 Task: Look for space in Hunsūr, India from 9th July, 2023 to 16th July, 2023 for 2 adults, 1 child in price range Rs.8000 to Rs.16000. Place can be entire place with 2 bedrooms having 2 beds and 1 bathroom. Property type can be house, flat, guest house. Booking option can be shelf check-in. Required host language is English.
Action: Mouse moved to (550, 133)
Screenshot: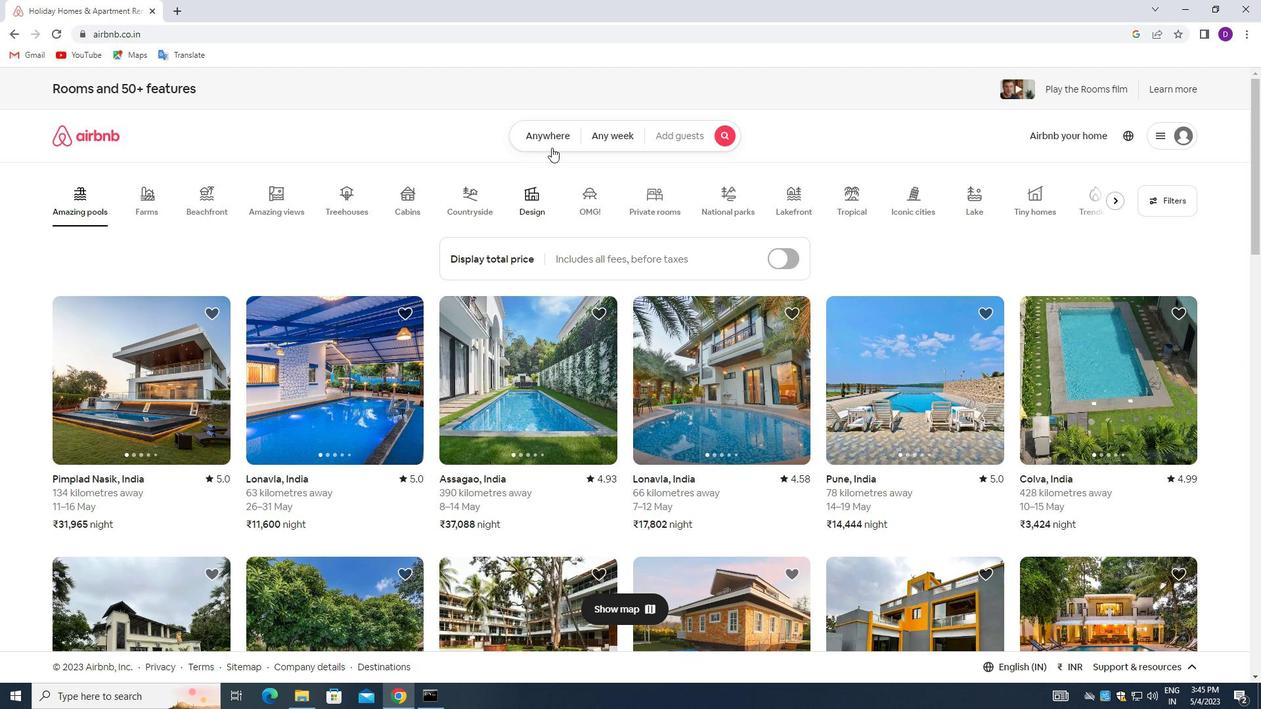 
Action: Mouse pressed left at (550, 133)
Screenshot: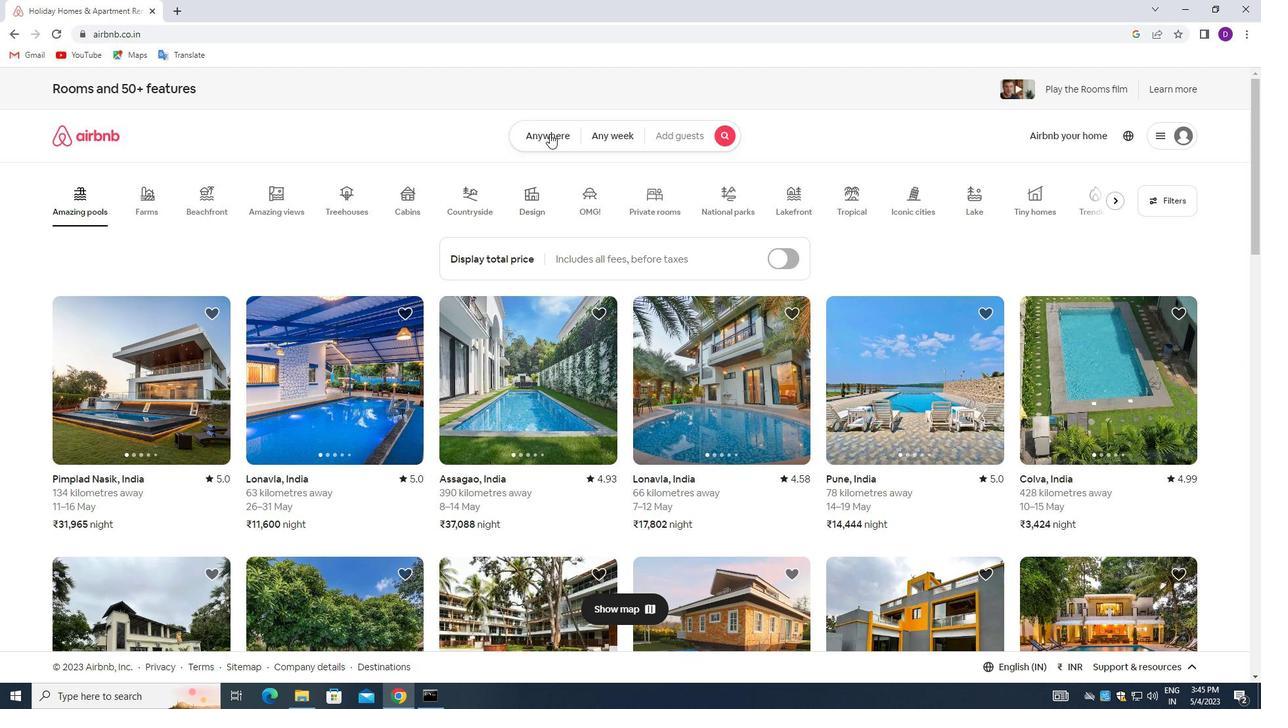 
Action: Mouse moved to (480, 181)
Screenshot: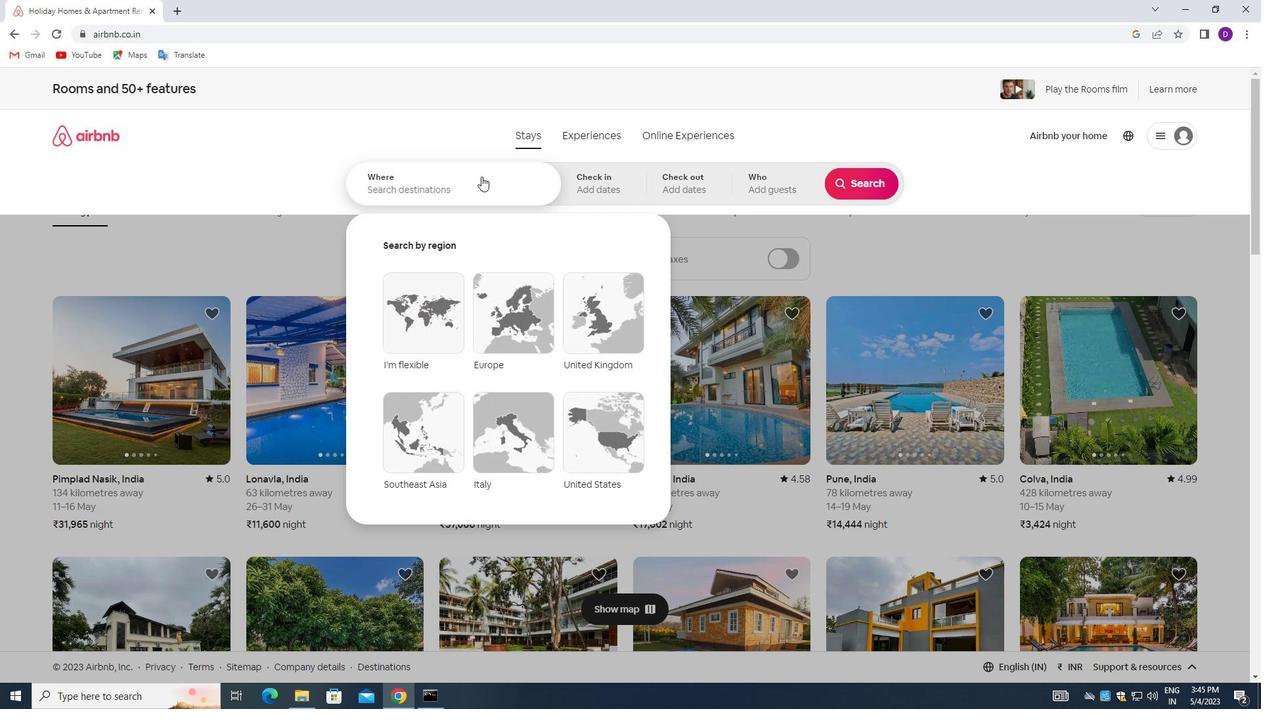 
Action: Mouse pressed left at (480, 181)
Screenshot: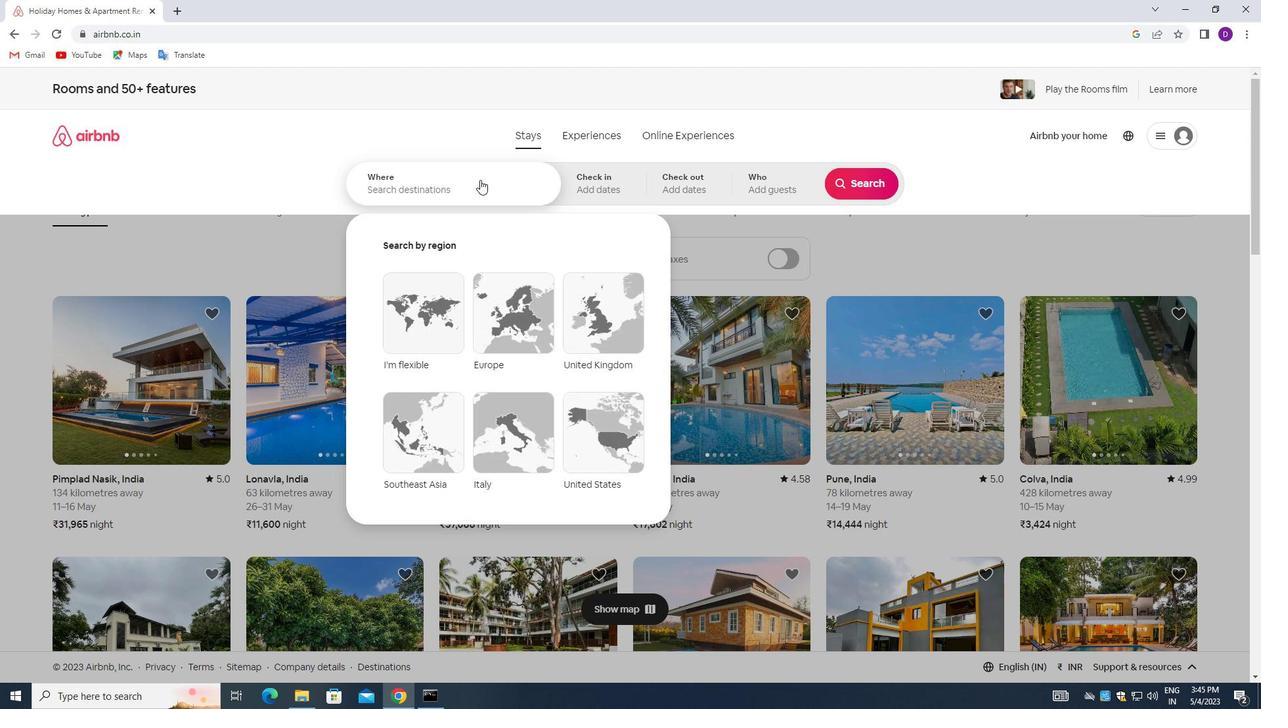 
Action: Mouse moved to (261, 147)
Screenshot: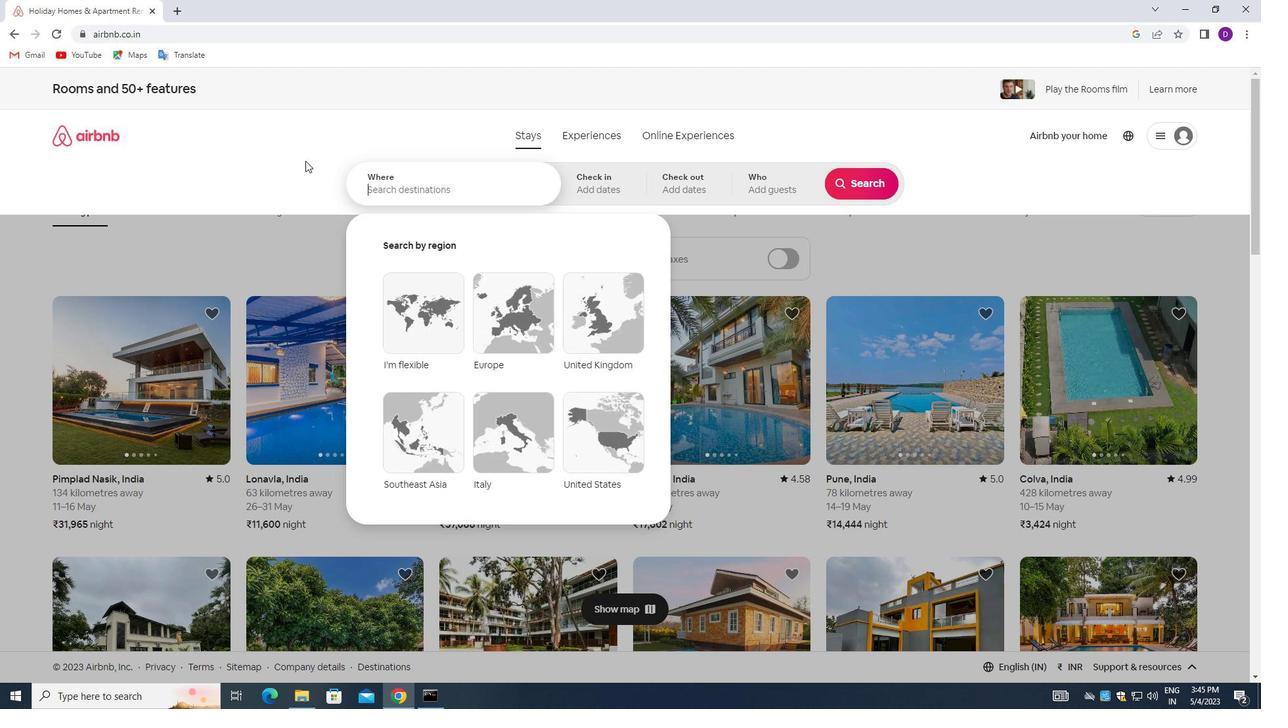 
Action: Key pressed <Key.shift>HUNSUR,<Key.space><Key.shift>INDIA<Key.enter>
Screenshot: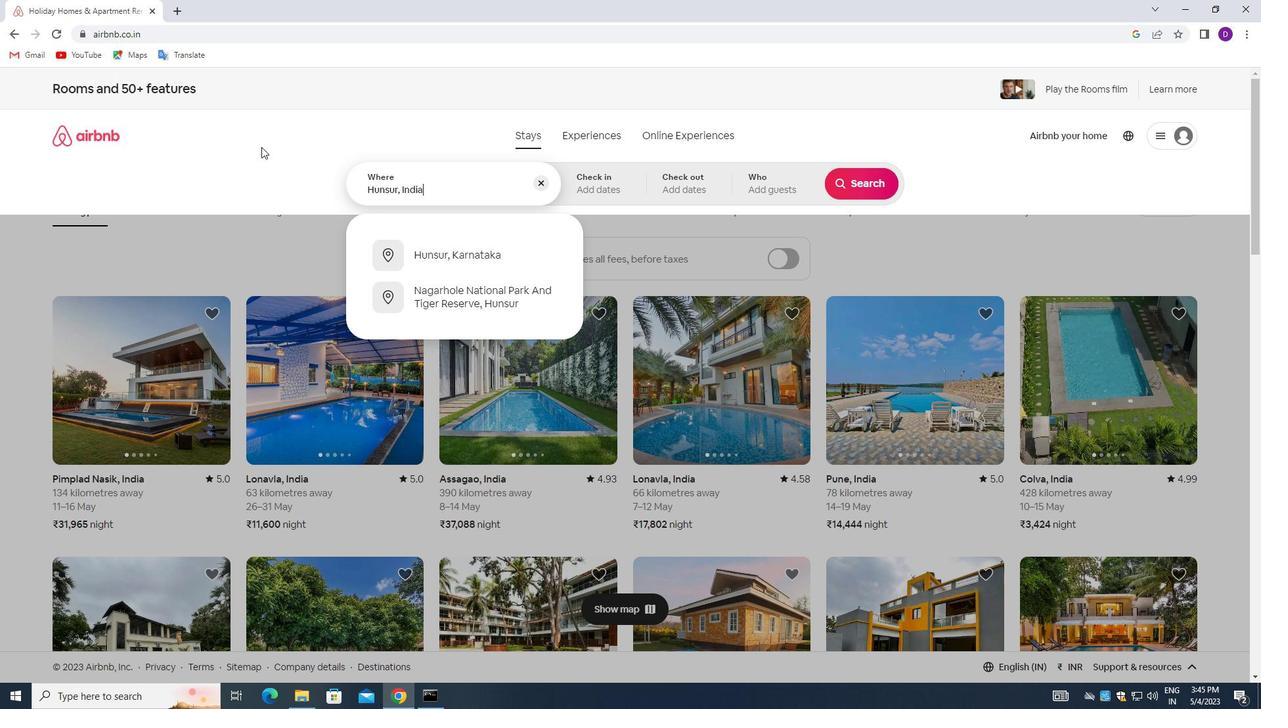 
Action: Mouse moved to (855, 293)
Screenshot: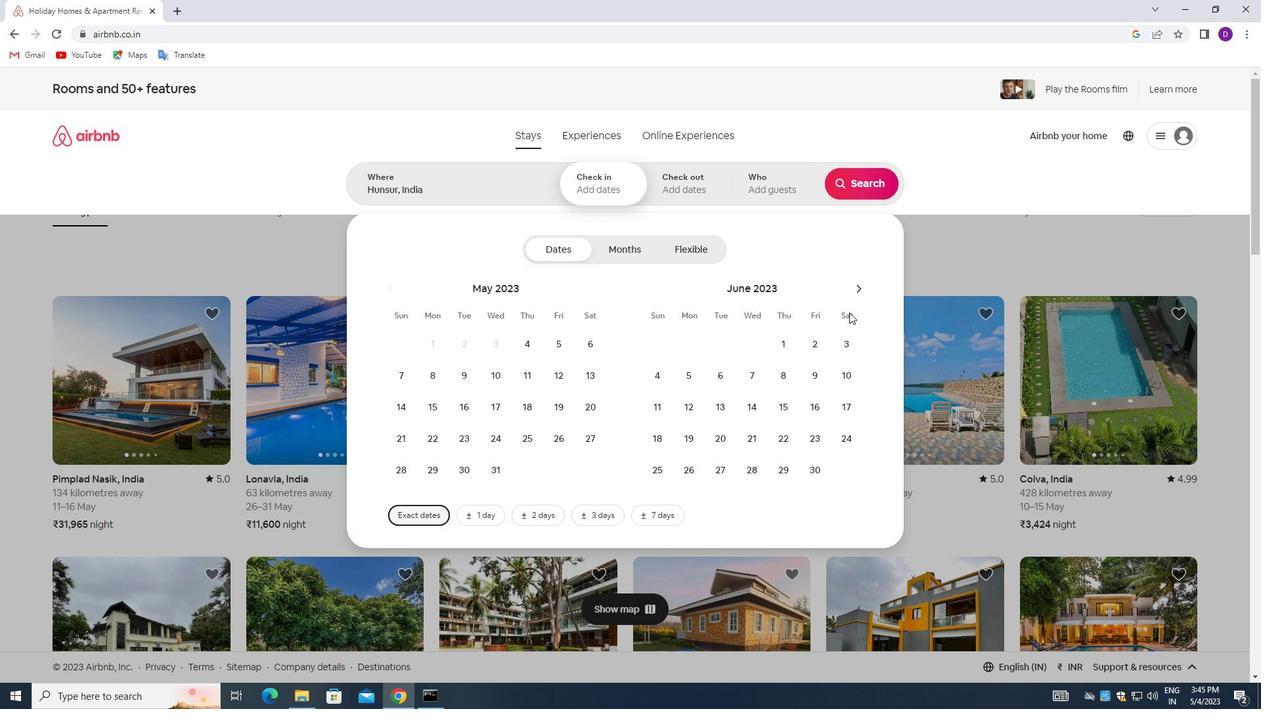 
Action: Mouse pressed left at (855, 293)
Screenshot: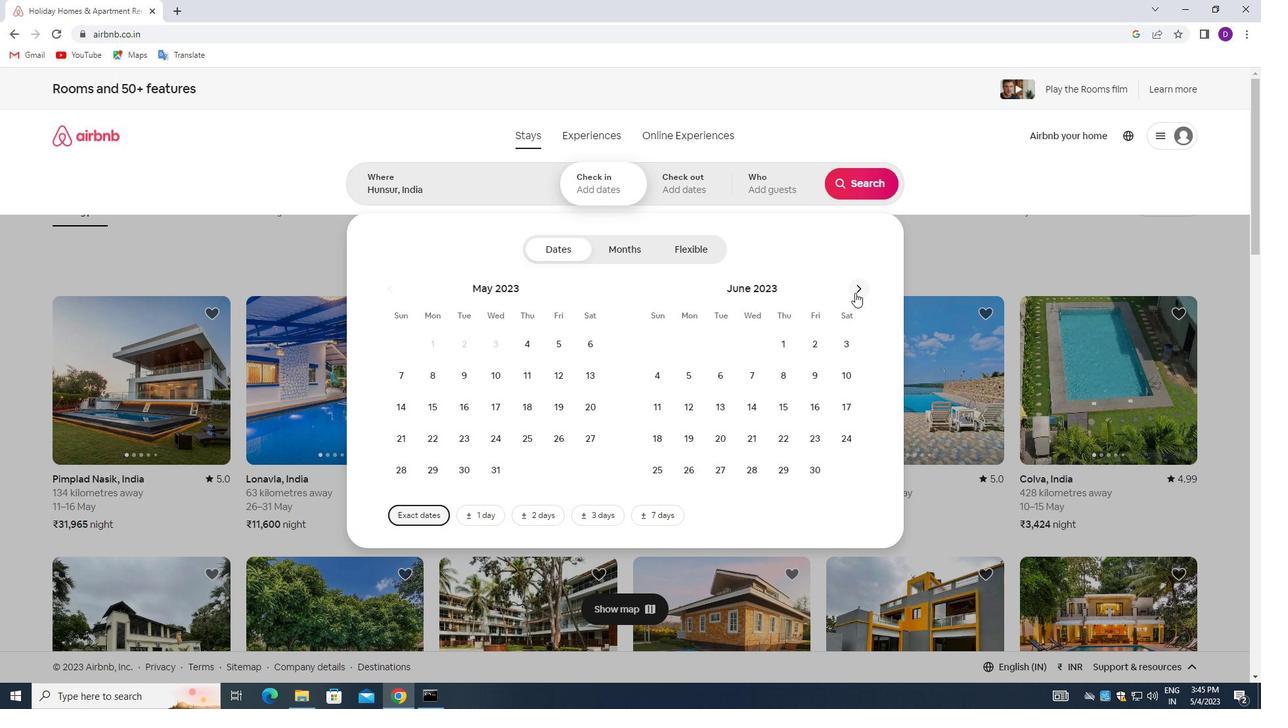 
Action: Mouse moved to (661, 409)
Screenshot: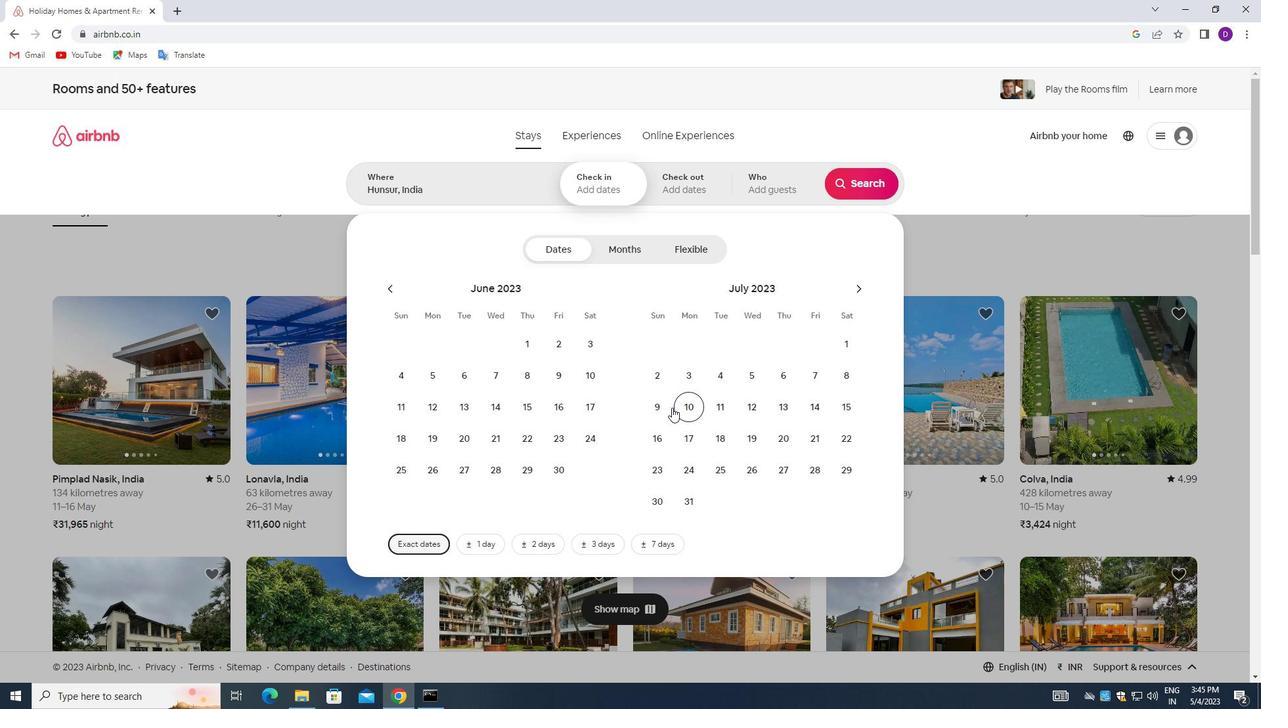 
Action: Mouse pressed left at (661, 409)
Screenshot: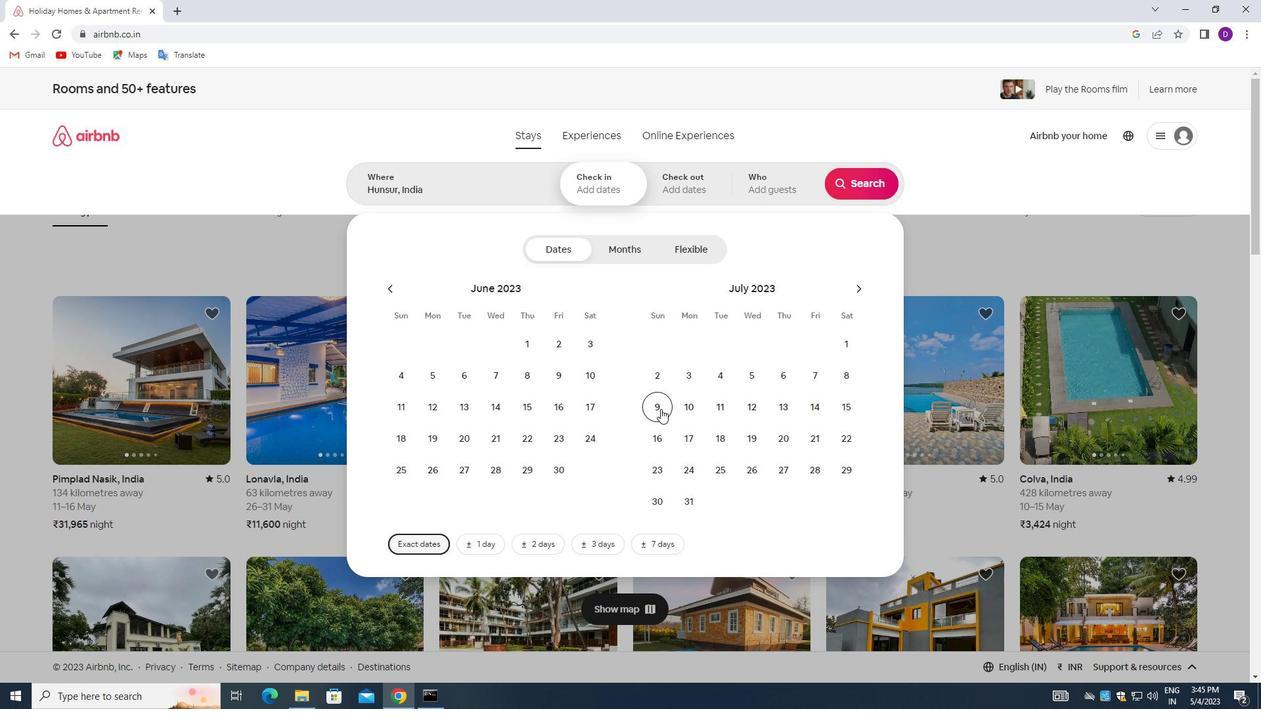 
Action: Mouse moved to (663, 436)
Screenshot: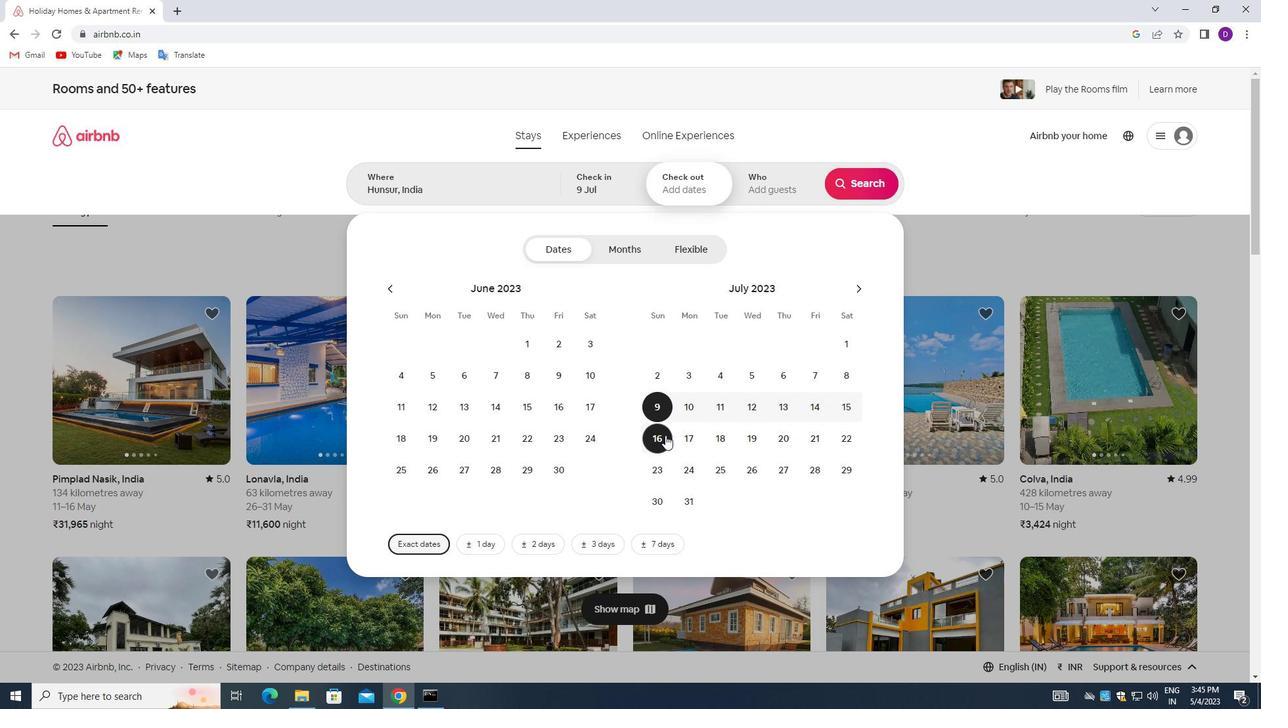 
Action: Mouse pressed left at (663, 436)
Screenshot: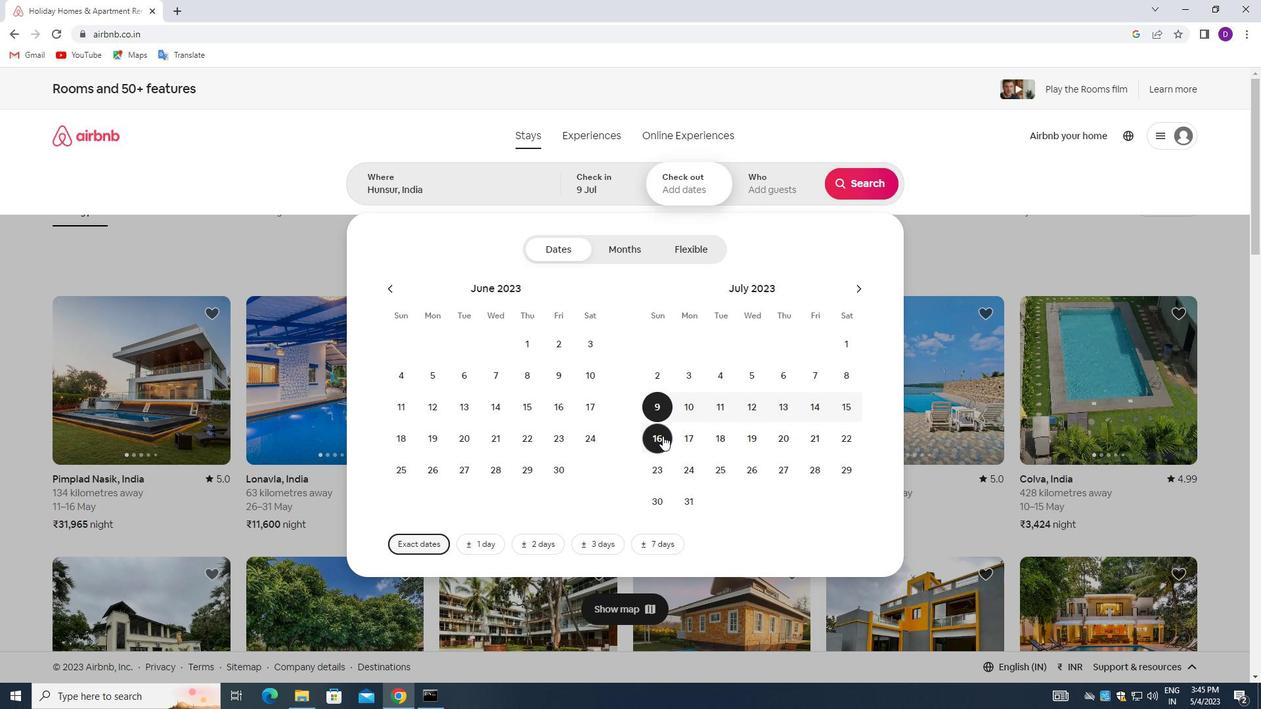 
Action: Mouse moved to (763, 191)
Screenshot: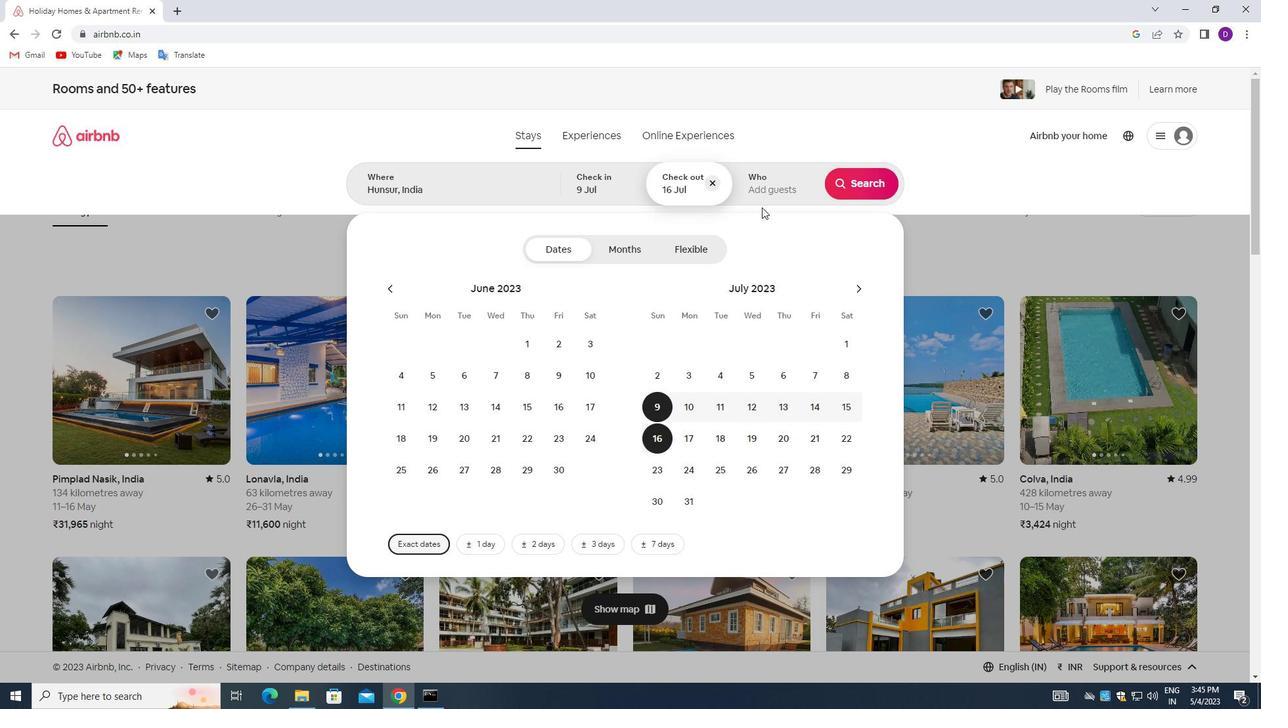 
Action: Mouse pressed left at (763, 191)
Screenshot: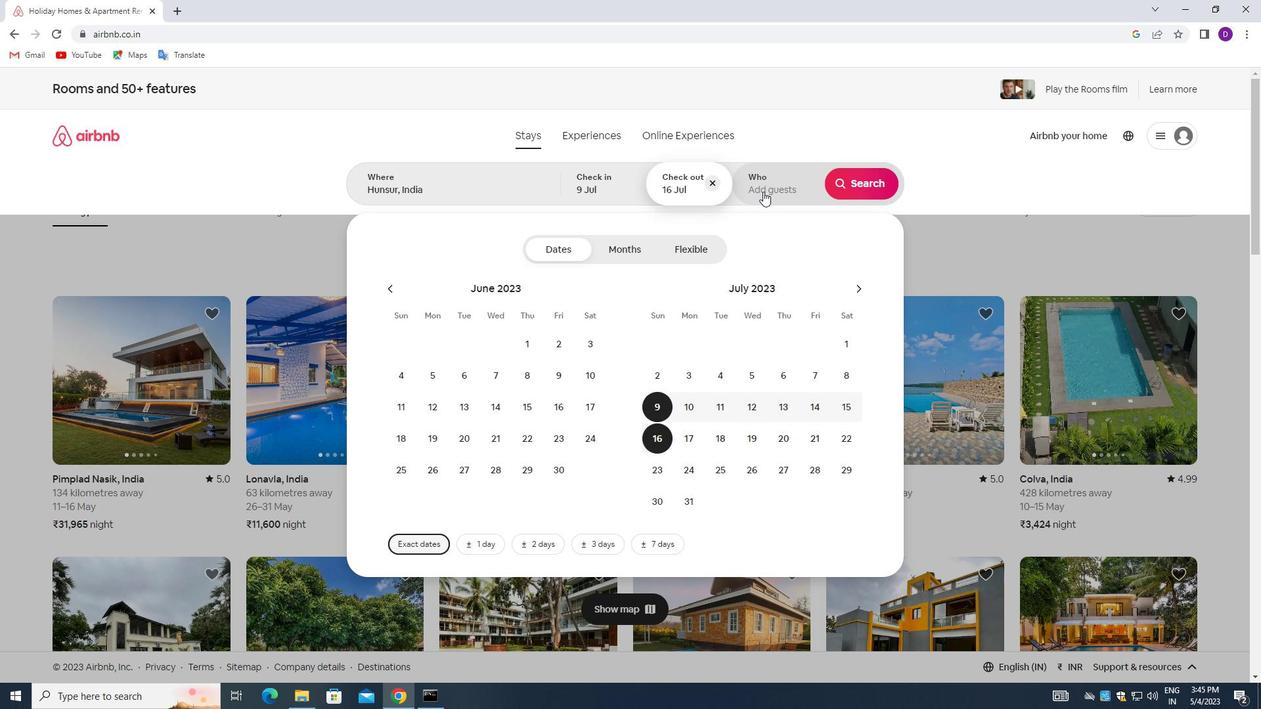 
Action: Mouse moved to (865, 251)
Screenshot: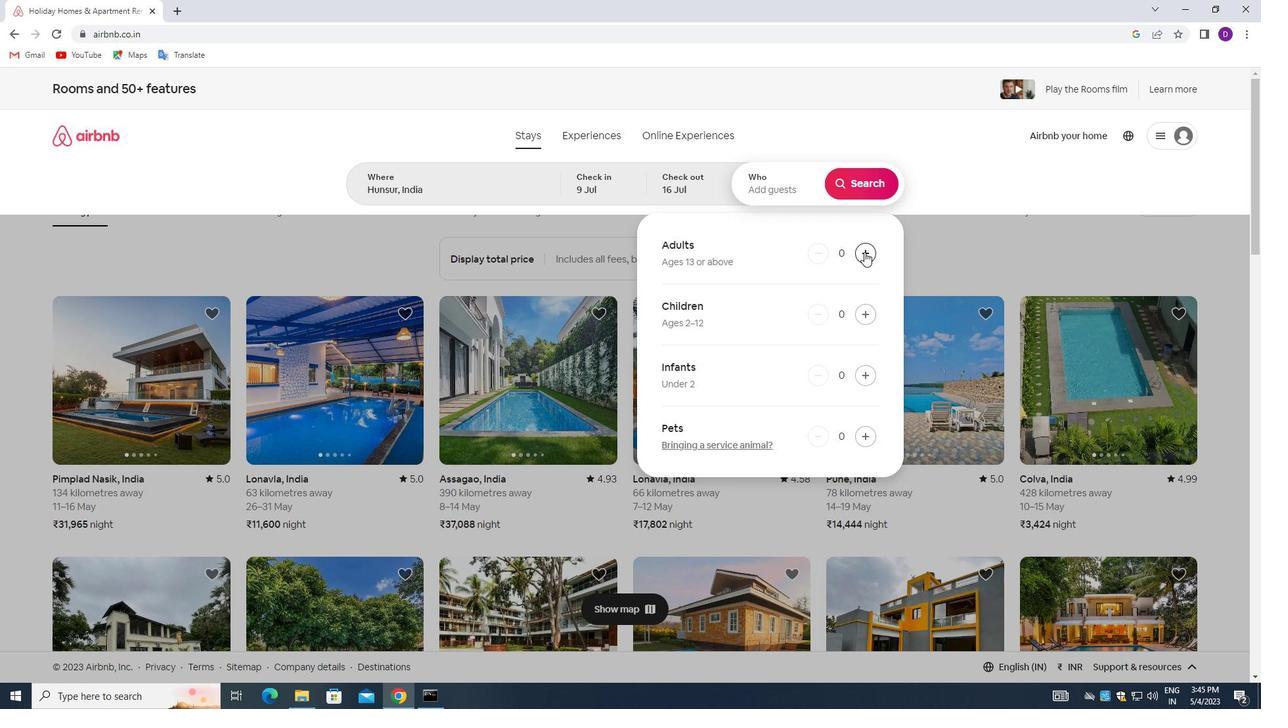 
Action: Mouse pressed left at (865, 251)
Screenshot: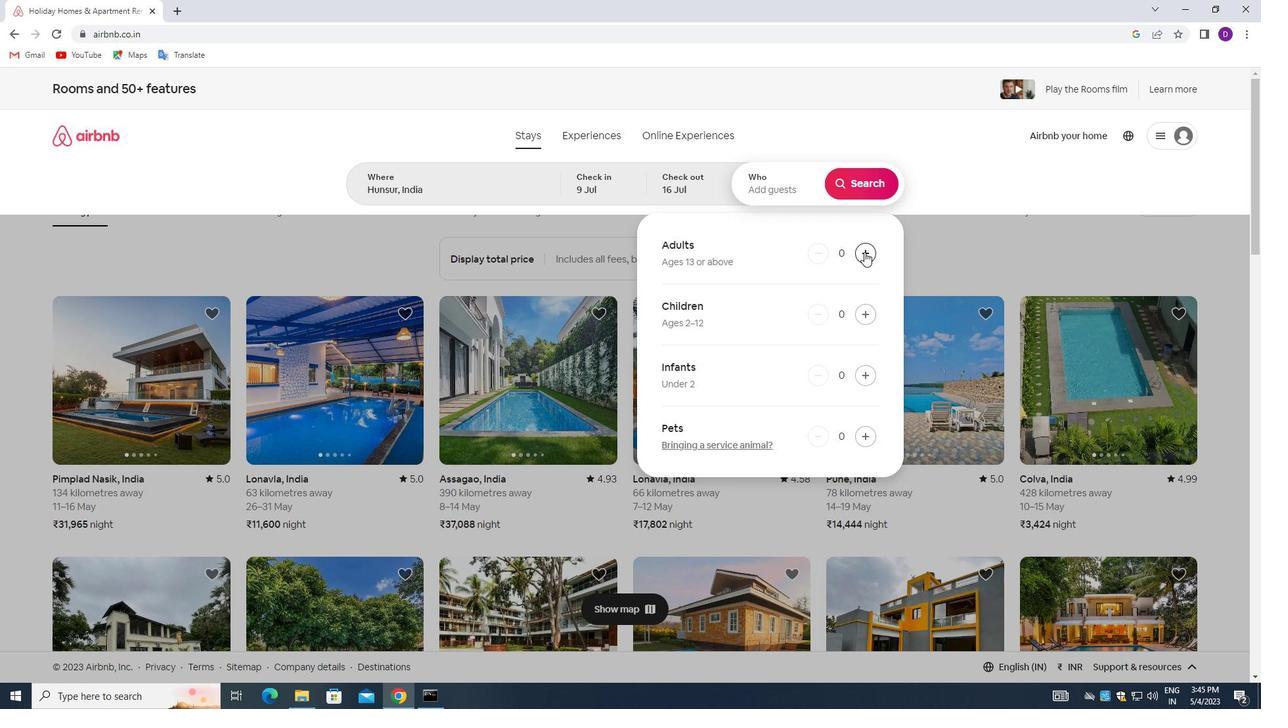 
Action: Mouse pressed left at (865, 251)
Screenshot: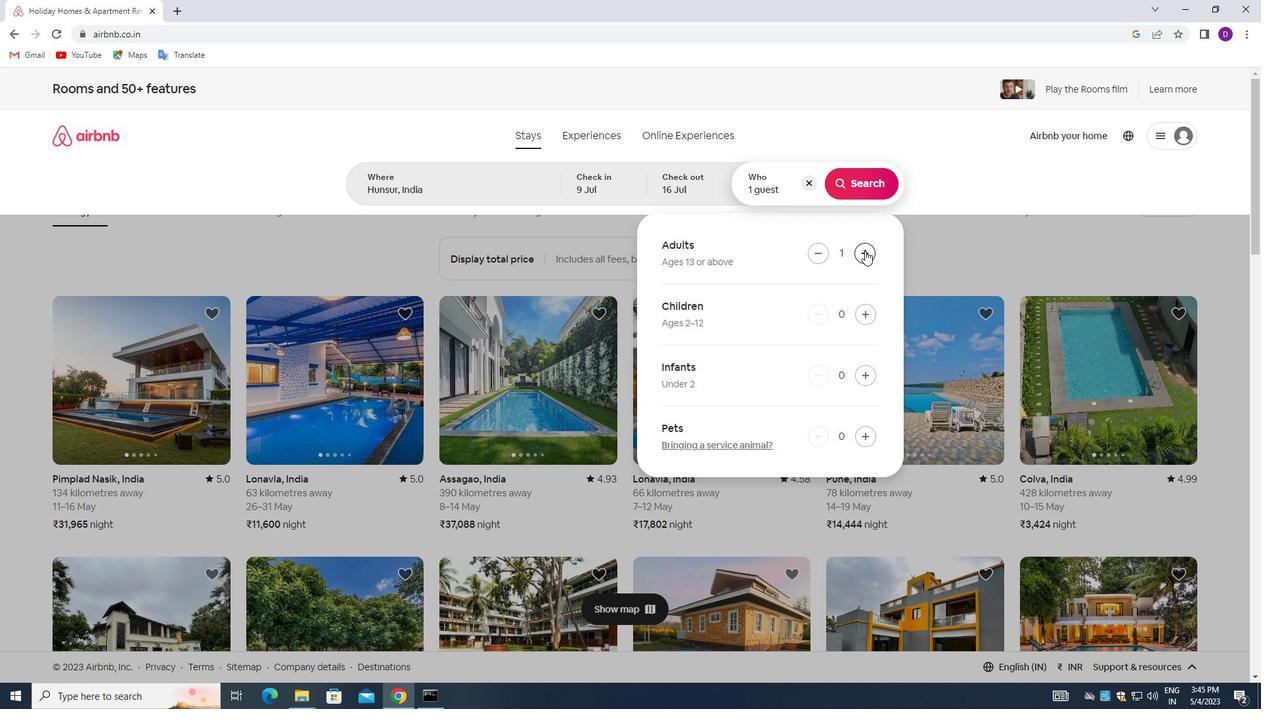 
Action: Mouse moved to (863, 307)
Screenshot: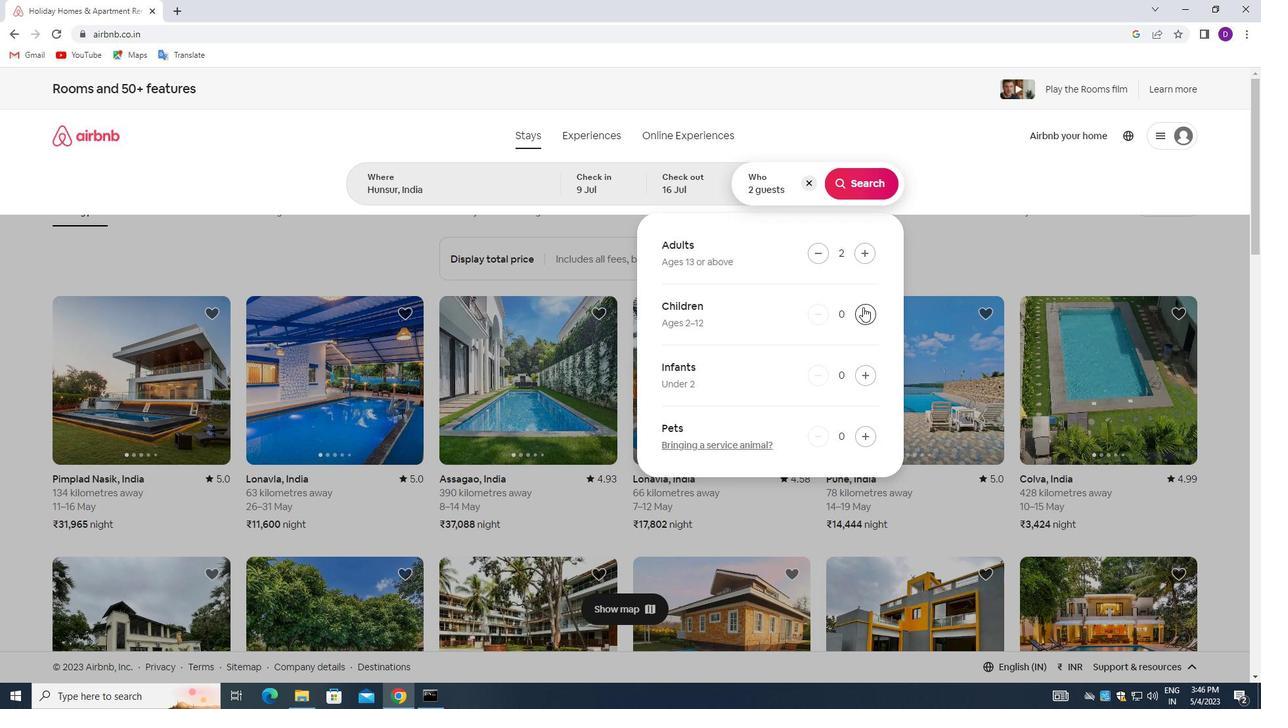 
Action: Mouse pressed left at (863, 307)
Screenshot: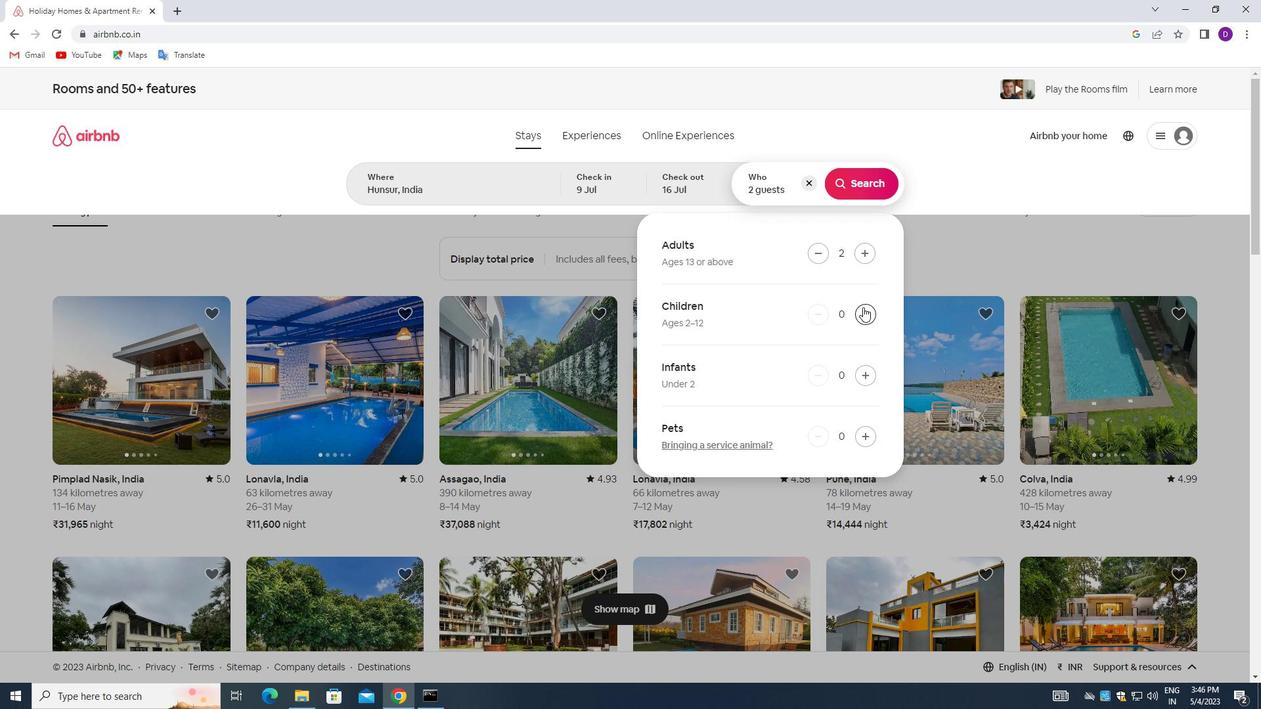 
Action: Mouse moved to (860, 182)
Screenshot: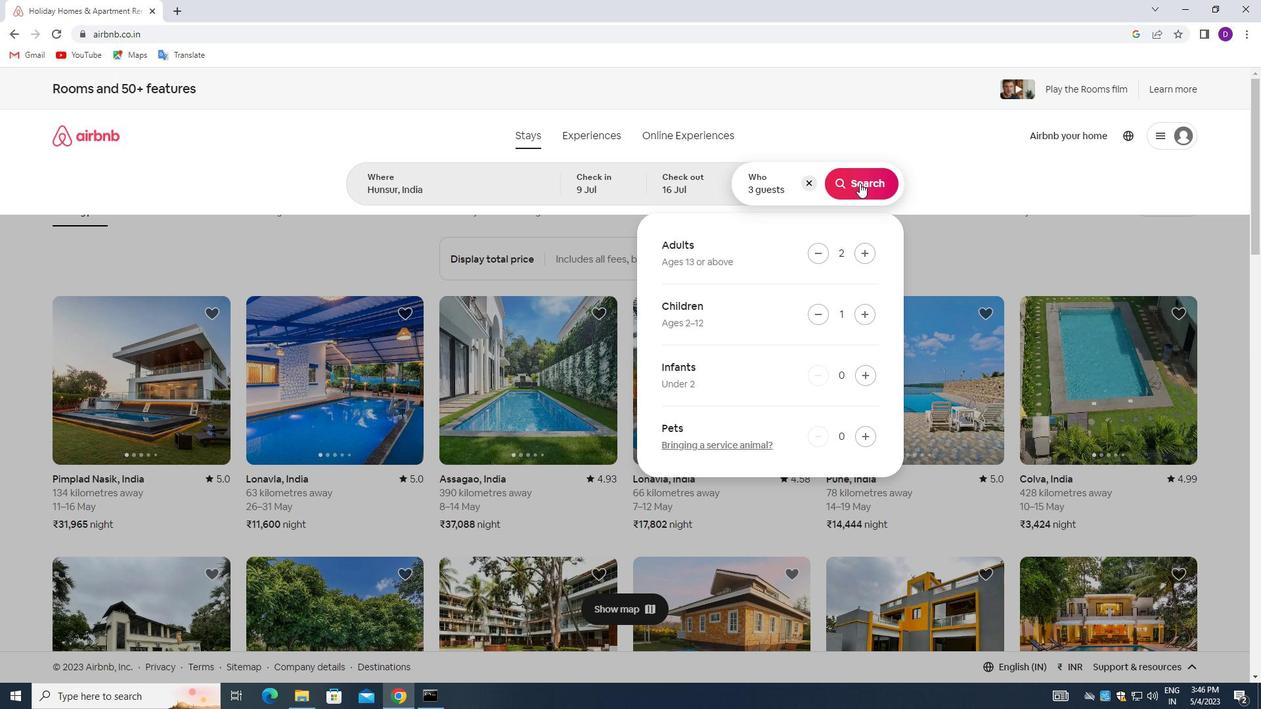 
Action: Mouse pressed left at (860, 182)
Screenshot: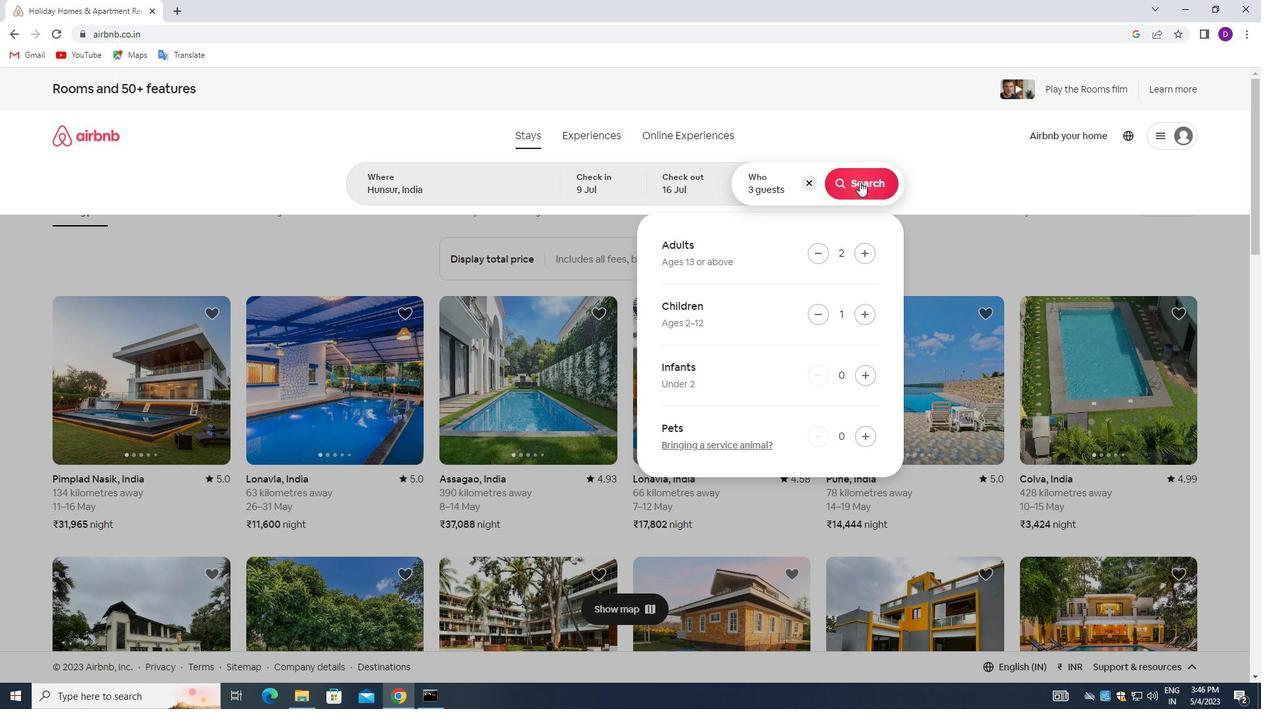 
Action: Mouse moved to (1190, 145)
Screenshot: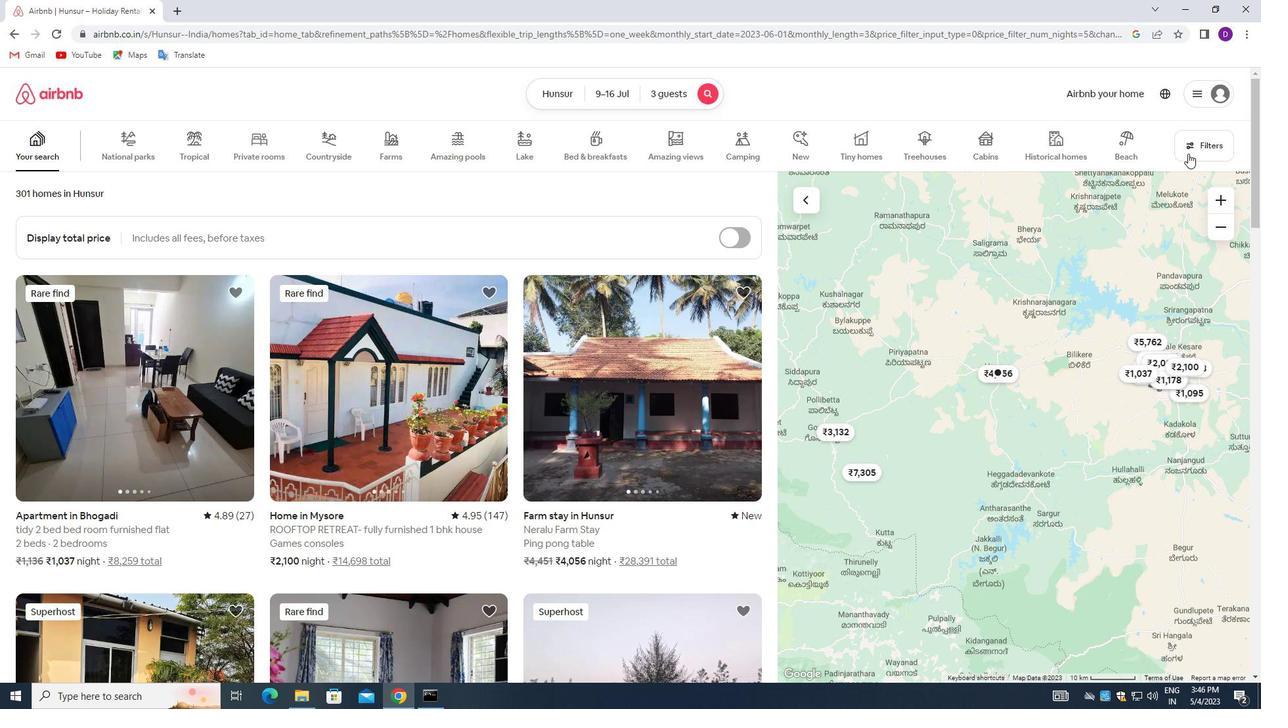 
Action: Mouse pressed left at (1190, 145)
Screenshot: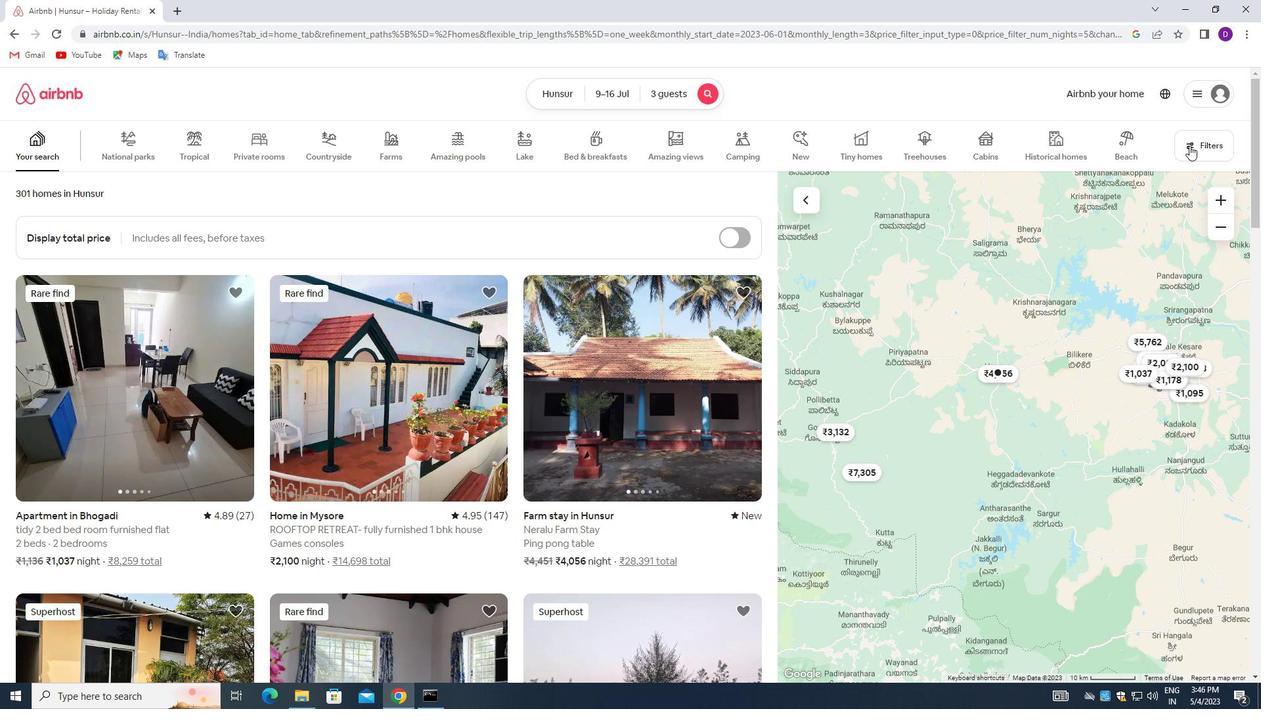 
Action: Mouse moved to (469, 316)
Screenshot: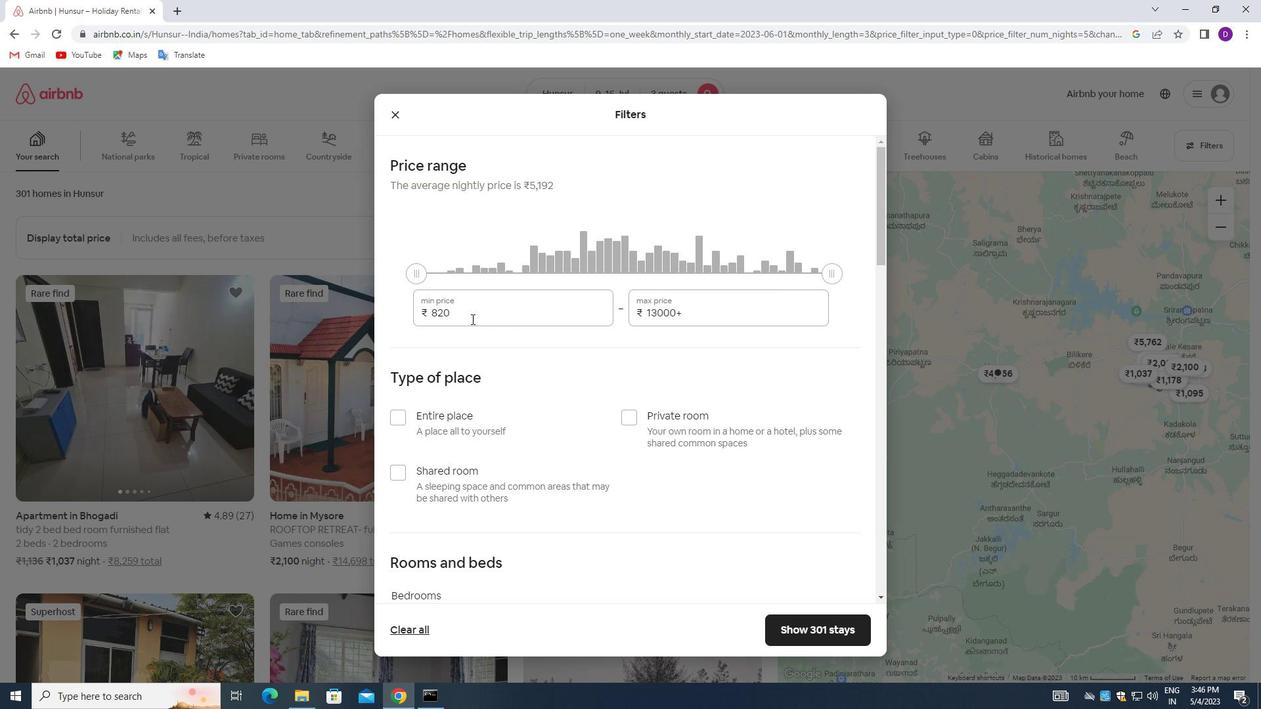 
Action: Mouse pressed left at (469, 316)
Screenshot: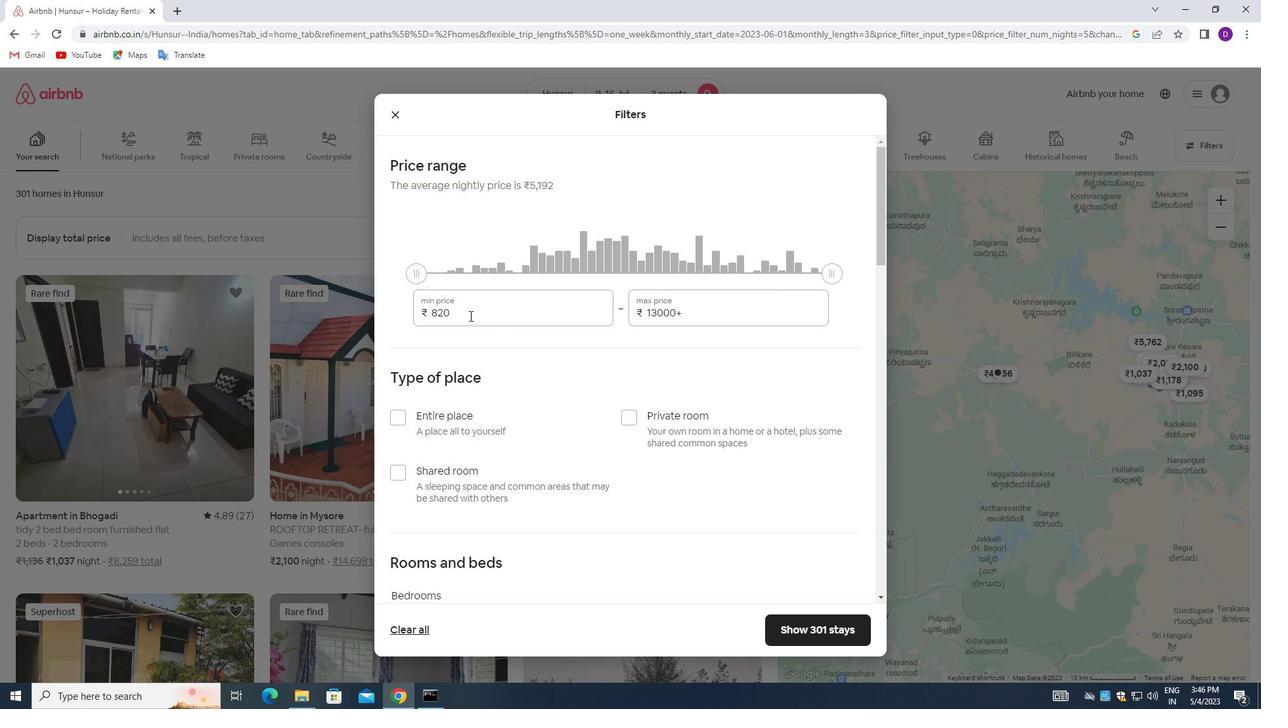 
Action: Mouse pressed left at (469, 316)
Screenshot: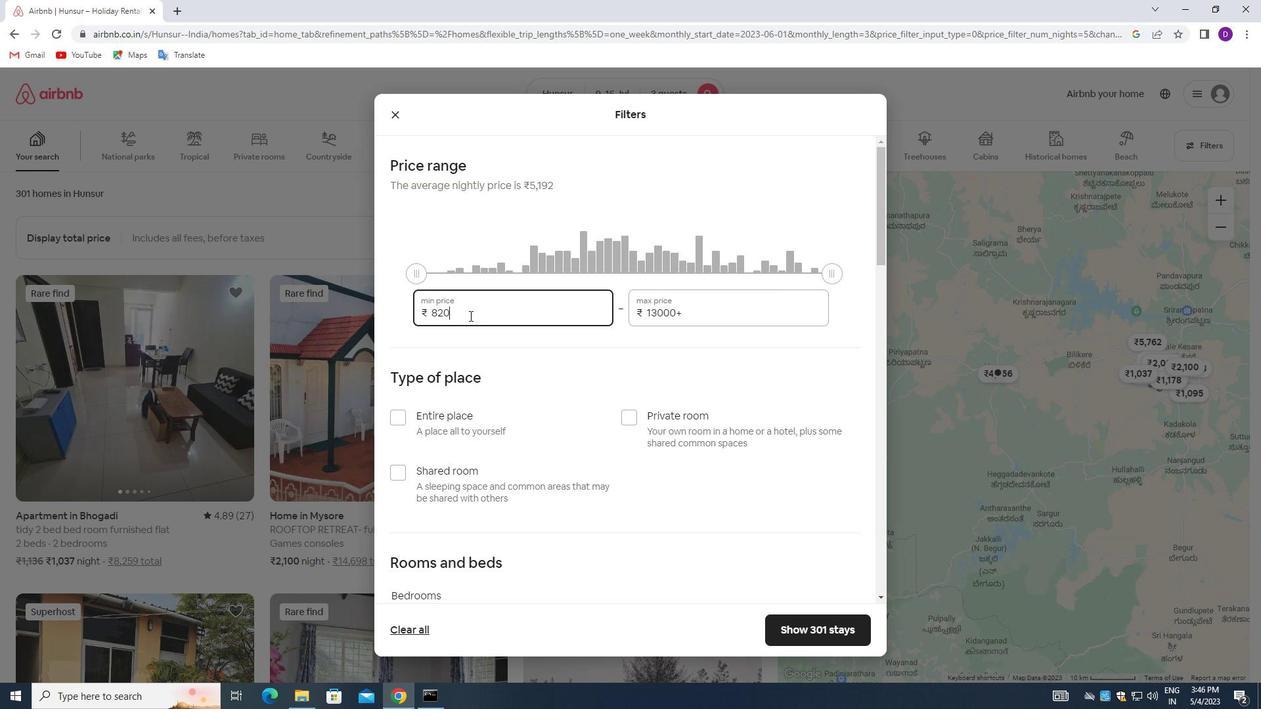 
Action: Key pressed 8000<Key.tab>16000
Screenshot: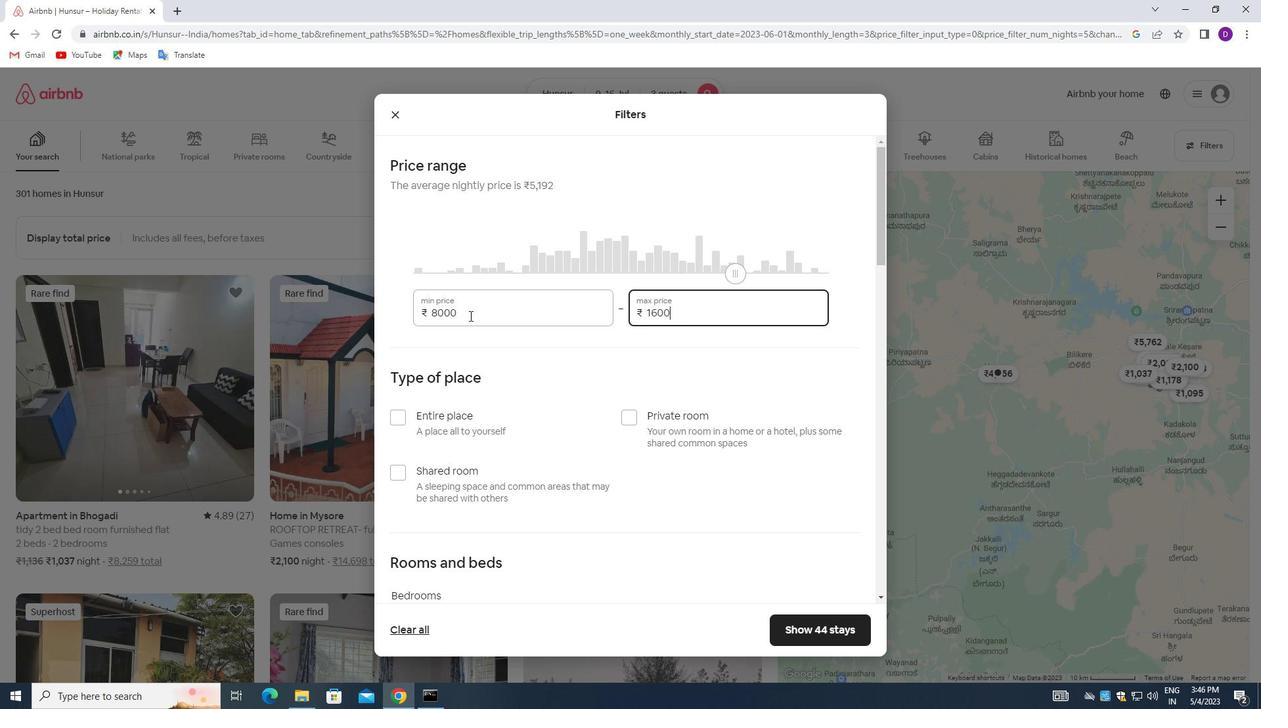 
Action: Mouse moved to (398, 418)
Screenshot: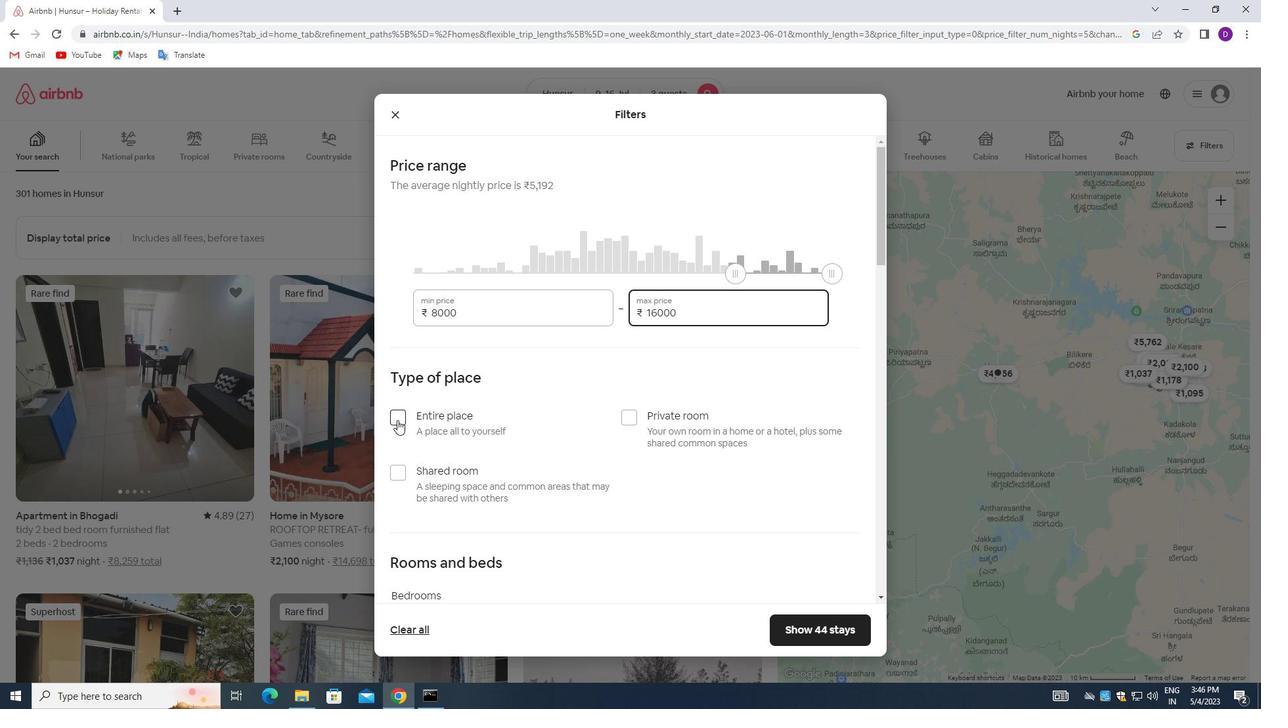 
Action: Mouse pressed left at (398, 418)
Screenshot: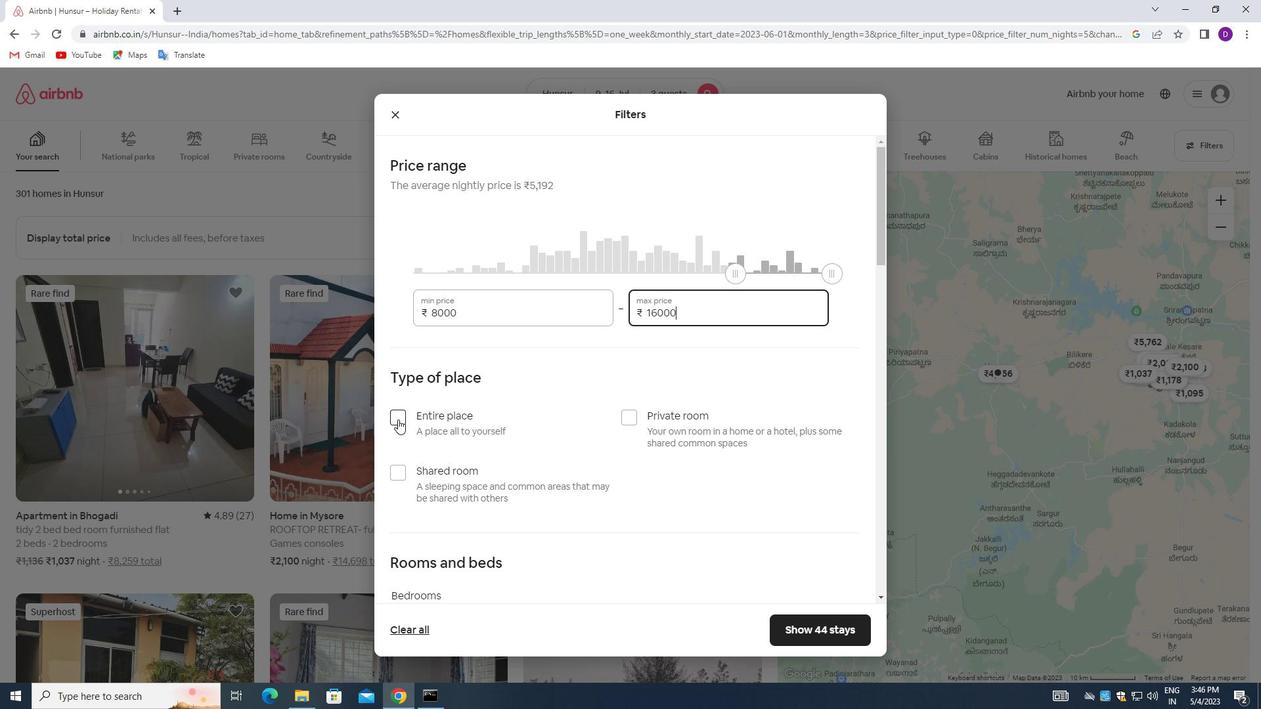 
Action: Mouse moved to (580, 450)
Screenshot: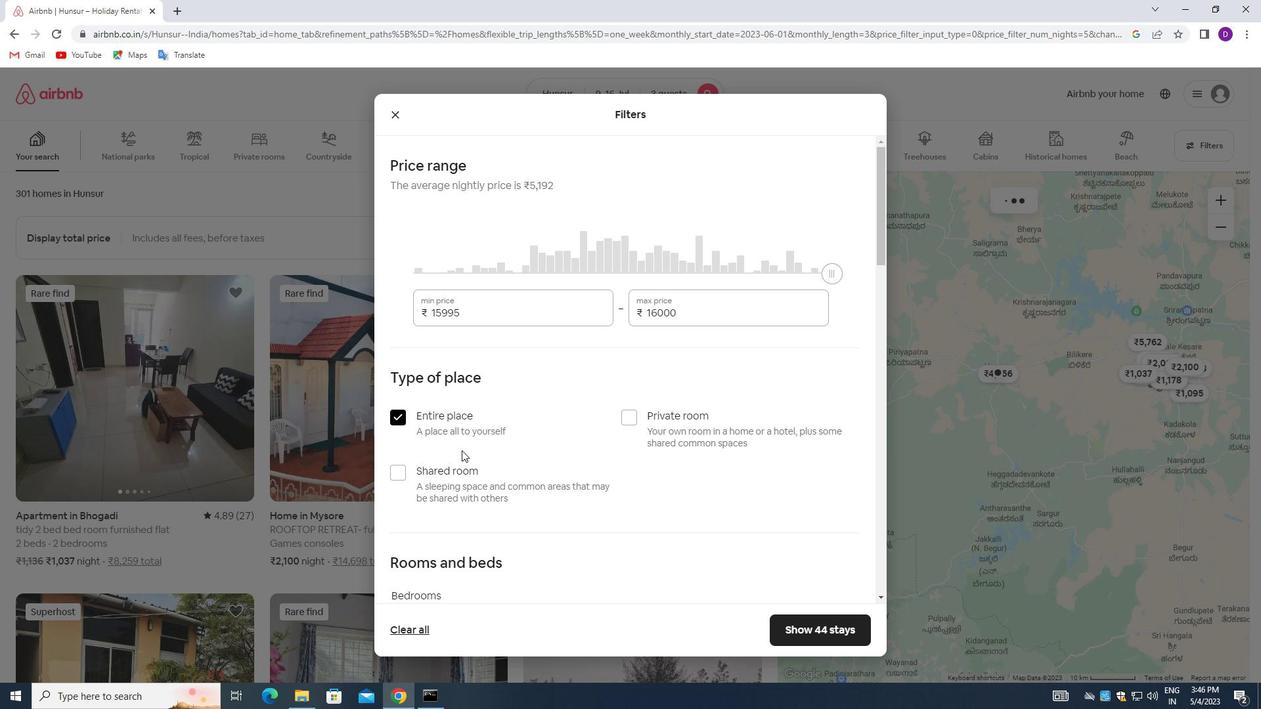 
Action: Mouse scrolled (580, 450) with delta (0, 0)
Screenshot: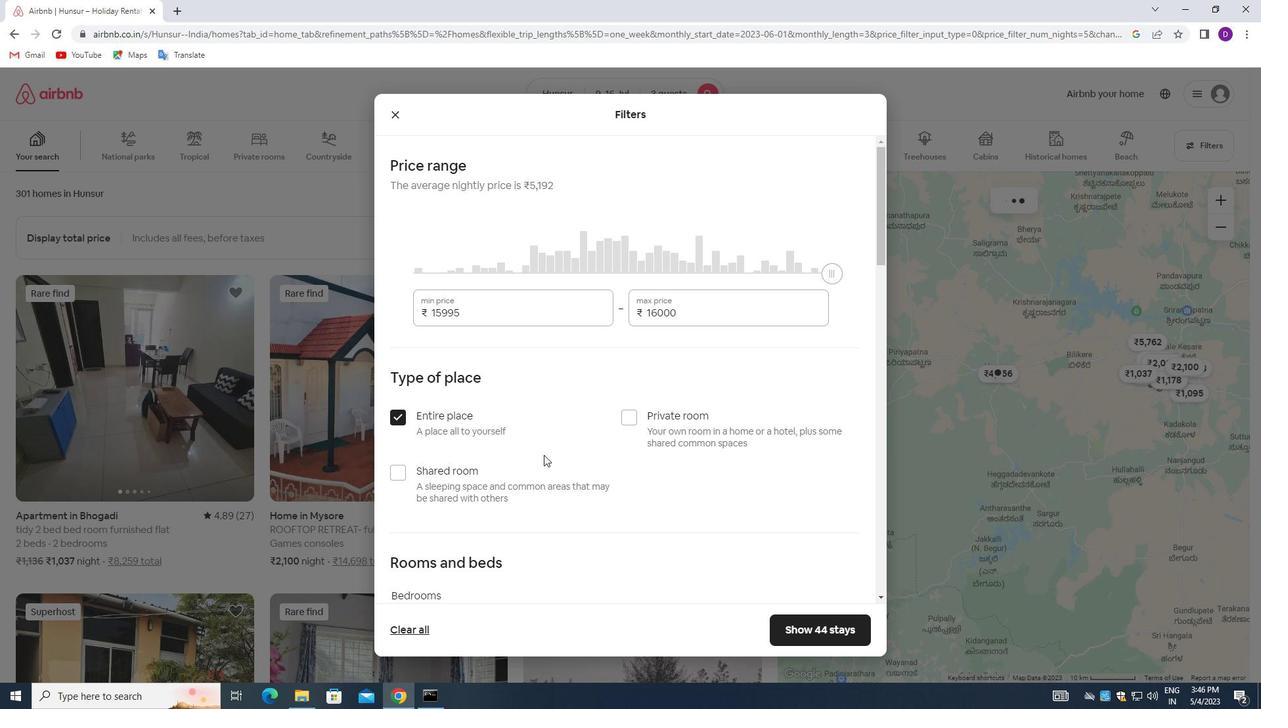 
Action: Mouse moved to (580, 450)
Screenshot: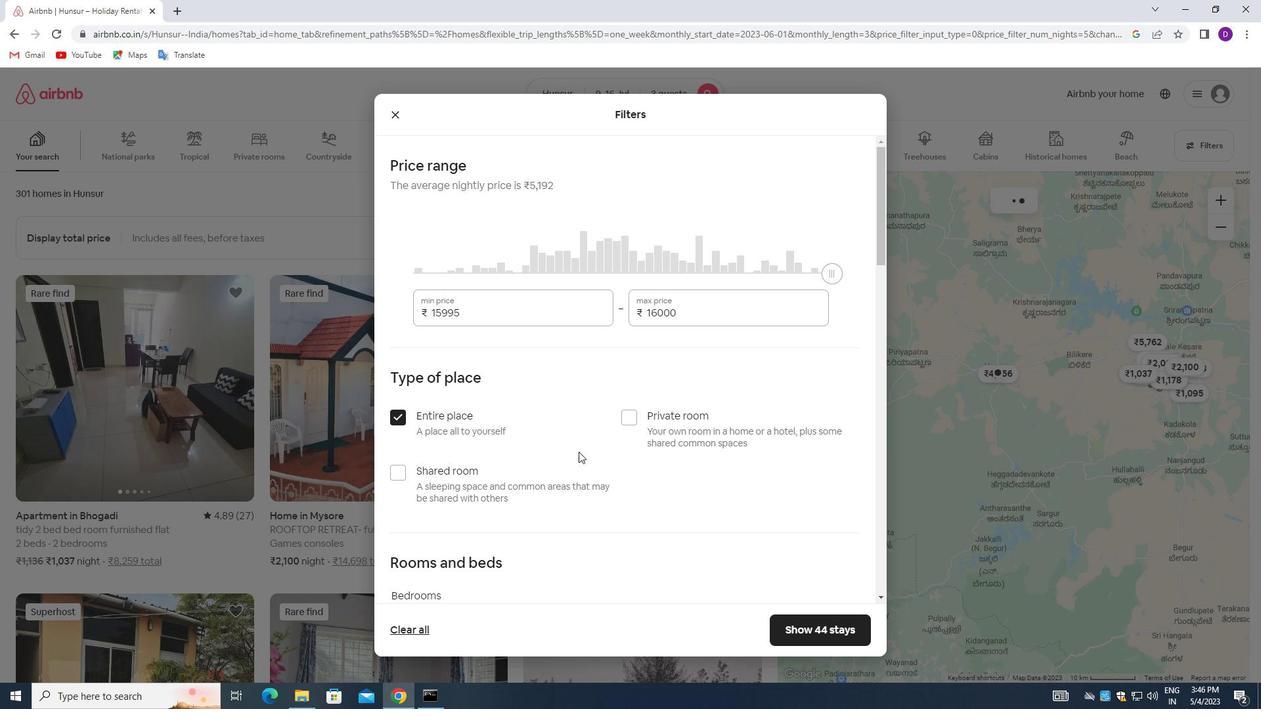 
Action: Mouse scrolled (580, 450) with delta (0, 0)
Screenshot: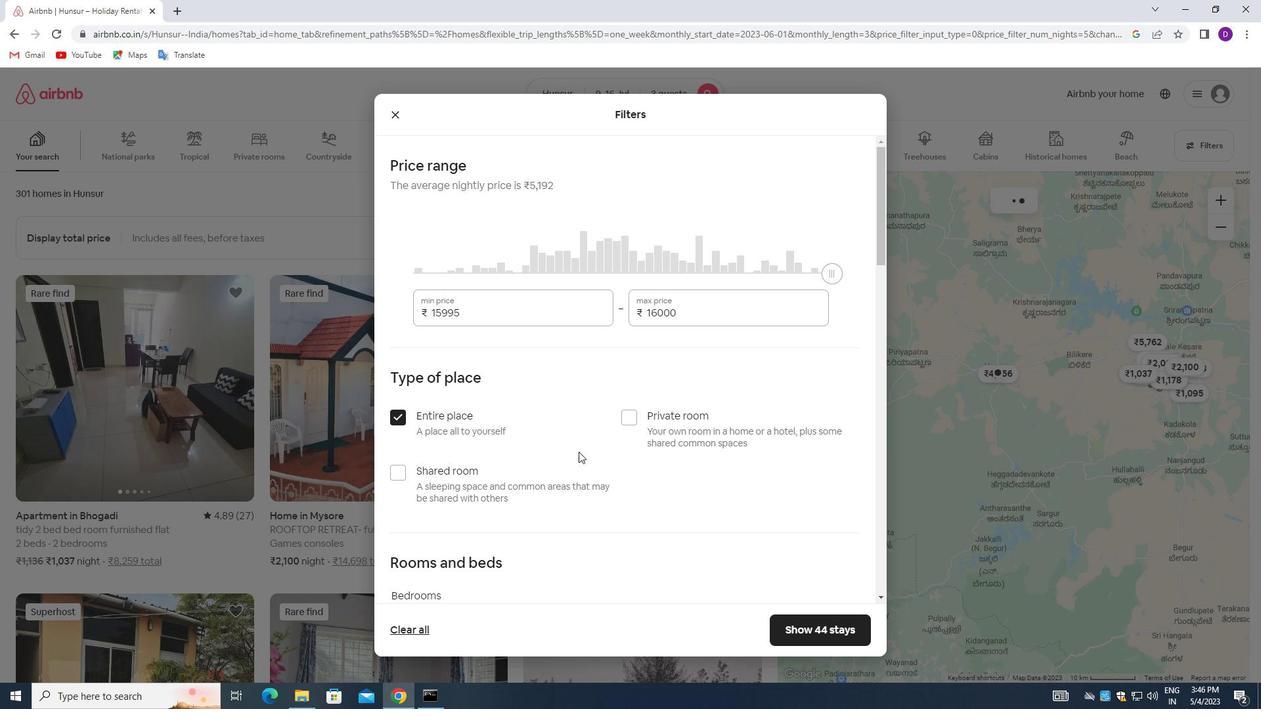 
Action: Mouse scrolled (580, 450) with delta (0, 0)
Screenshot: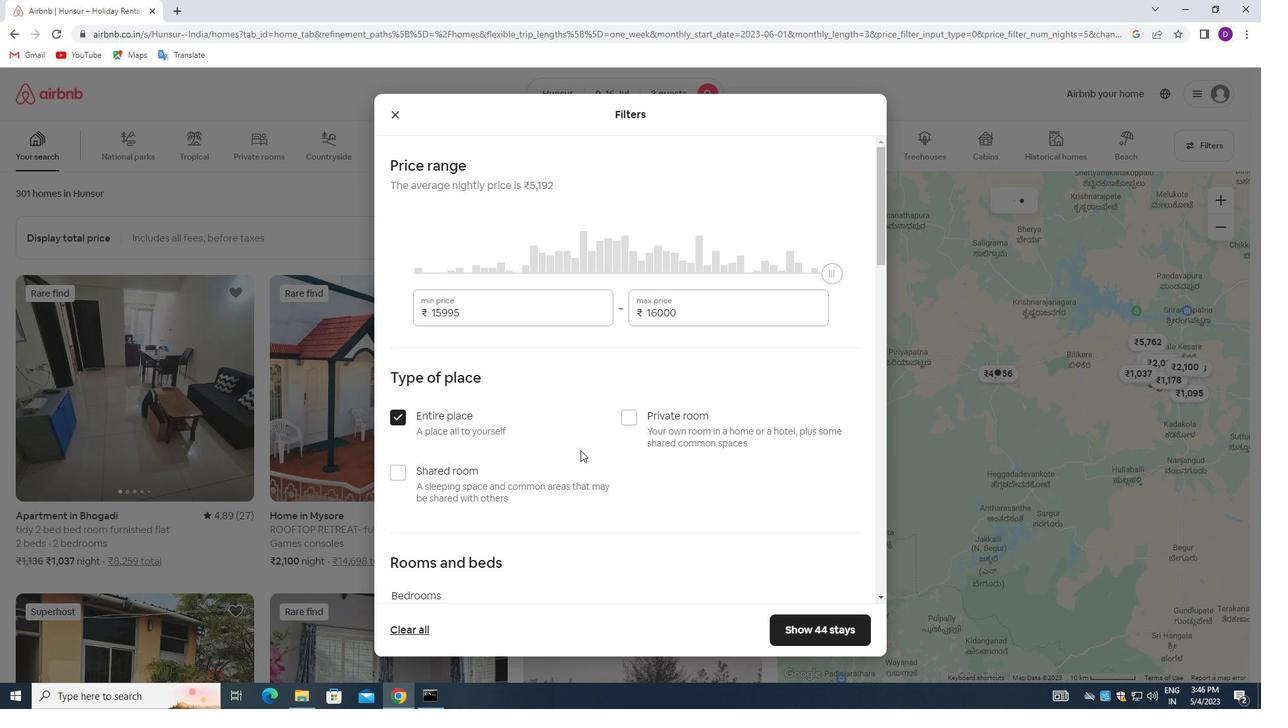 
Action: Mouse scrolled (580, 450) with delta (0, 0)
Screenshot: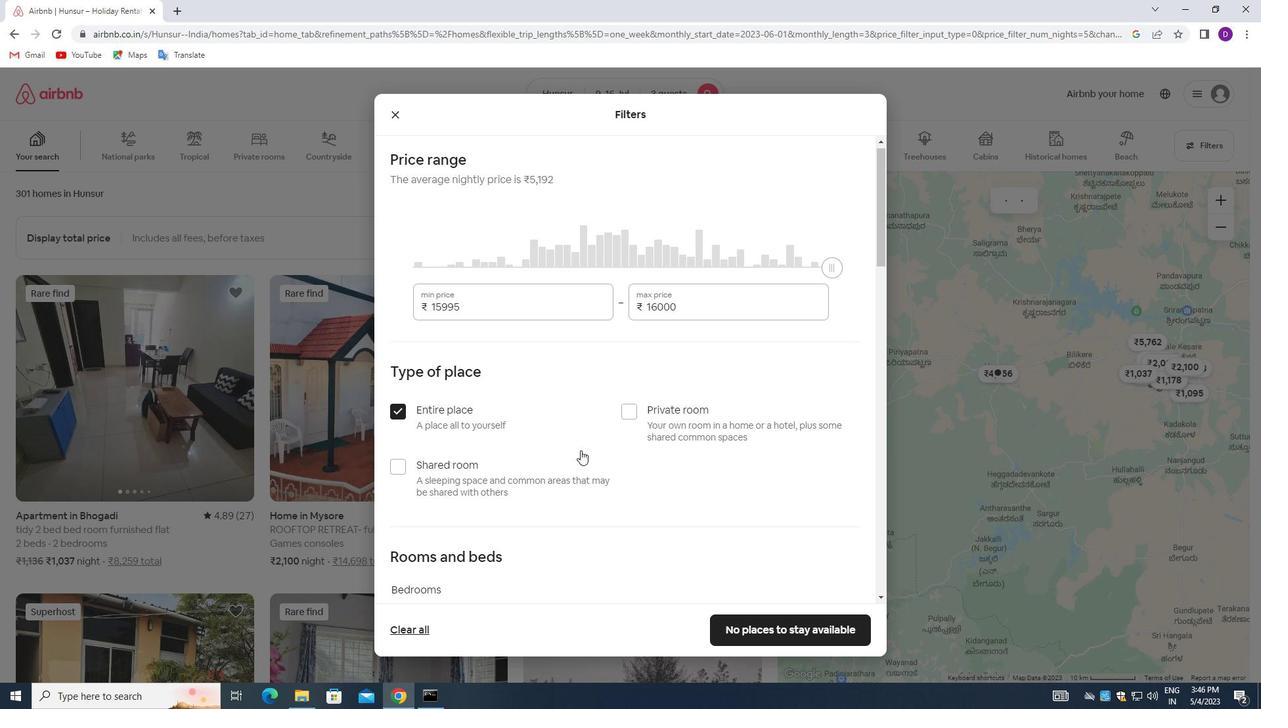 
Action: Mouse moved to (511, 377)
Screenshot: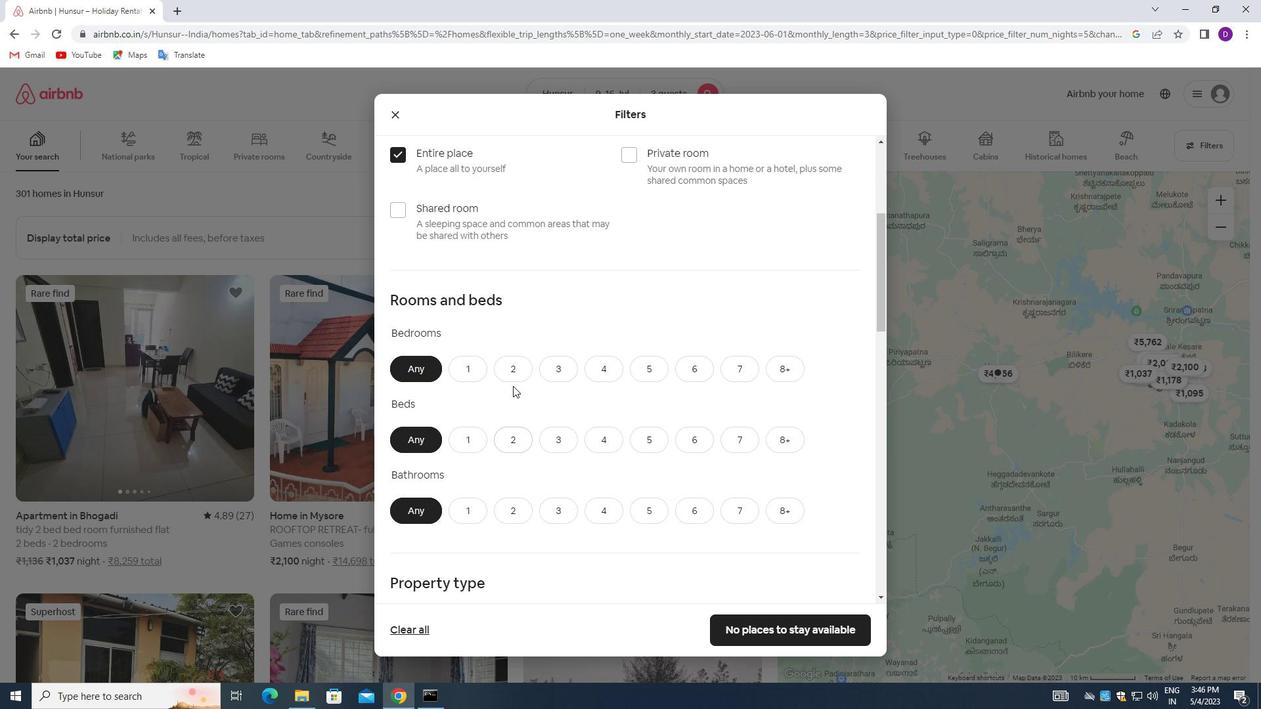 
Action: Mouse pressed left at (511, 377)
Screenshot: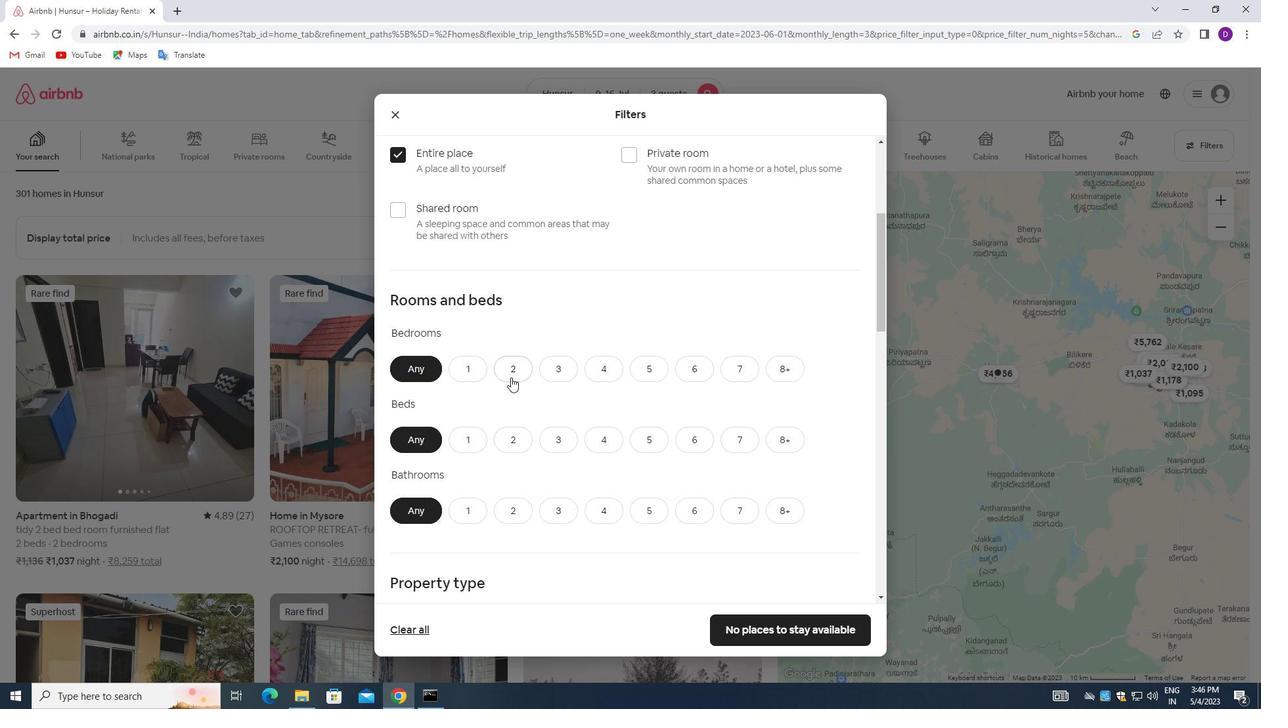 
Action: Mouse moved to (519, 435)
Screenshot: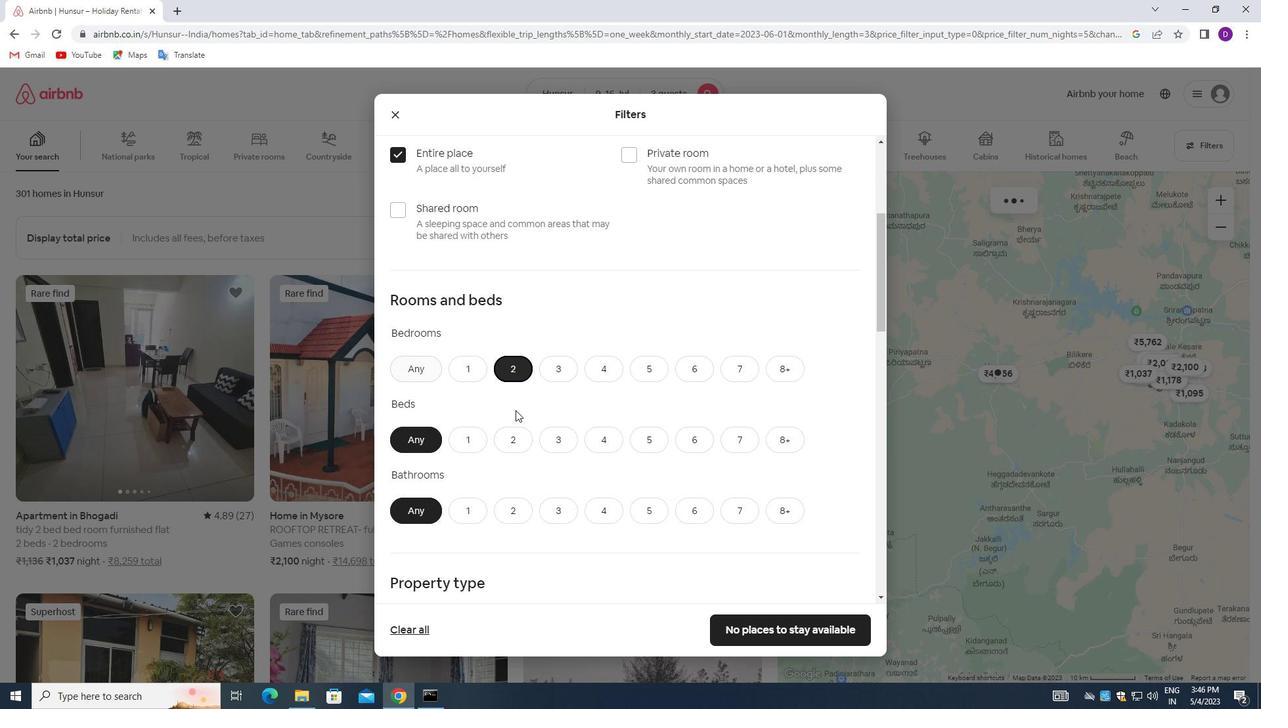 
Action: Mouse pressed left at (519, 435)
Screenshot: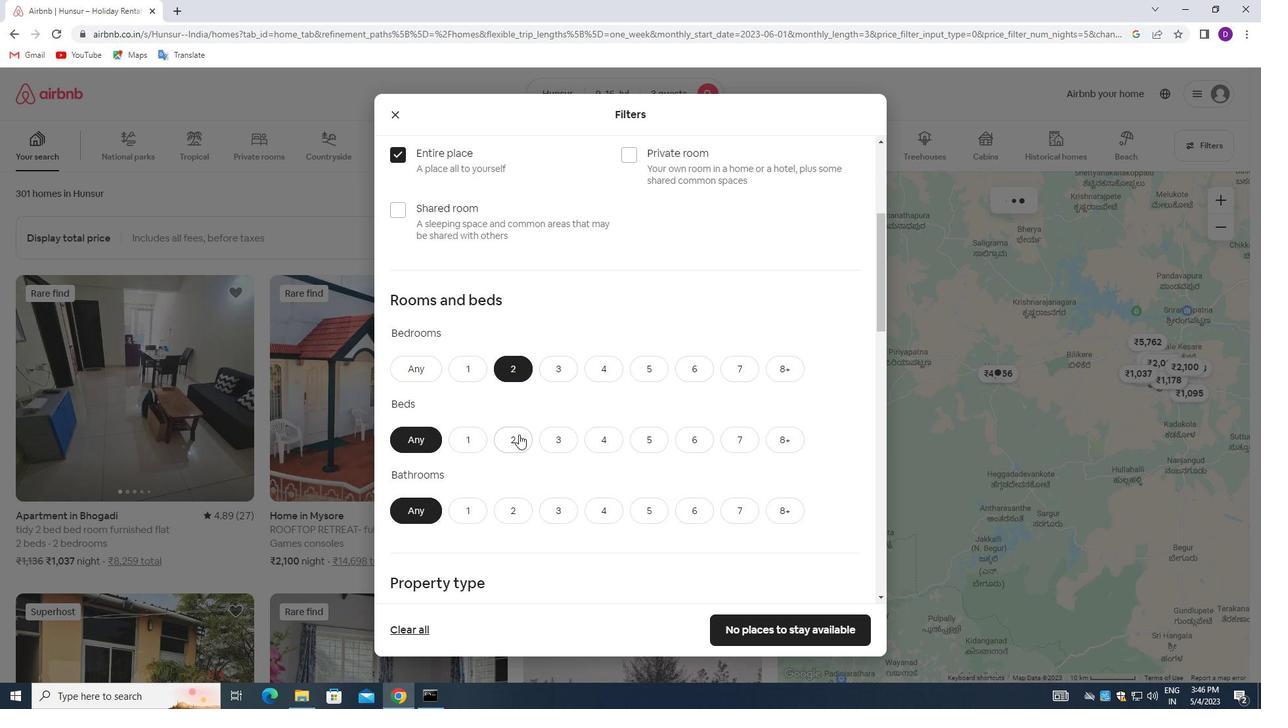 
Action: Mouse moved to (463, 505)
Screenshot: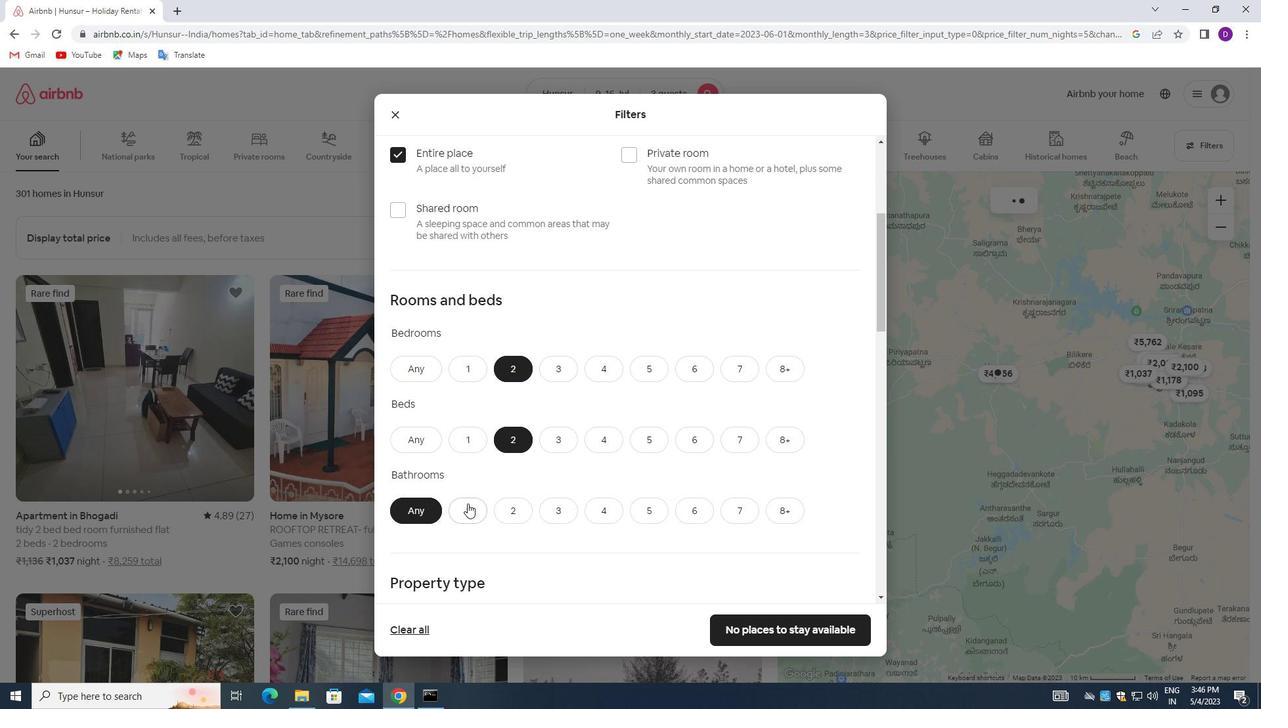 
Action: Mouse pressed left at (463, 505)
Screenshot: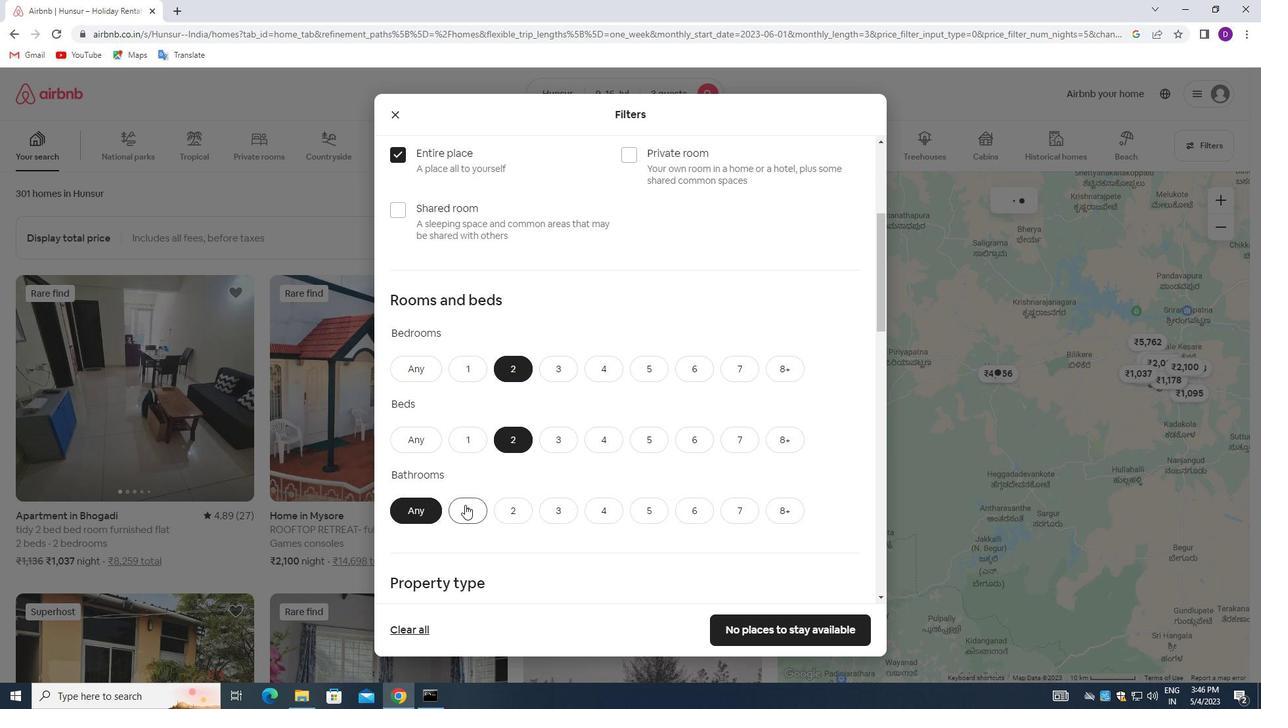 
Action: Mouse moved to (548, 477)
Screenshot: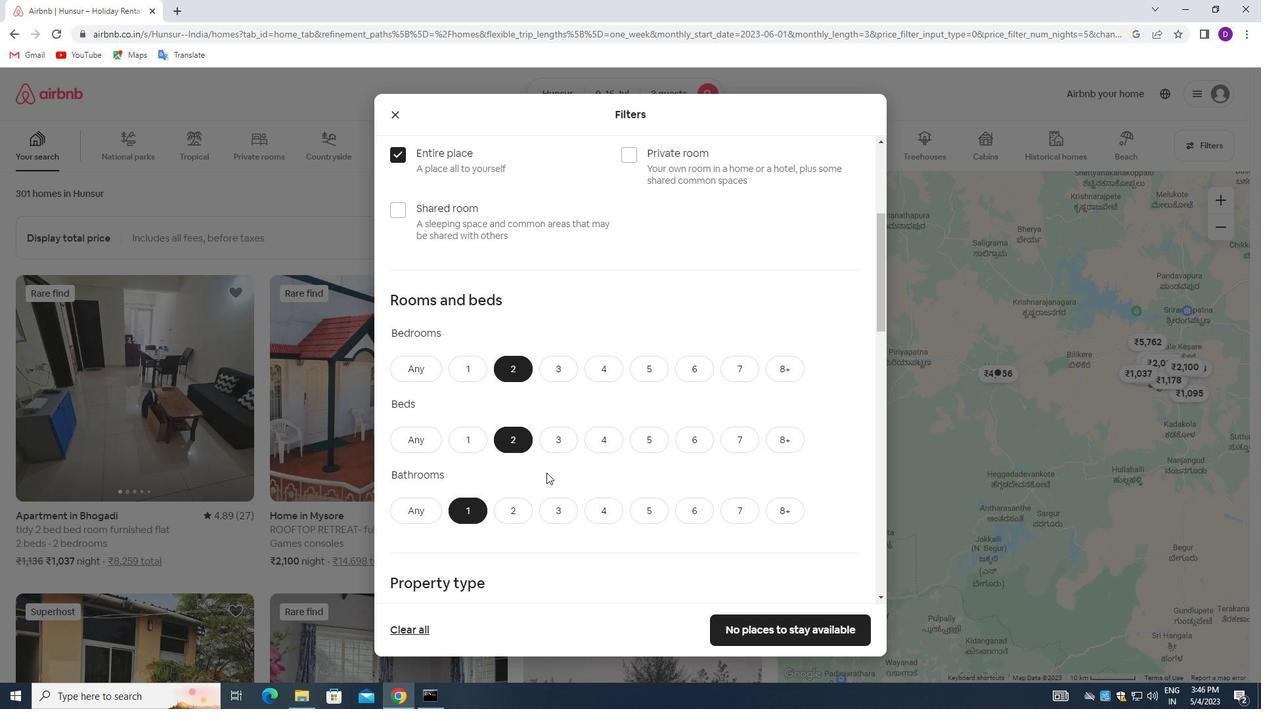 
Action: Mouse scrolled (548, 477) with delta (0, 0)
Screenshot: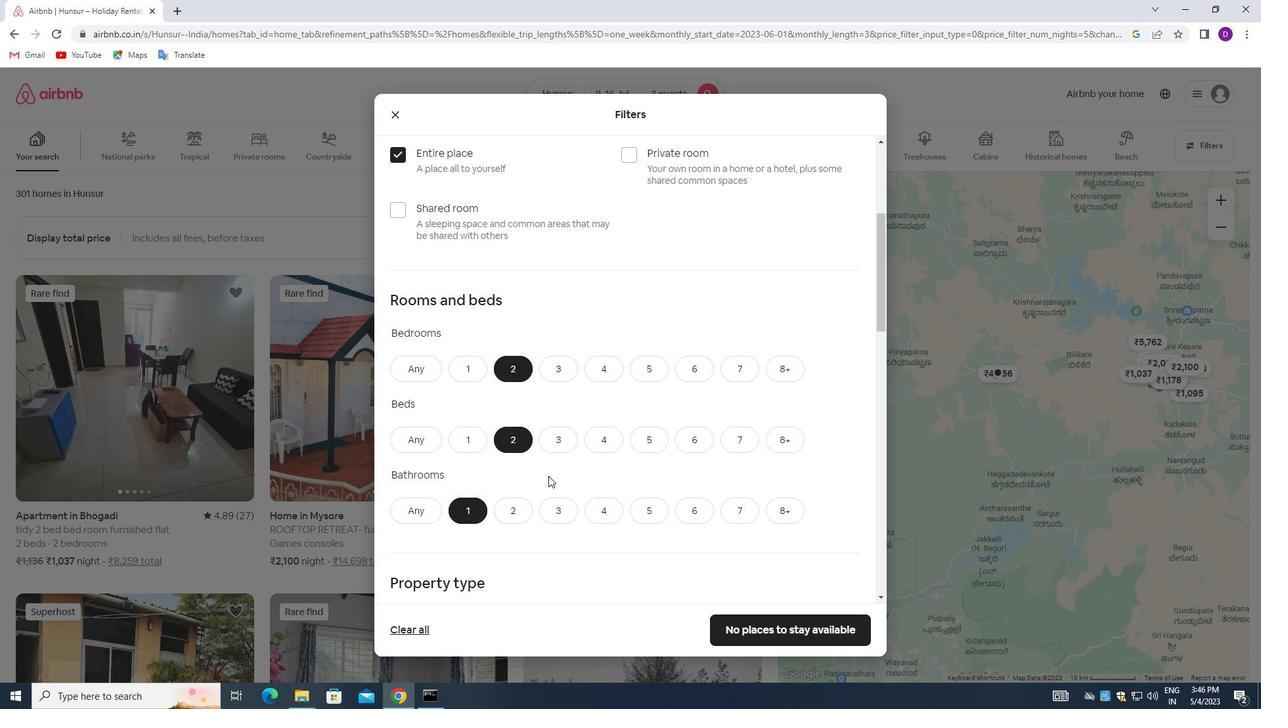 
Action: Mouse scrolled (548, 477) with delta (0, 0)
Screenshot: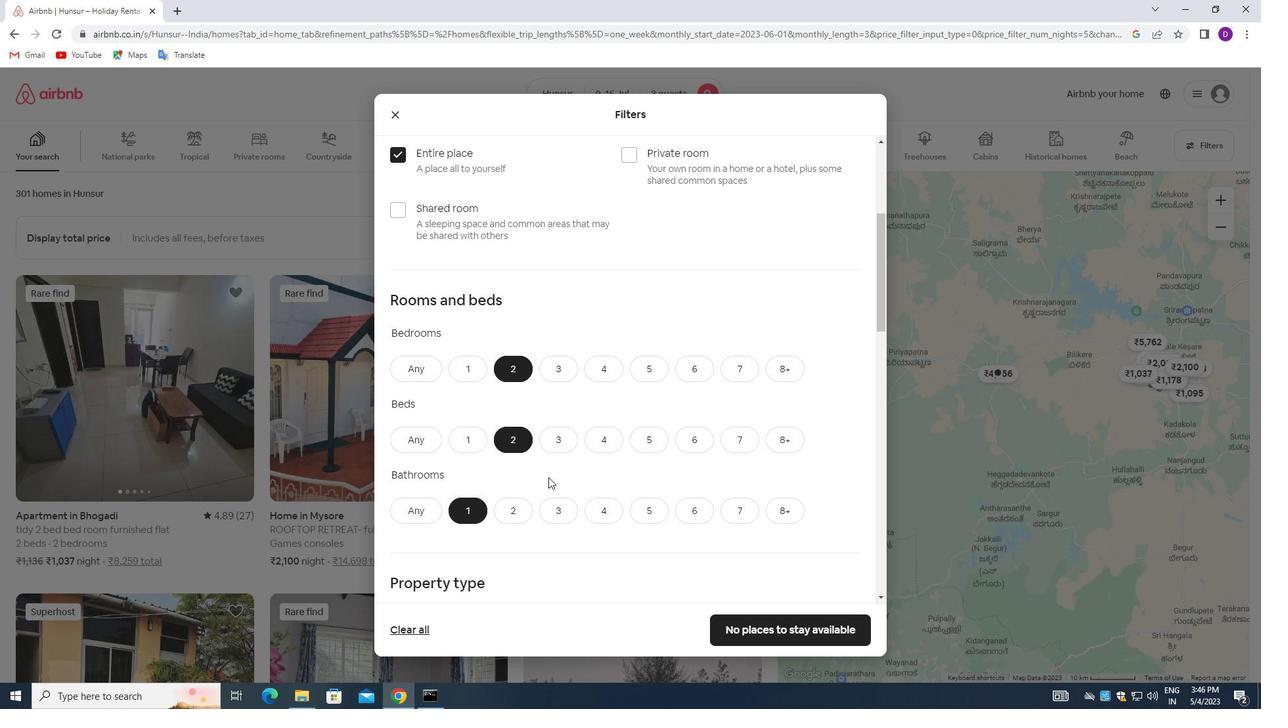 
Action: Mouse scrolled (548, 477) with delta (0, 0)
Screenshot: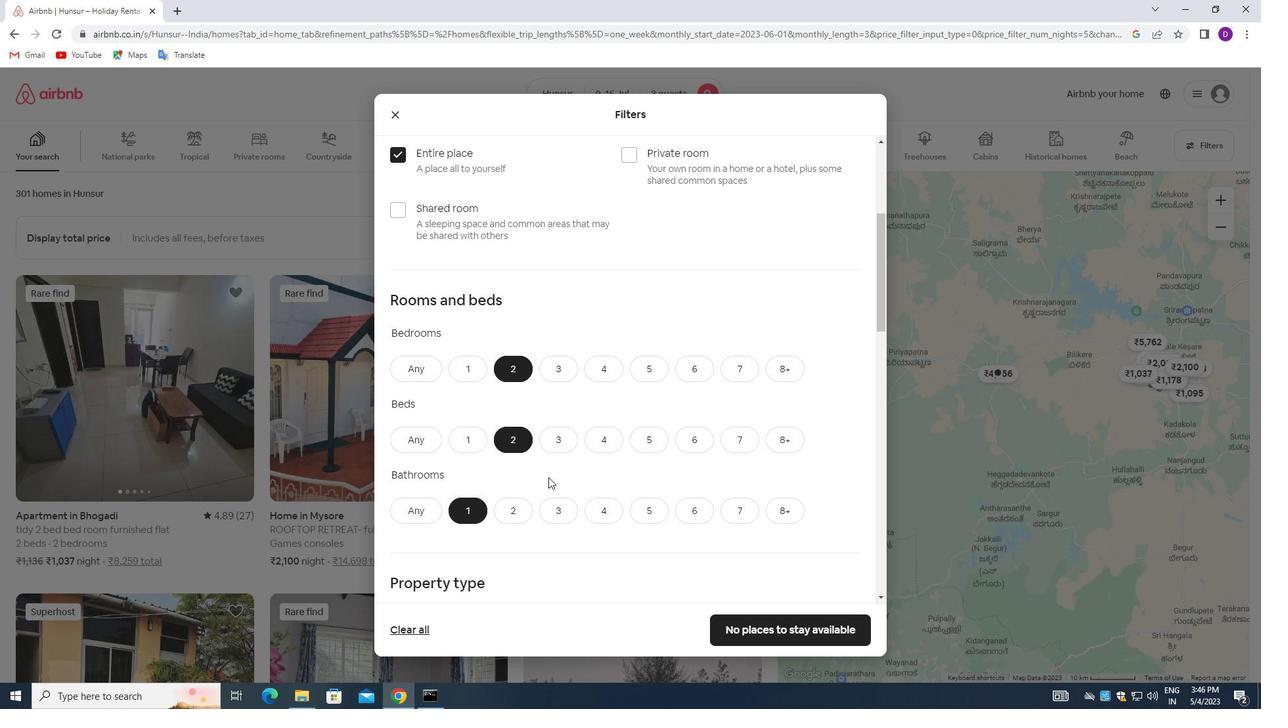 
Action: Mouse moved to (453, 449)
Screenshot: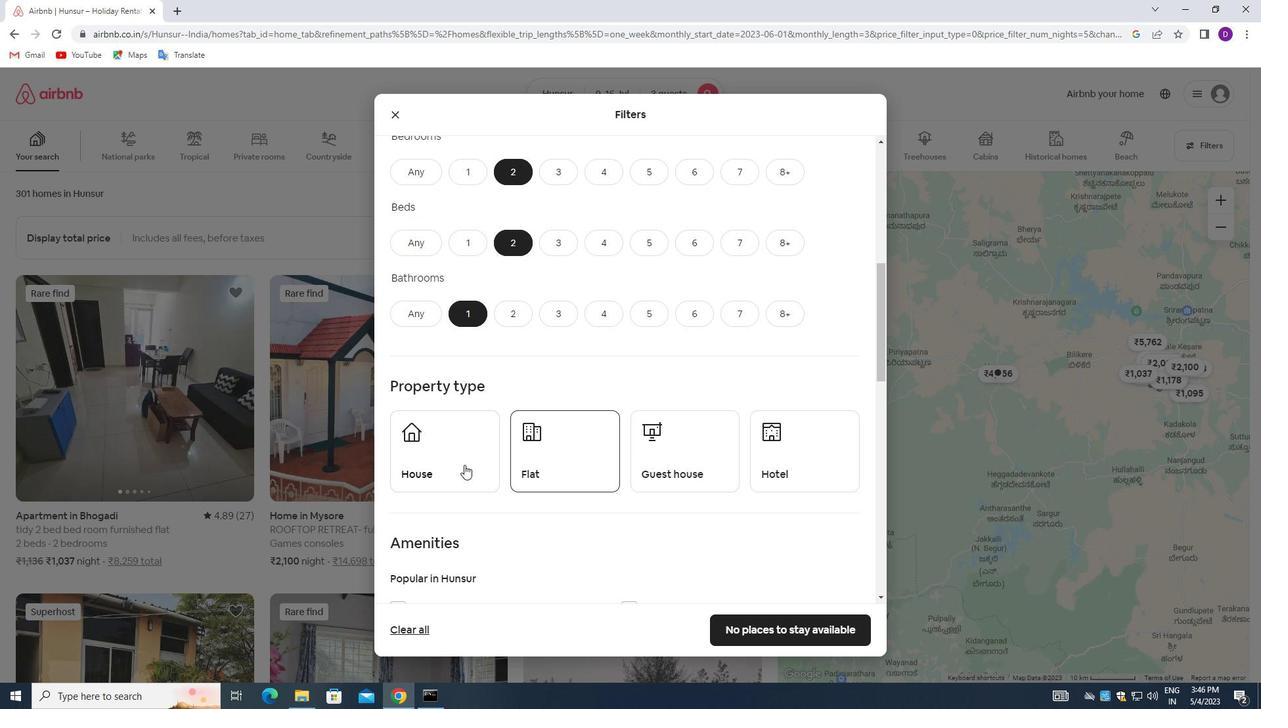 
Action: Mouse pressed left at (453, 449)
Screenshot: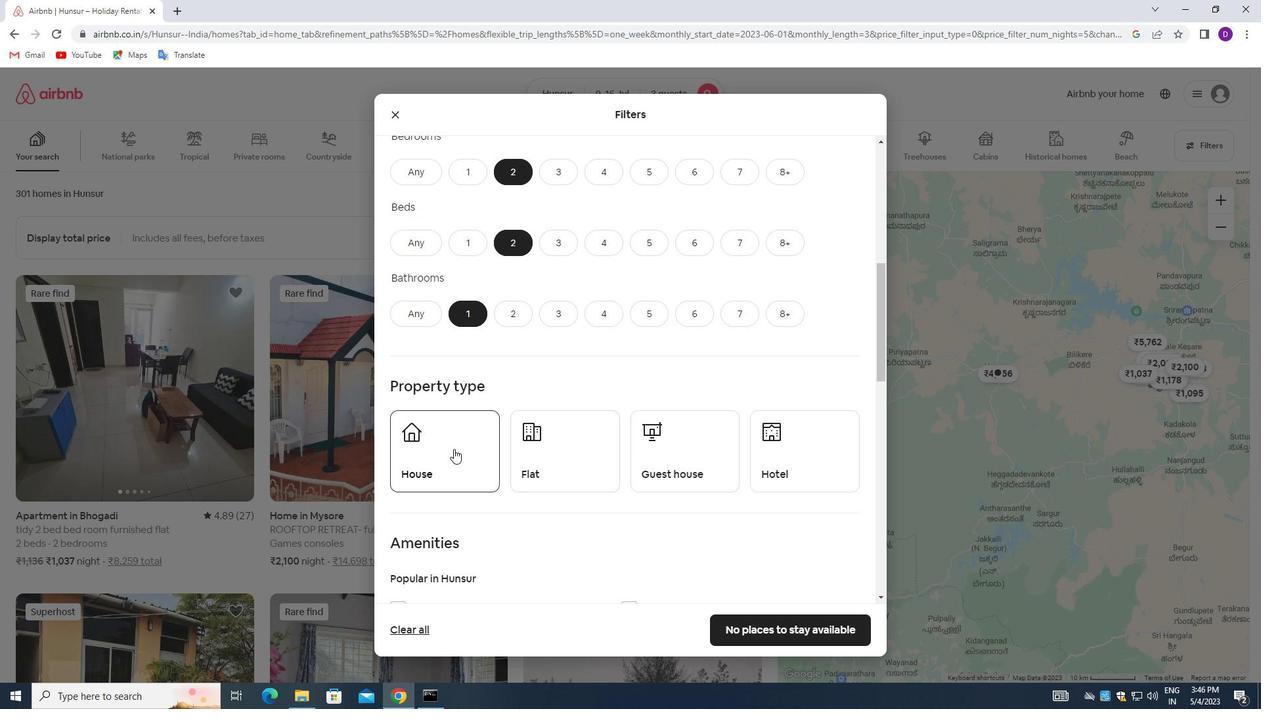 
Action: Mouse moved to (548, 455)
Screenshot: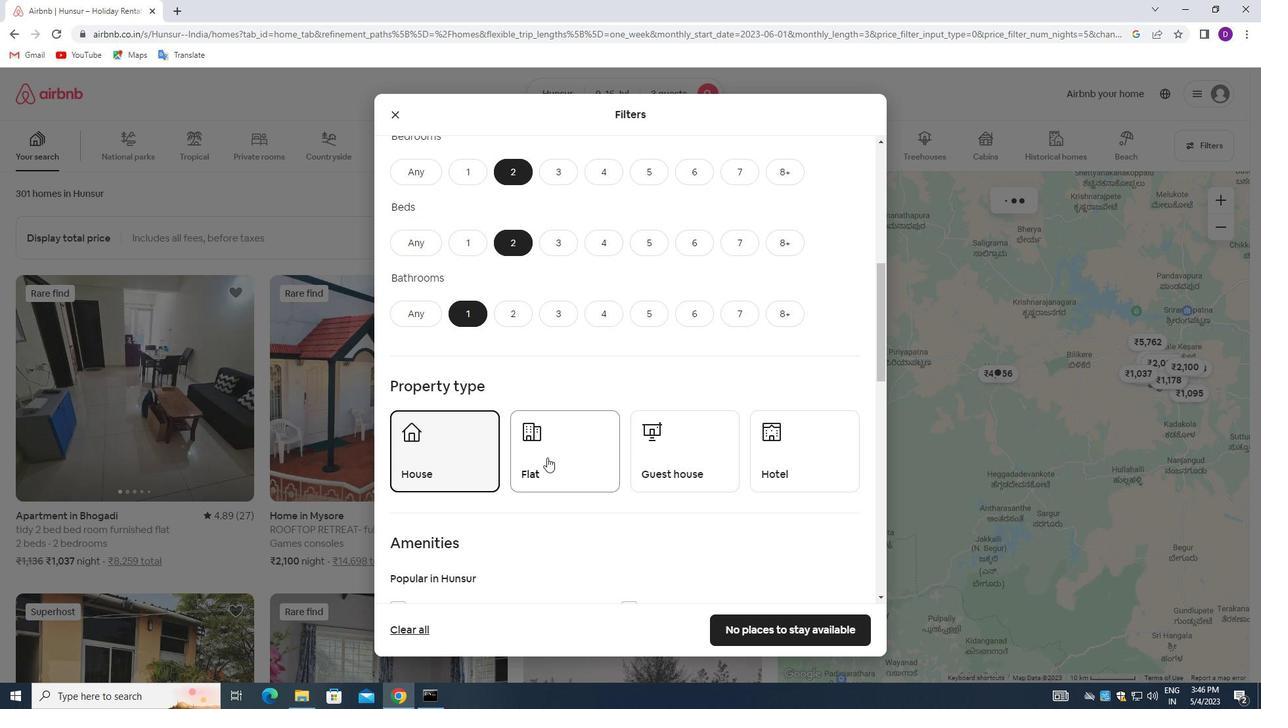 
Action: Mouse pressed left at (548, 455)
Screenshot: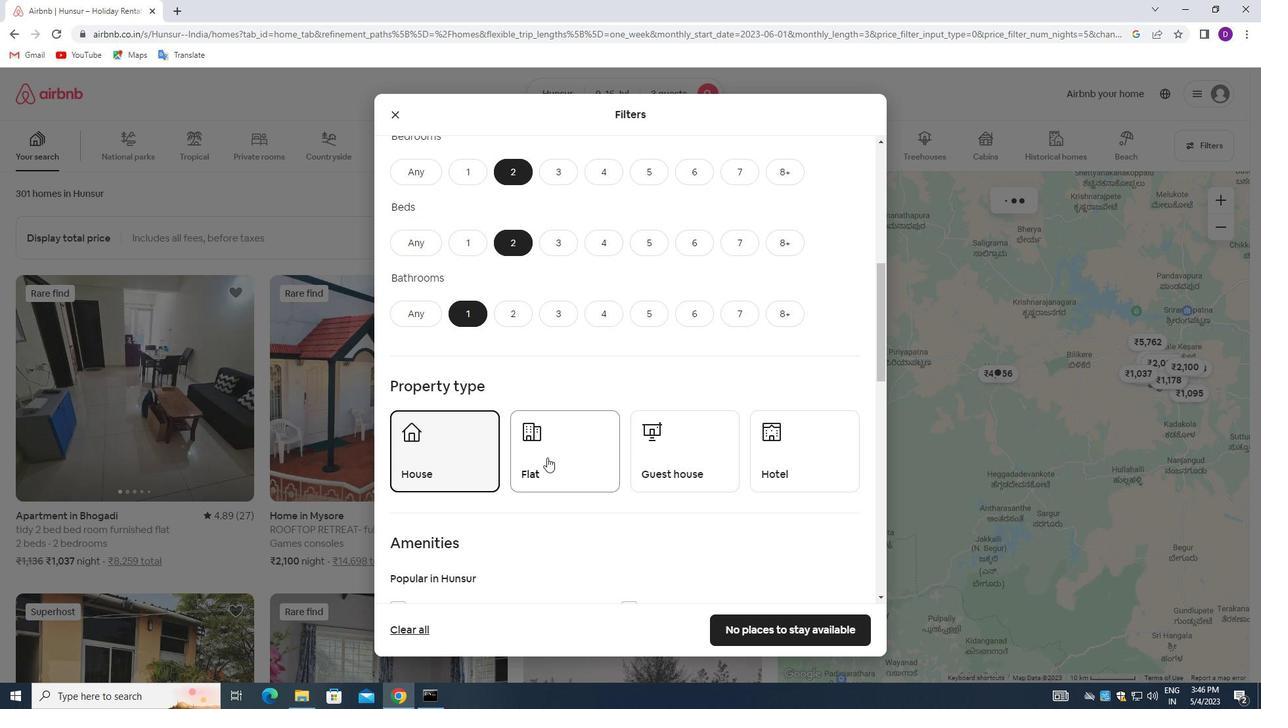 
Action: Mouse moved to (663, 450)
Screenshot: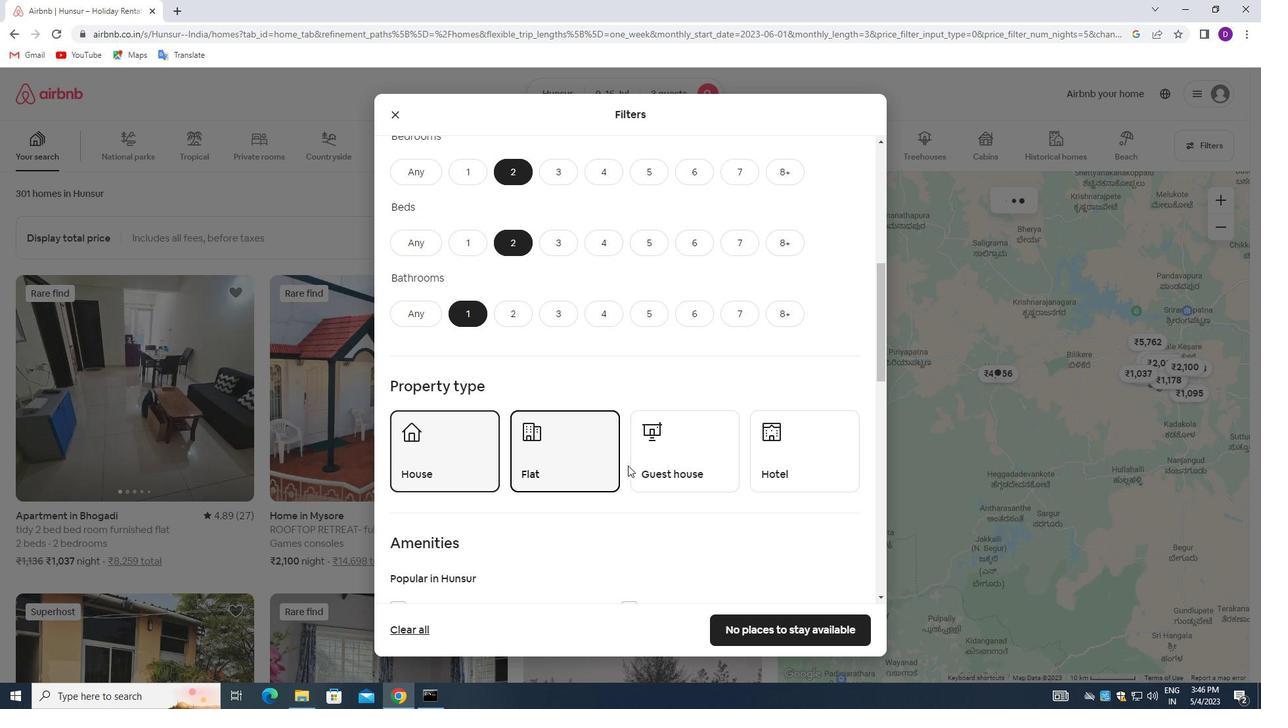 
Action: Mouse pressed left at (663, 450)
Screenshot: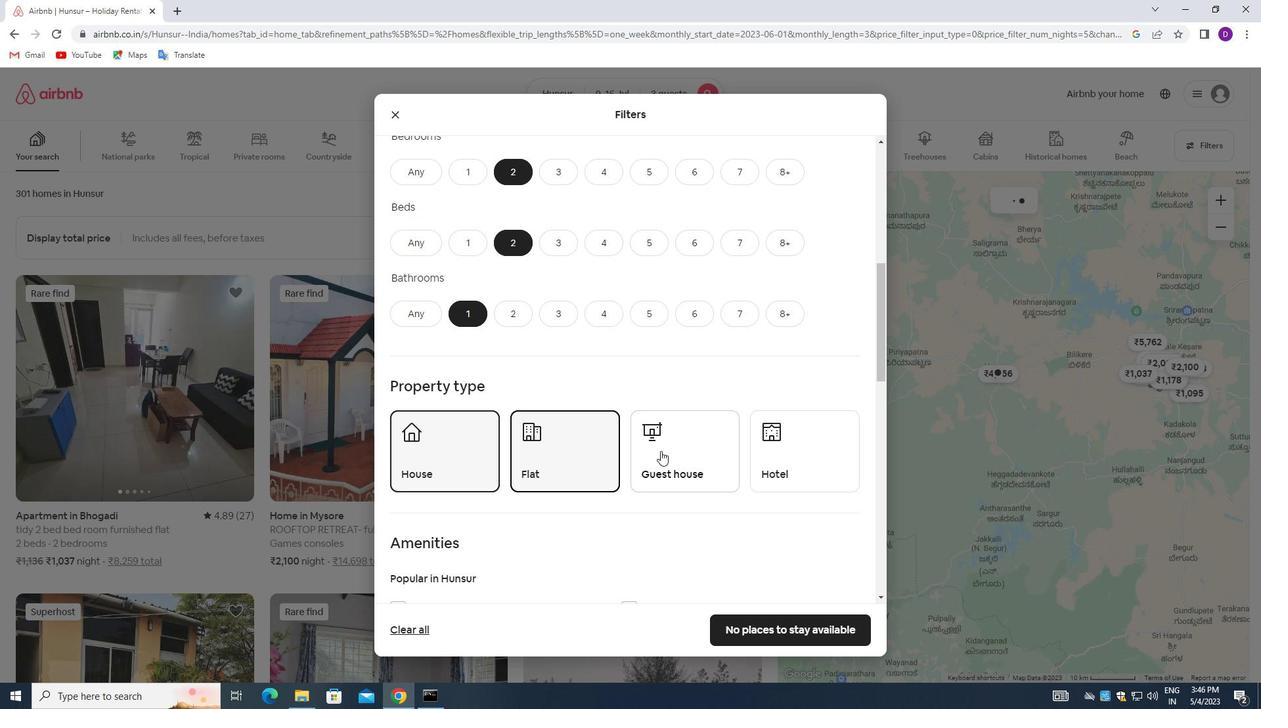 
Action: Mouse moved to (669, 455)
Screenshot: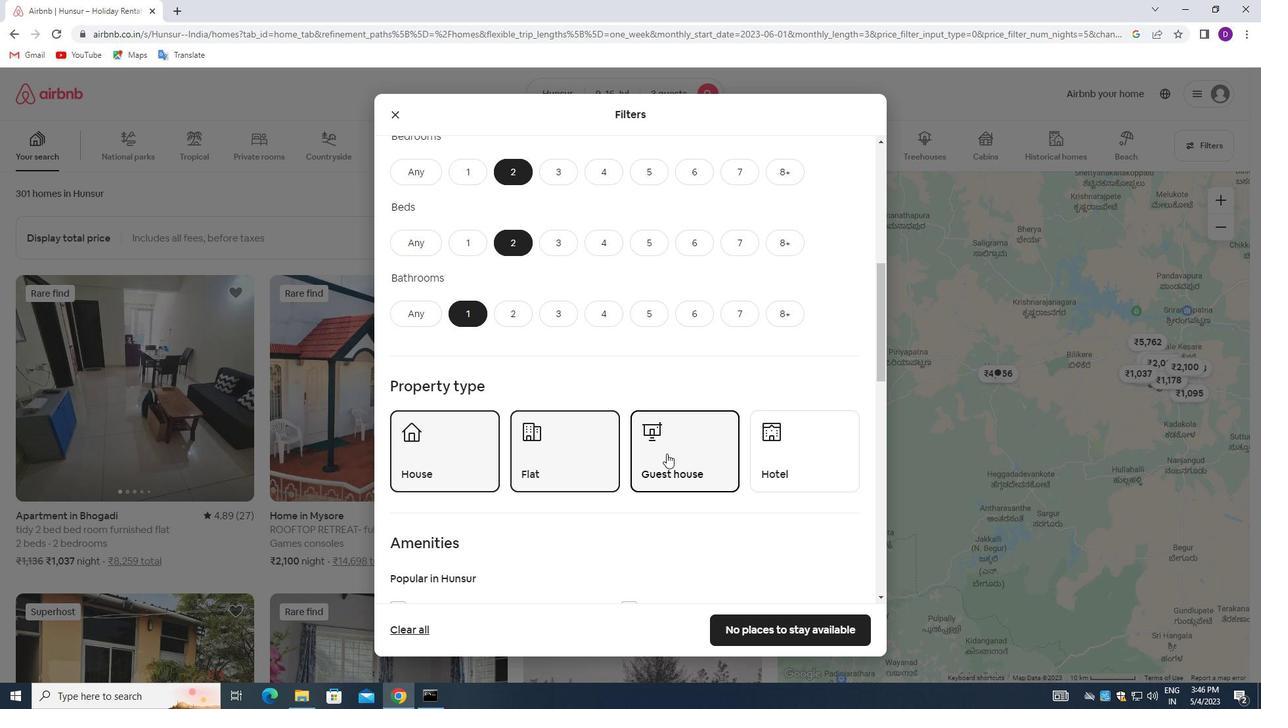 
Action: Mouse scrolled (669, 454) with delta (0, 0)
Screenshot: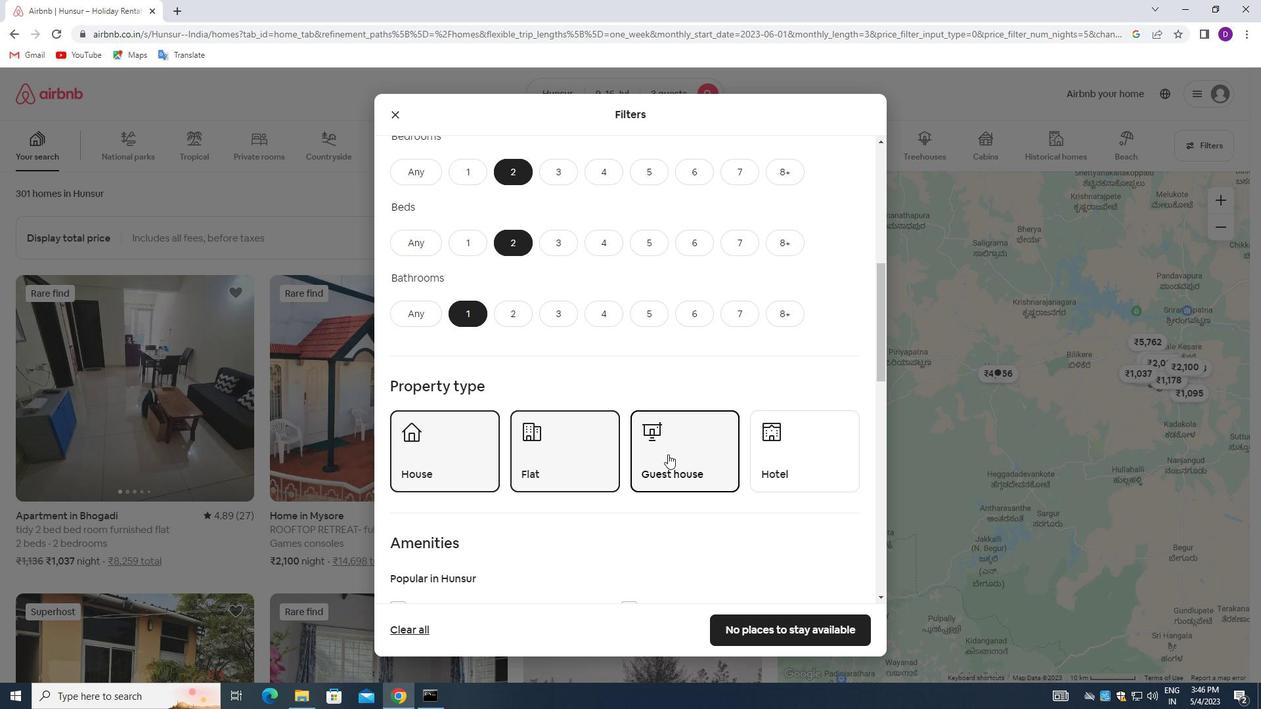 
Action: Mouse moved to (669, 455)
Screenshot: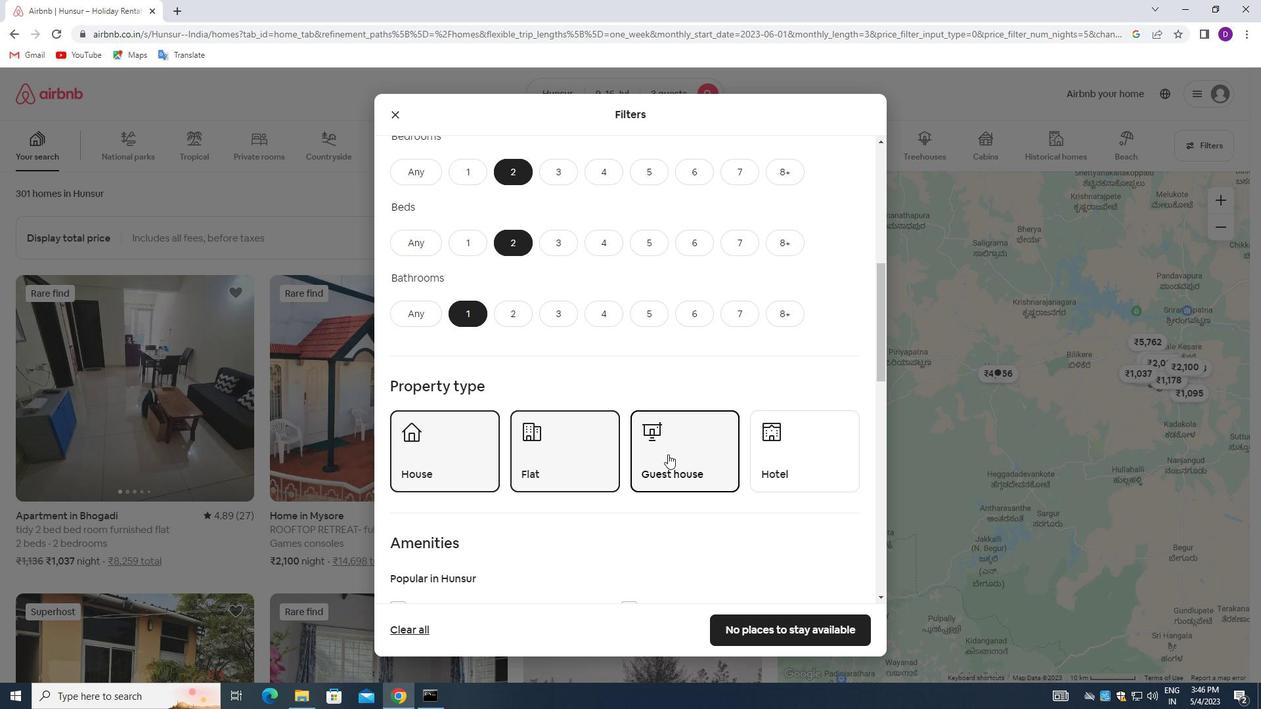 
Action: Mouse scrolled (669, 454) with delta (0, 0)
Screenshot: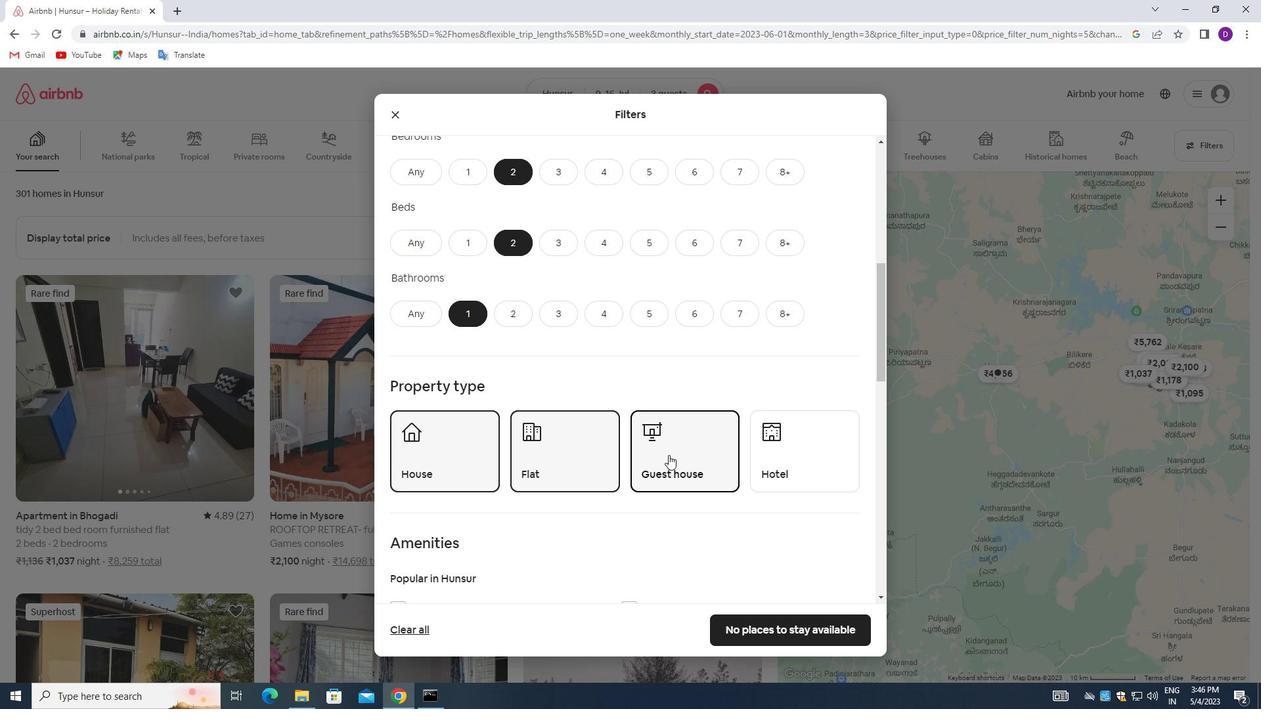 
Action: Mouse moved to (669, 456)
Screenshot: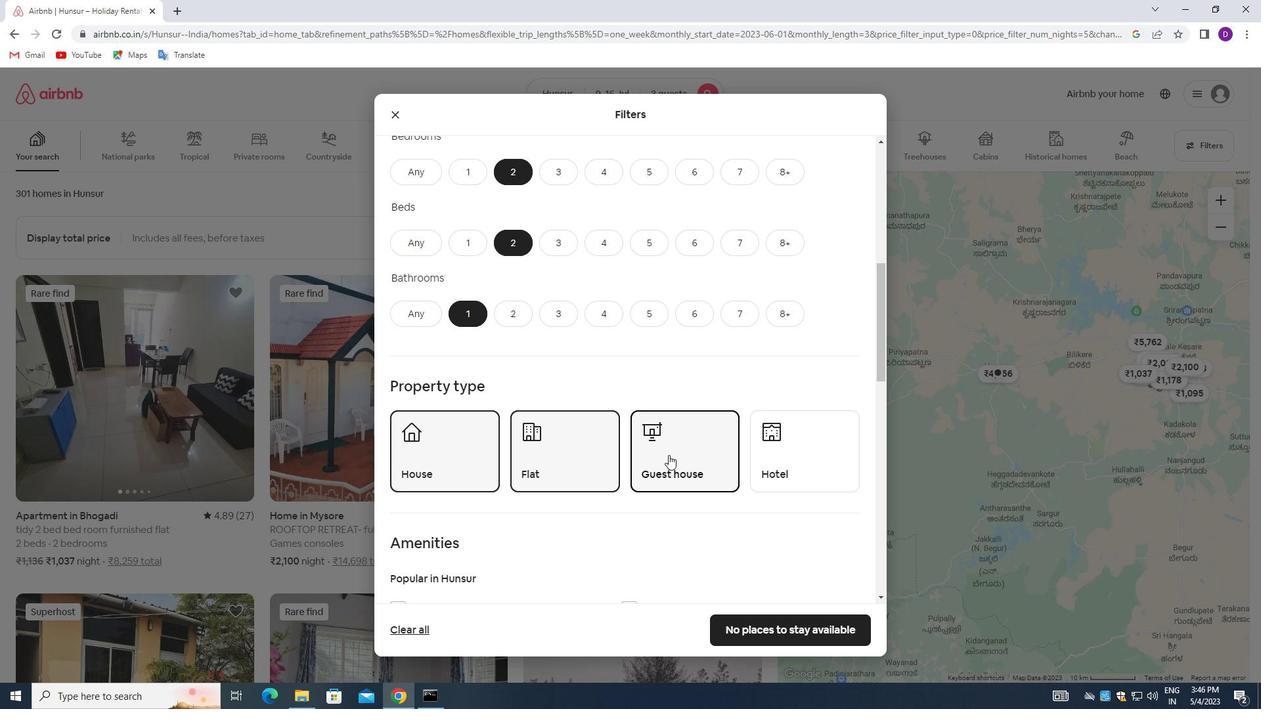 
Action: Mouse scrolled (669, 456) with delta (0, 0)
Screenshot: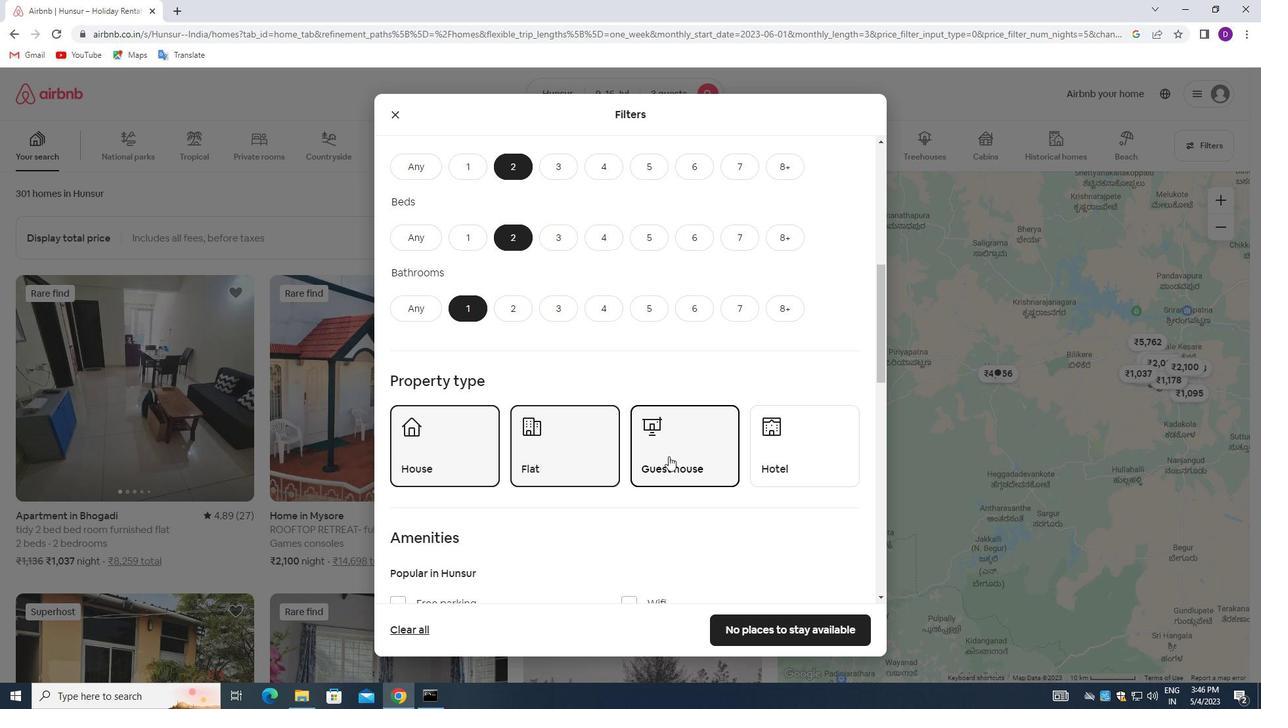 
Action: Mouse scrolled (669, 456) with delta (0, 0)
Screenshot: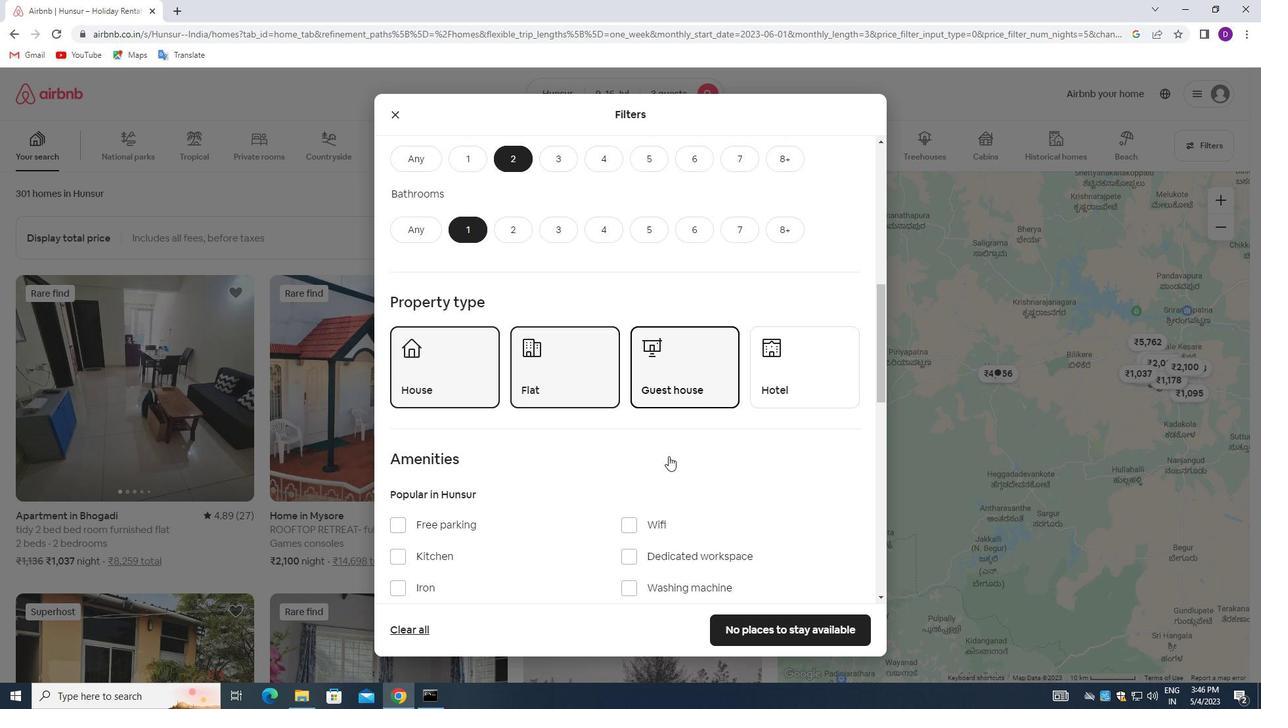 
Action: Mouse moved to (628, 480)
Screenshot: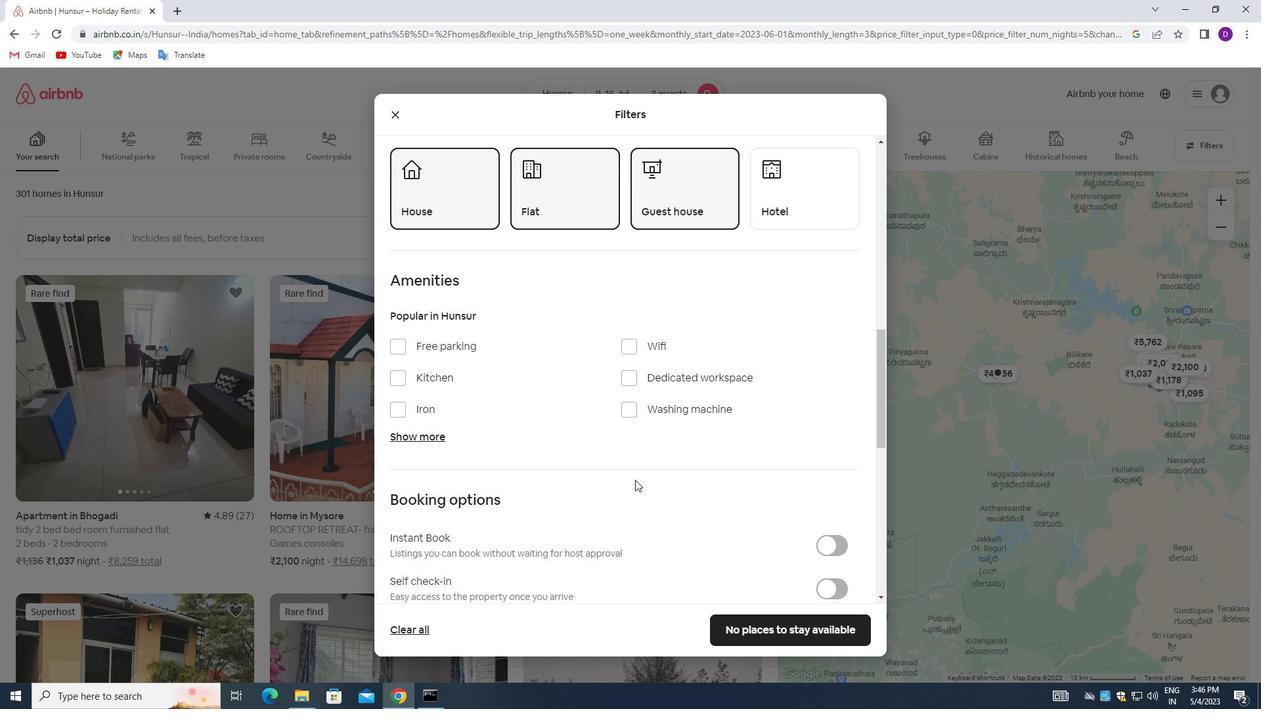 
Action: Mouse scrolled (628, 479) with delta (0, 0)
Screenshot: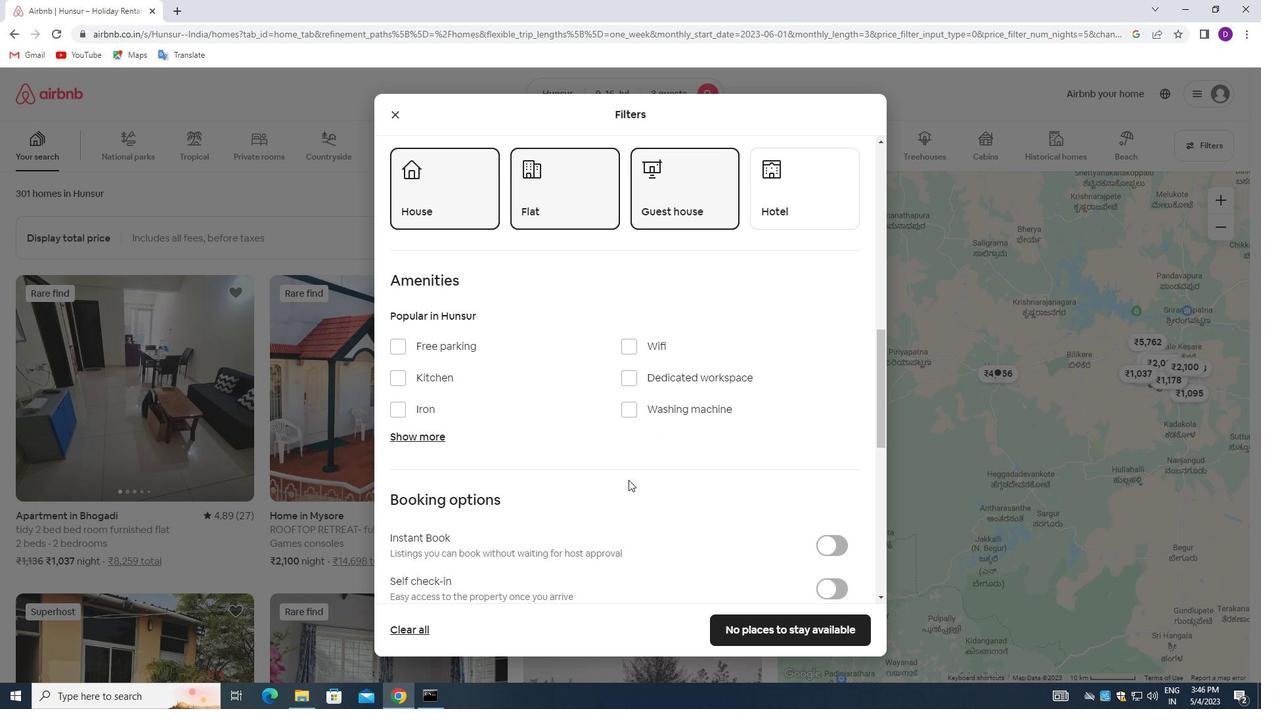 
Action: Mouse moved to (837, 521)
Screenshot: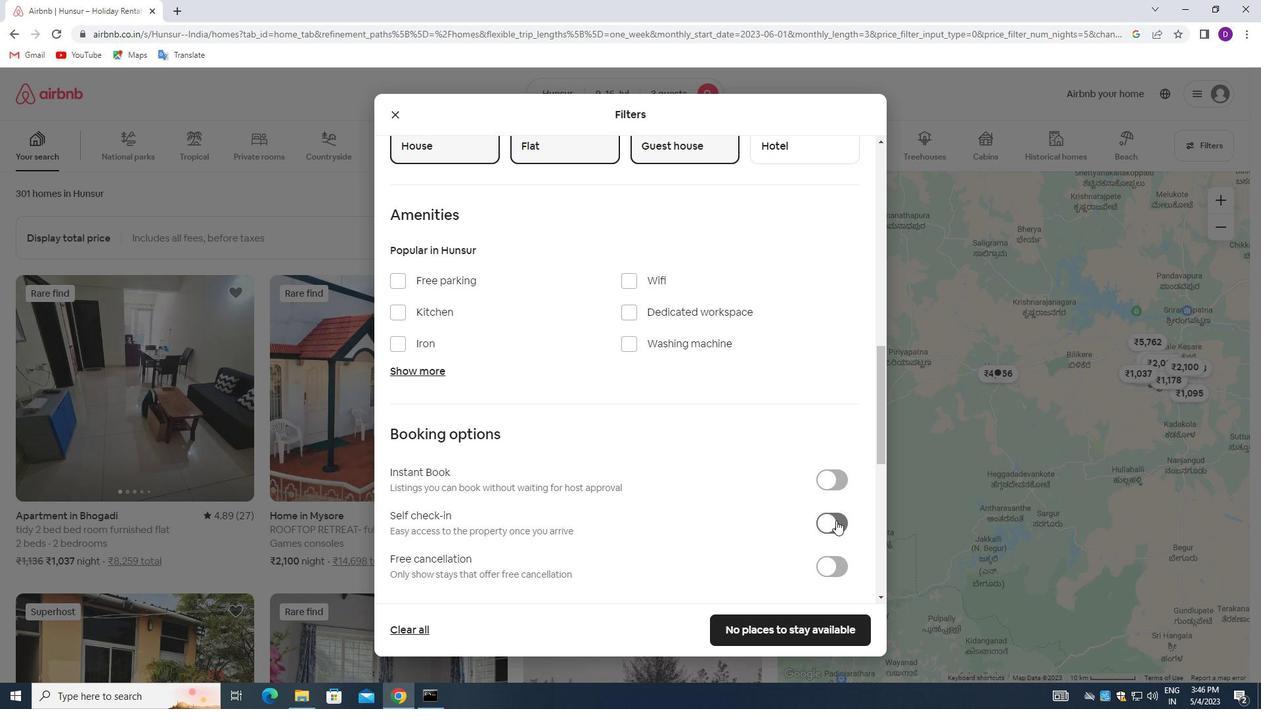 
Action: Mouse pressed left at (837, 521)
Screenshot: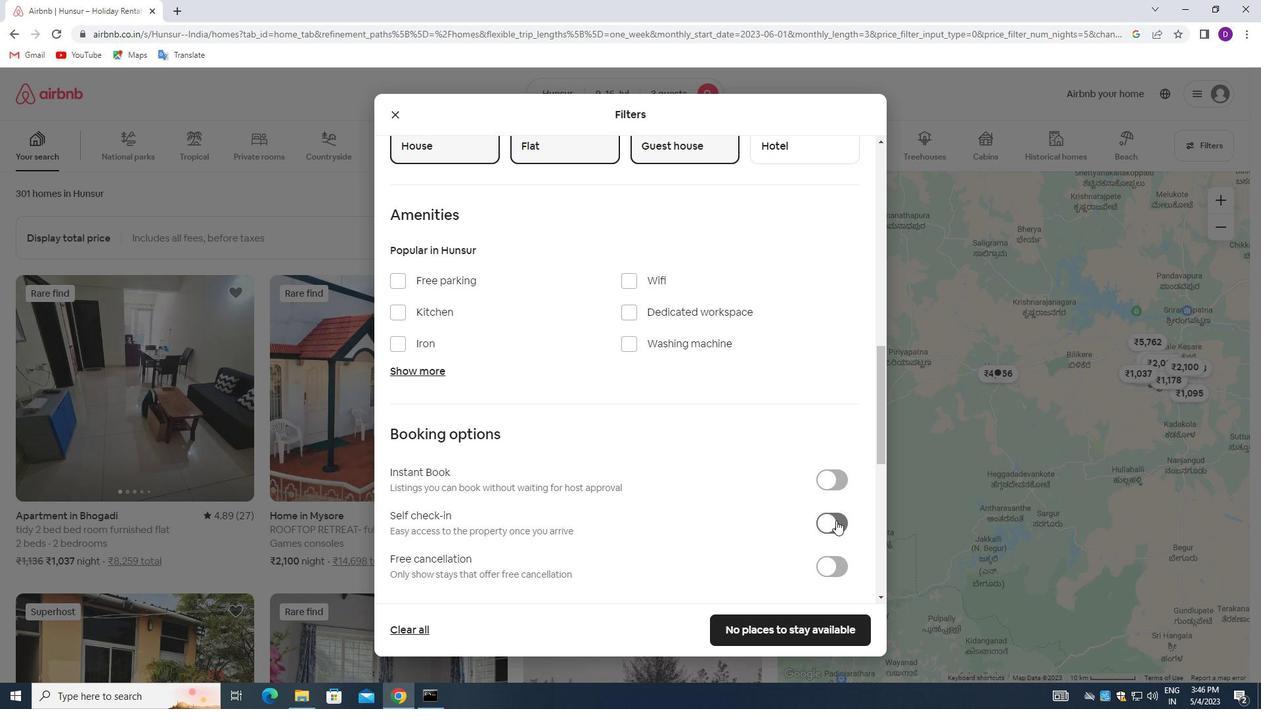 
Action: Mouse moved to (509, 496)
Screenshot: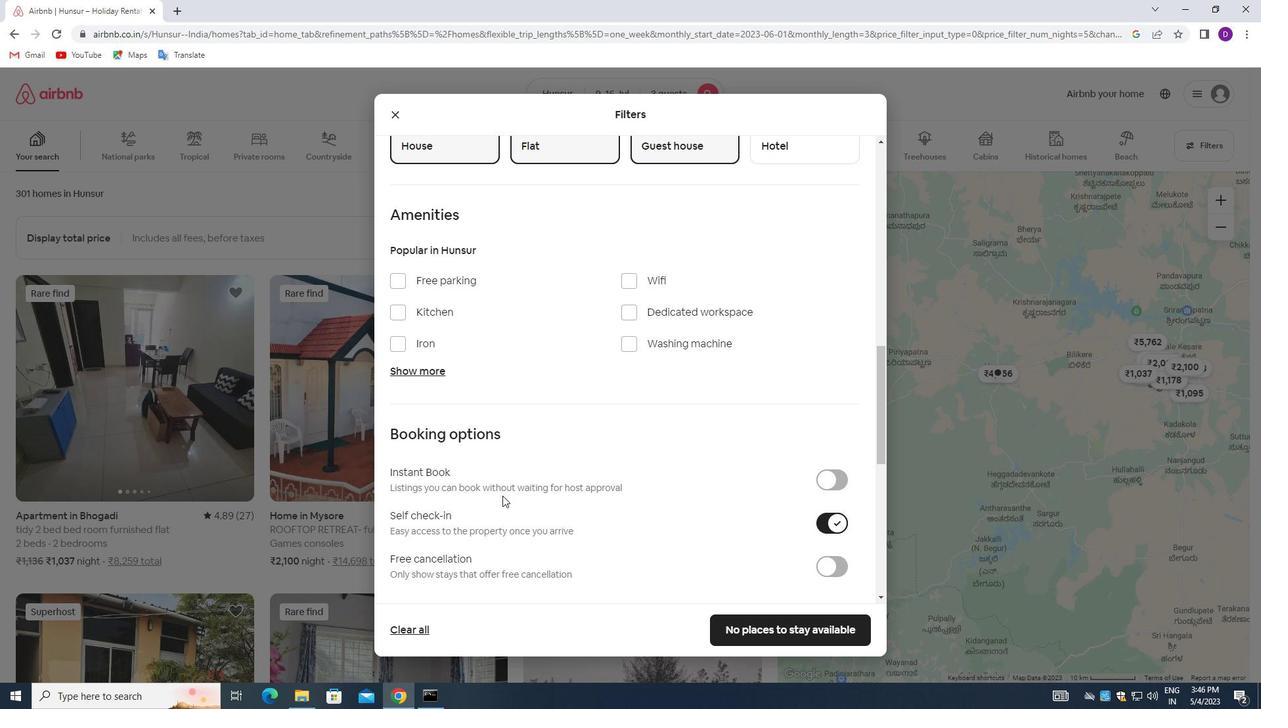 
Action: Mouse scrolled (509, 496) with delta (0, 0)
Screenshot: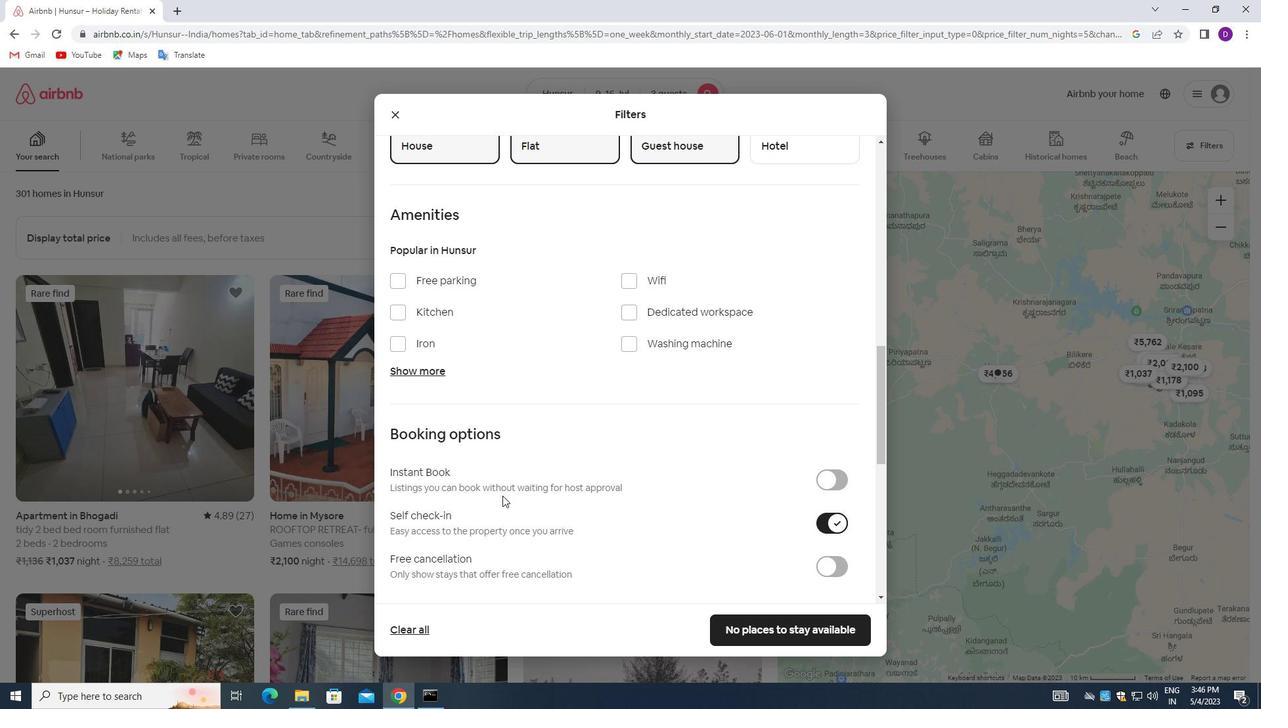 
Action: Mouse moved to (511, 498)
Screenshot: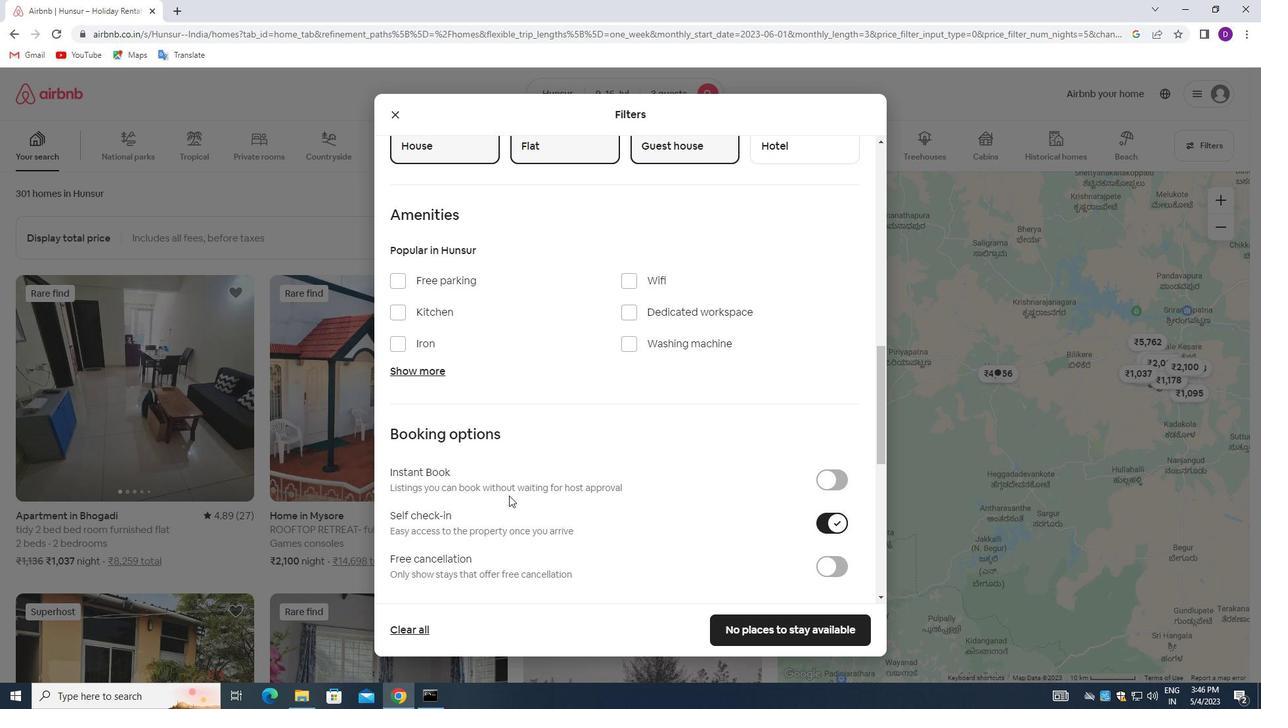 
Action: Mouse scrolled (511, 498) with delta (0, 0)
Screenshot: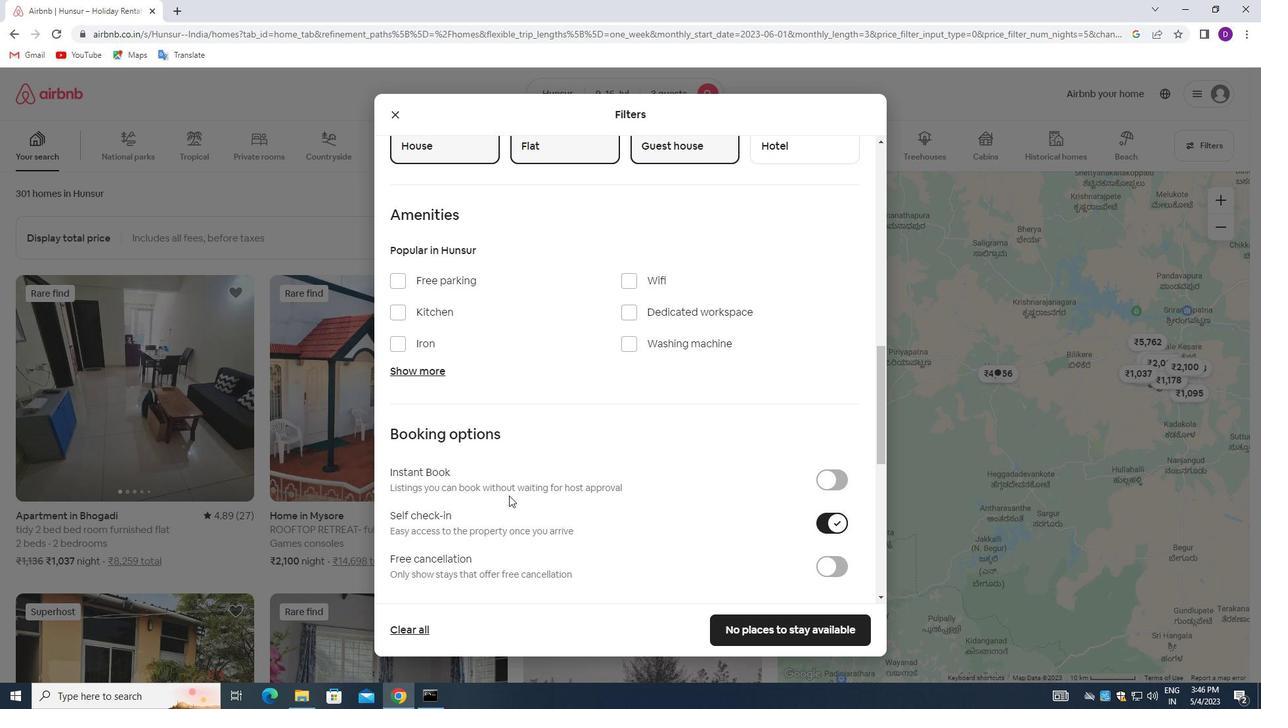 
Action: Mouse moved to (511, 499)
Screenshot: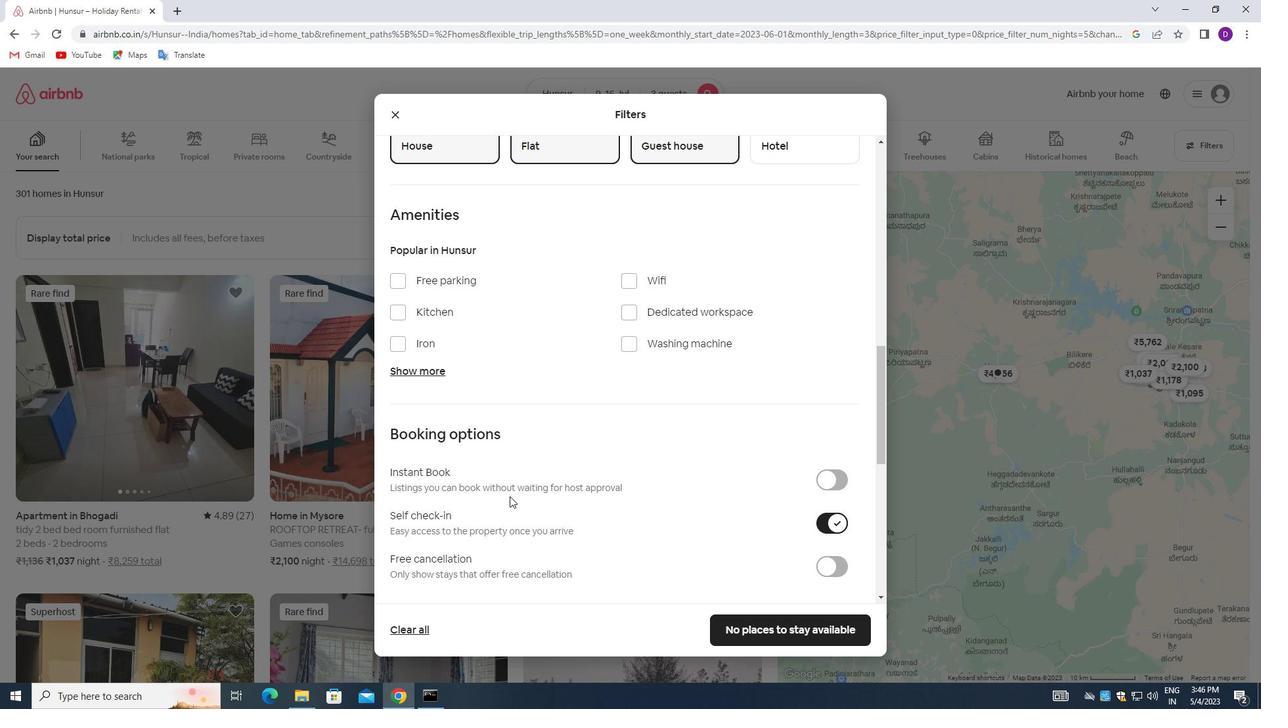 
Action: Mouse scrolled (511, 498) with delta (0, 0)
Screenshot: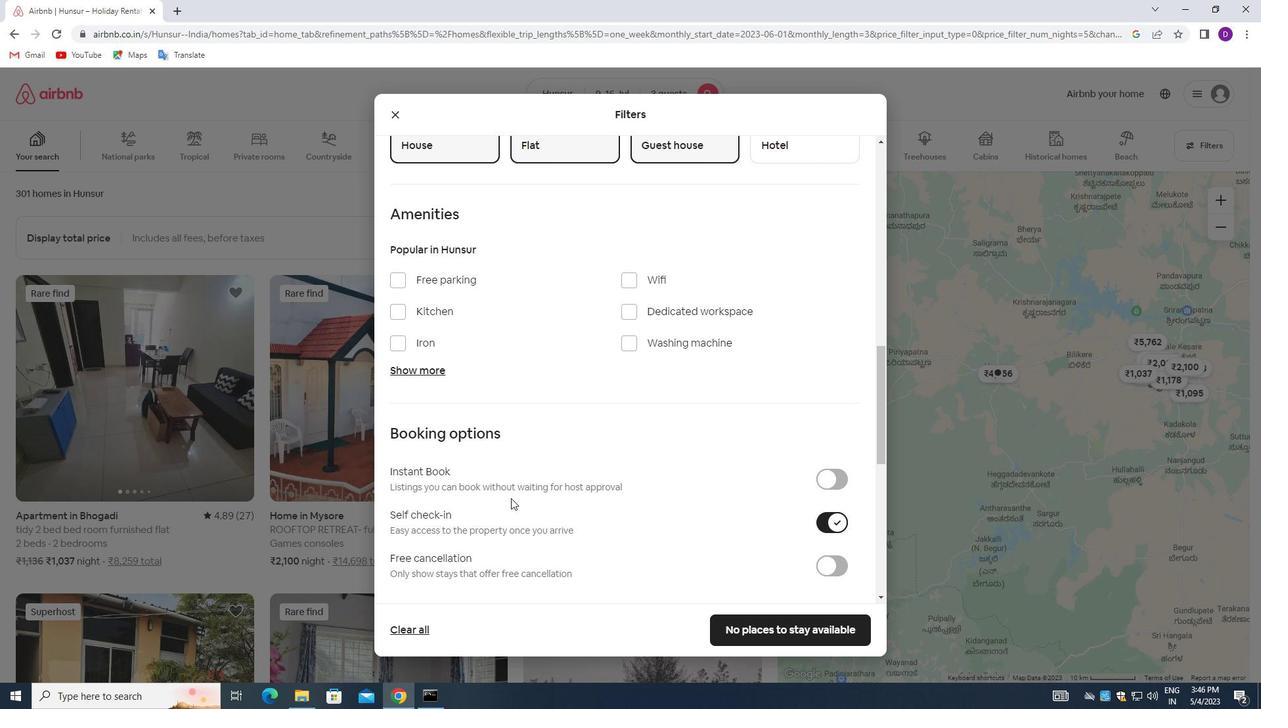 
Action: Mouse moved to (511, 500)
Screenshot: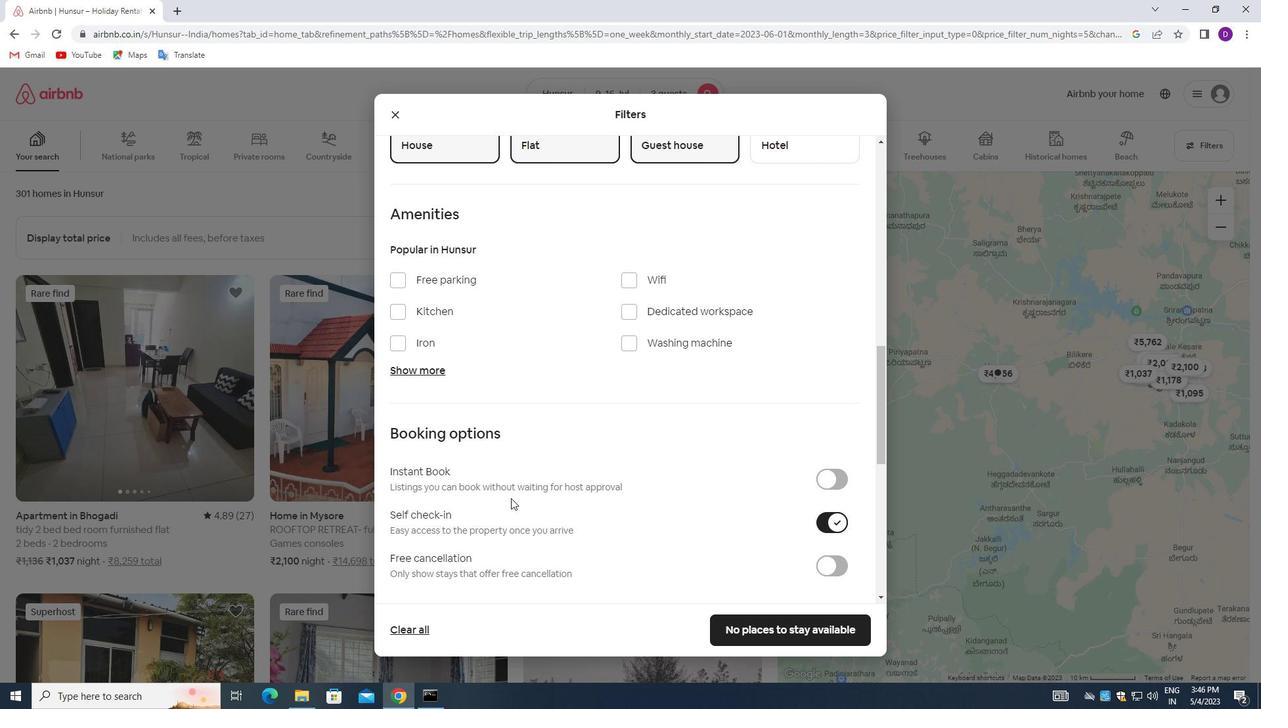 
Action: Mouse scrolled (511, 500) with delta (0, 0)
Screenshot: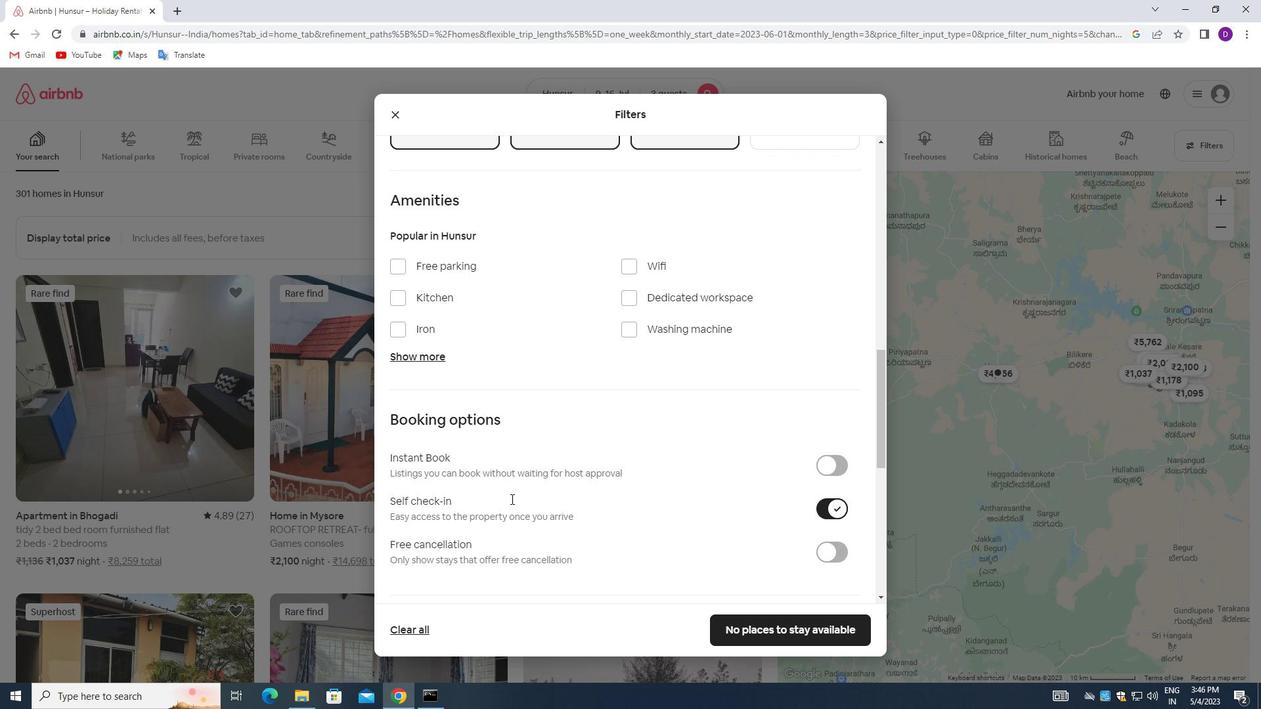 
Action: Mouse scrolled (511, 500) with delta (0, 0)
Screenshot: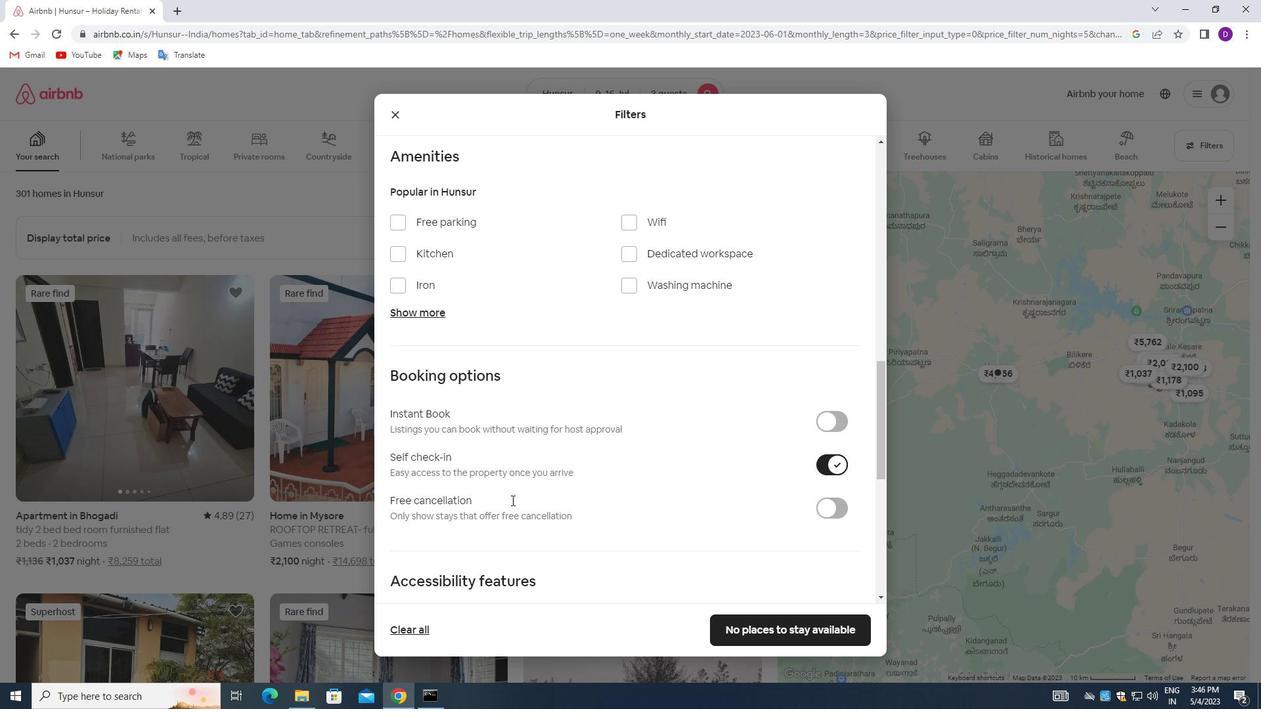 
Action: Mouse moved to (512, 507)
Screenshot: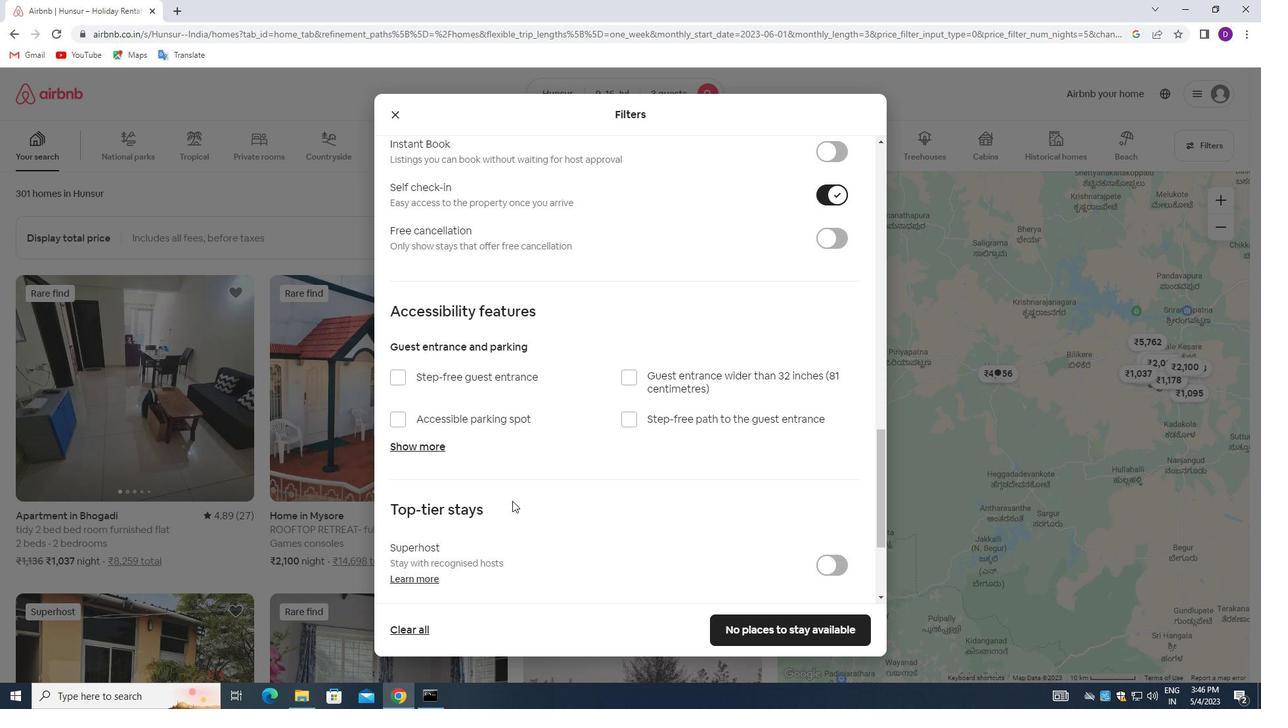 
Action: Mouse scrolled (512, 506) with delta (0, 0)
Screenshot: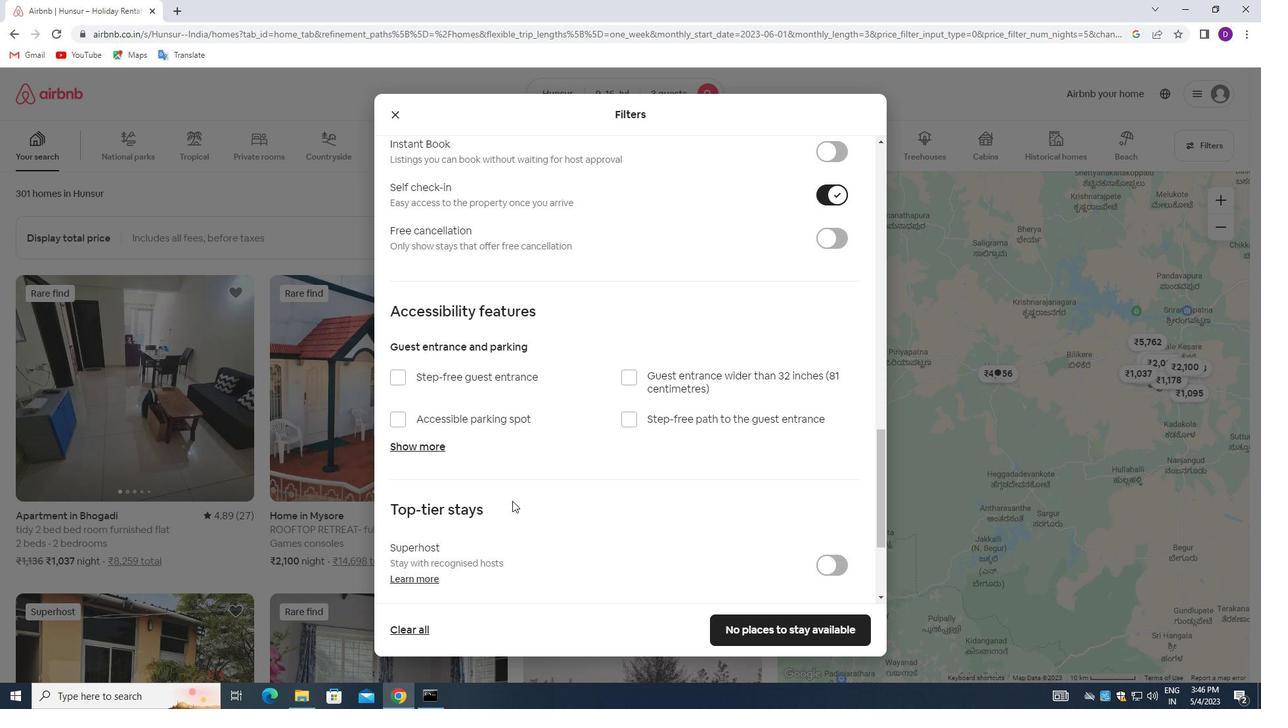
Action: Mouse moved to (510, 509)
Screenshot: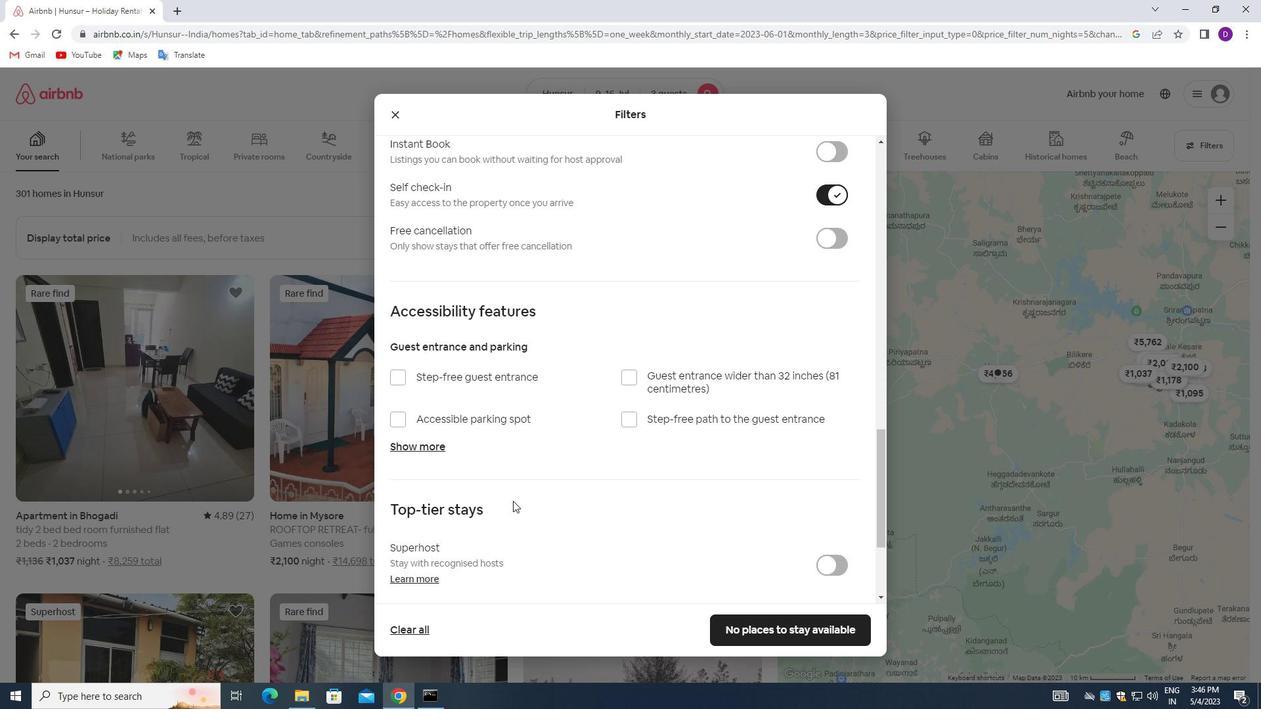 
Action: Mouse scrolled (510, 509) with delta (0, 0)
Screenshot: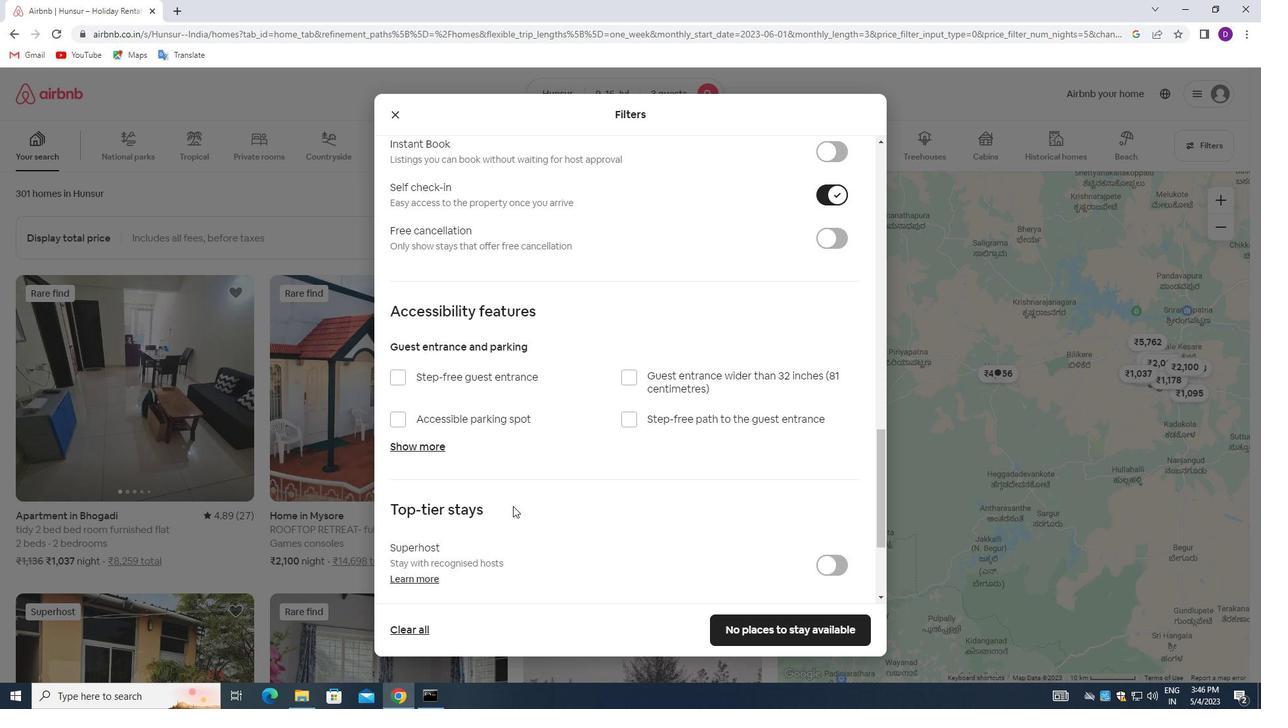 
Action: Mouse moved to (509, 510)
Screenshot: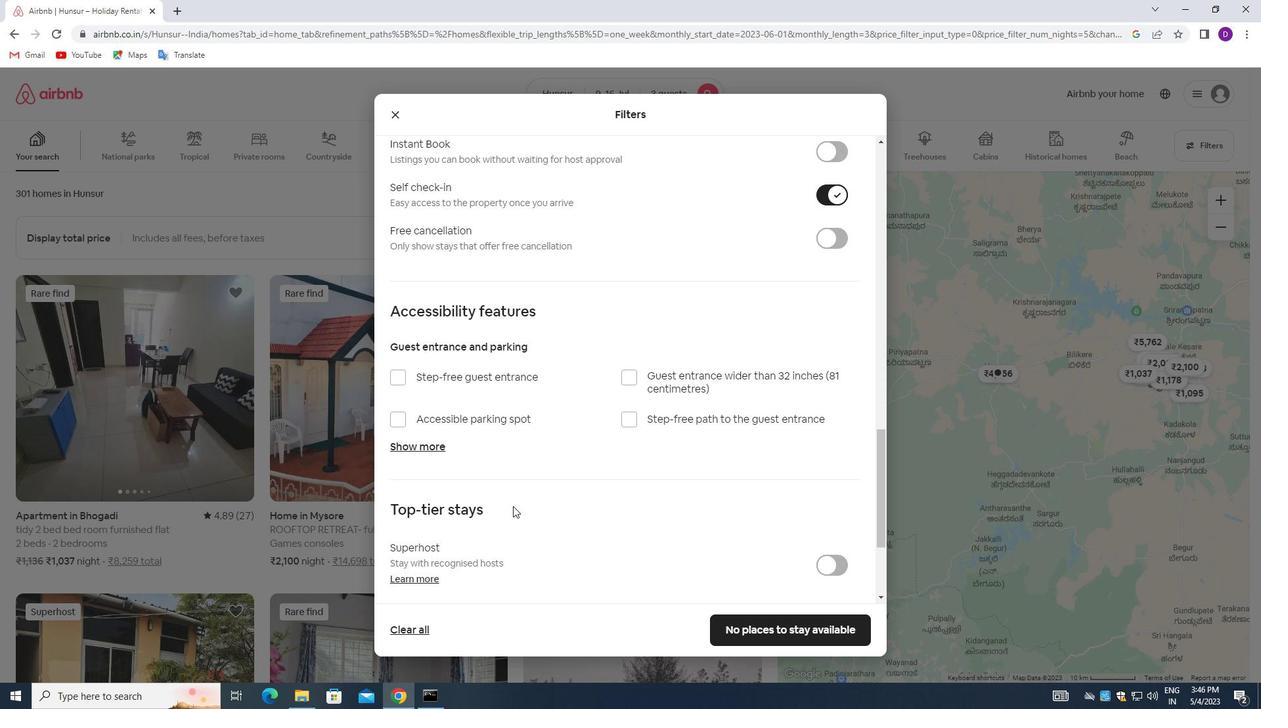
Action: Mouse scrolled (509, 509) with delta (0, 0)
Screenshot: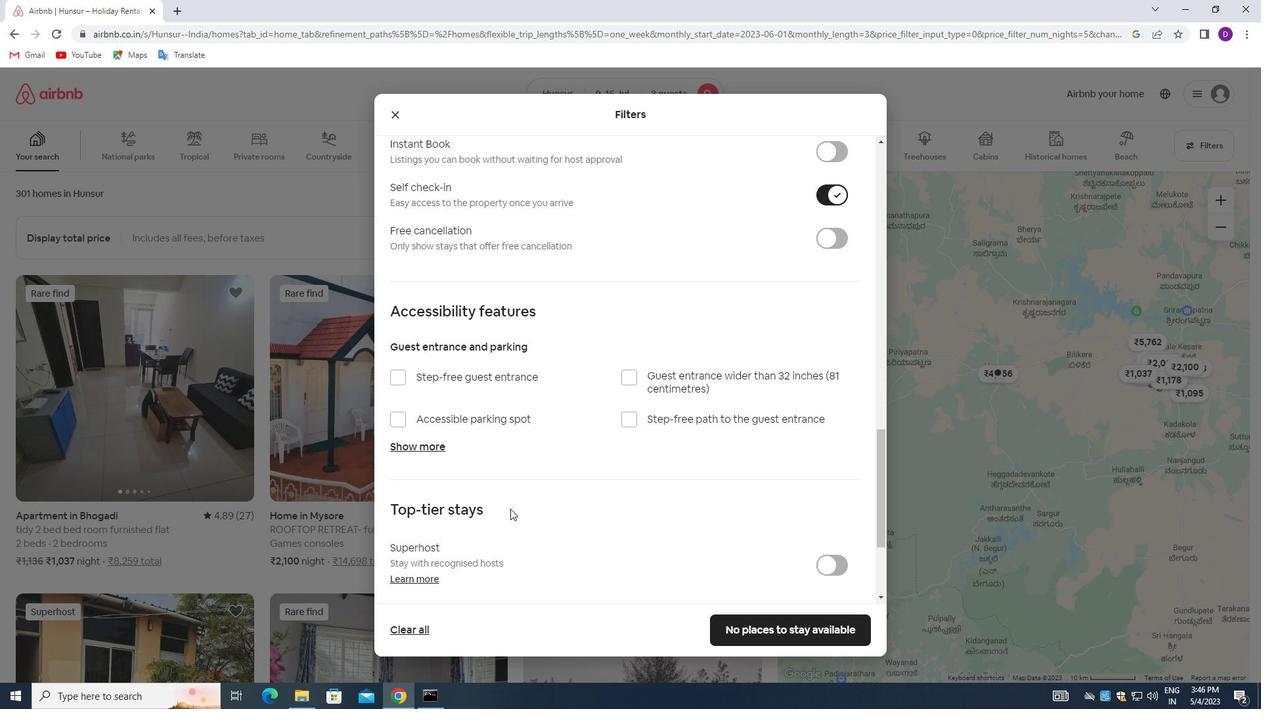 
Action: Mouse scrolled (509, 509) with delta (0, 0)
Screenshot: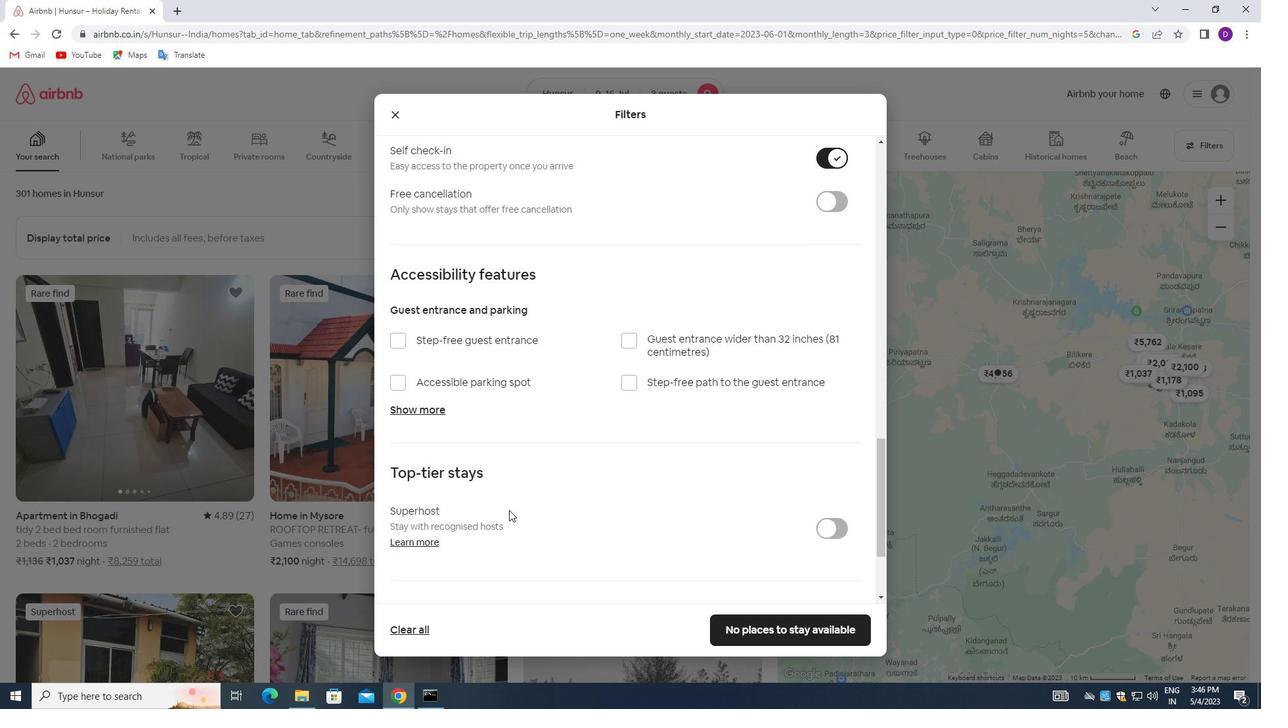 
Action: Mouse moved to (394, 516)
Screenshot: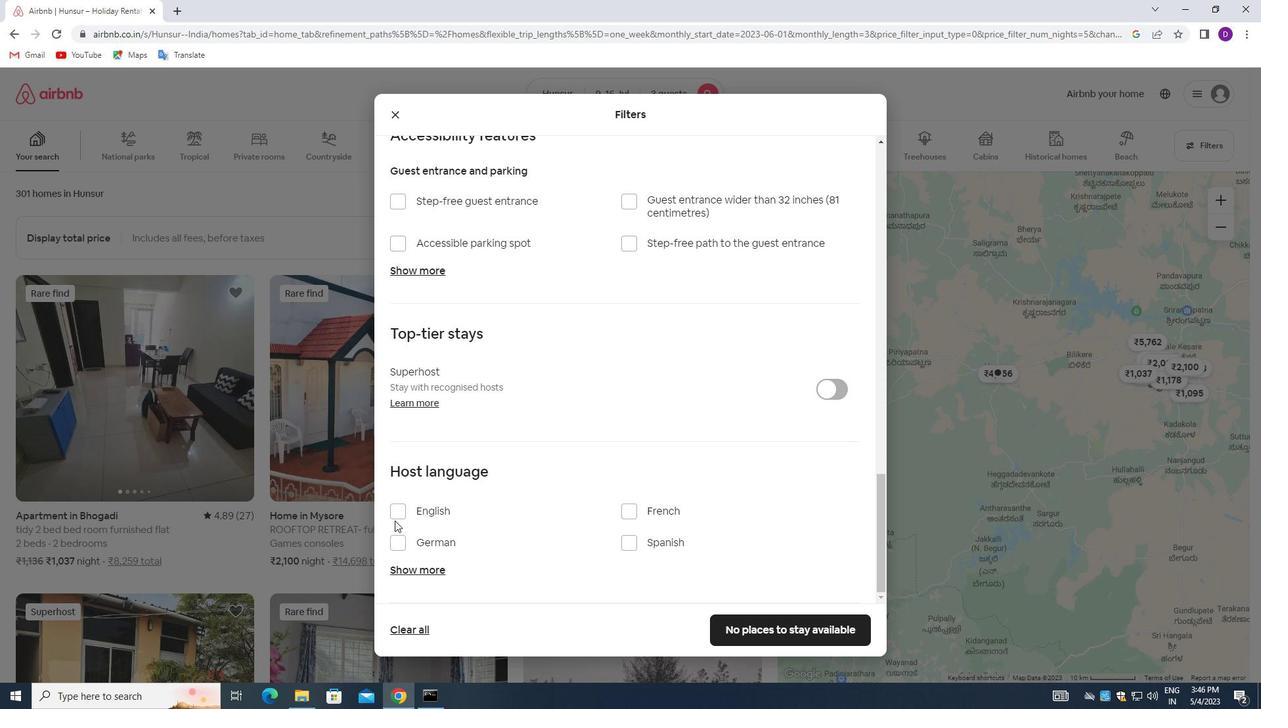 
Action: Mouse pressed left at (394, 516)
Screenshot: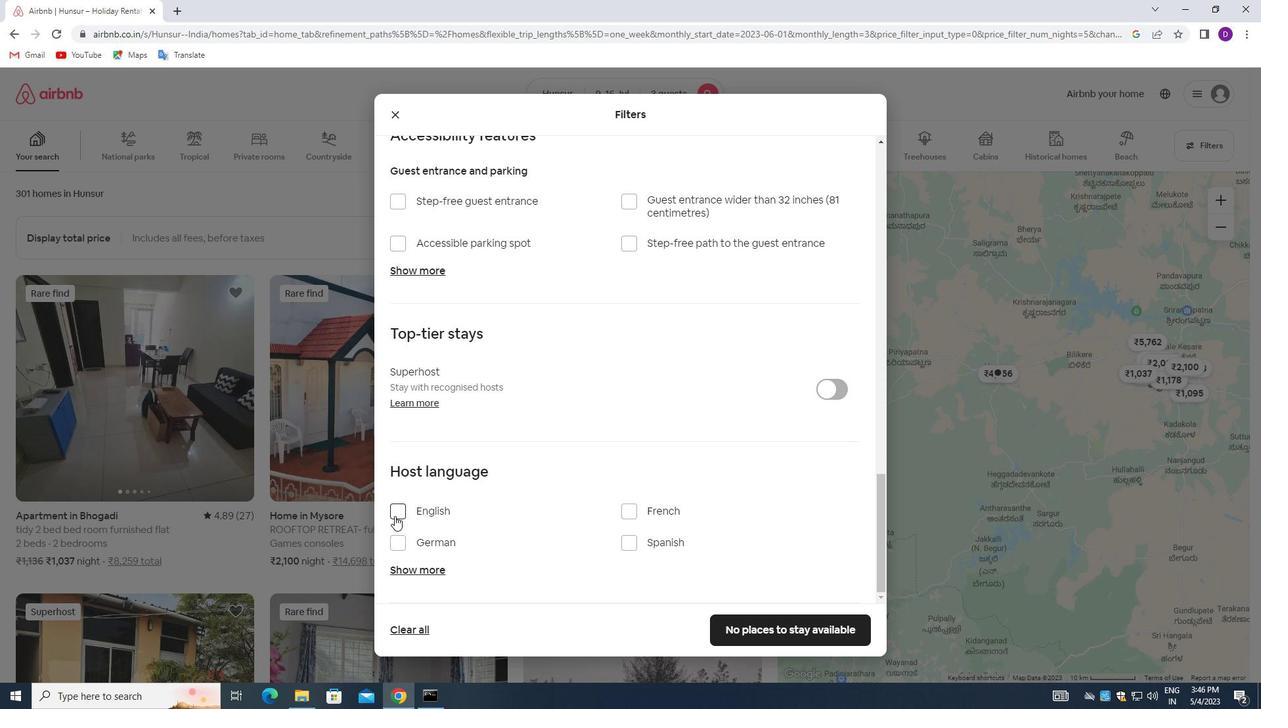 
Action: Mouse moved to (748, 627)
Screenshot: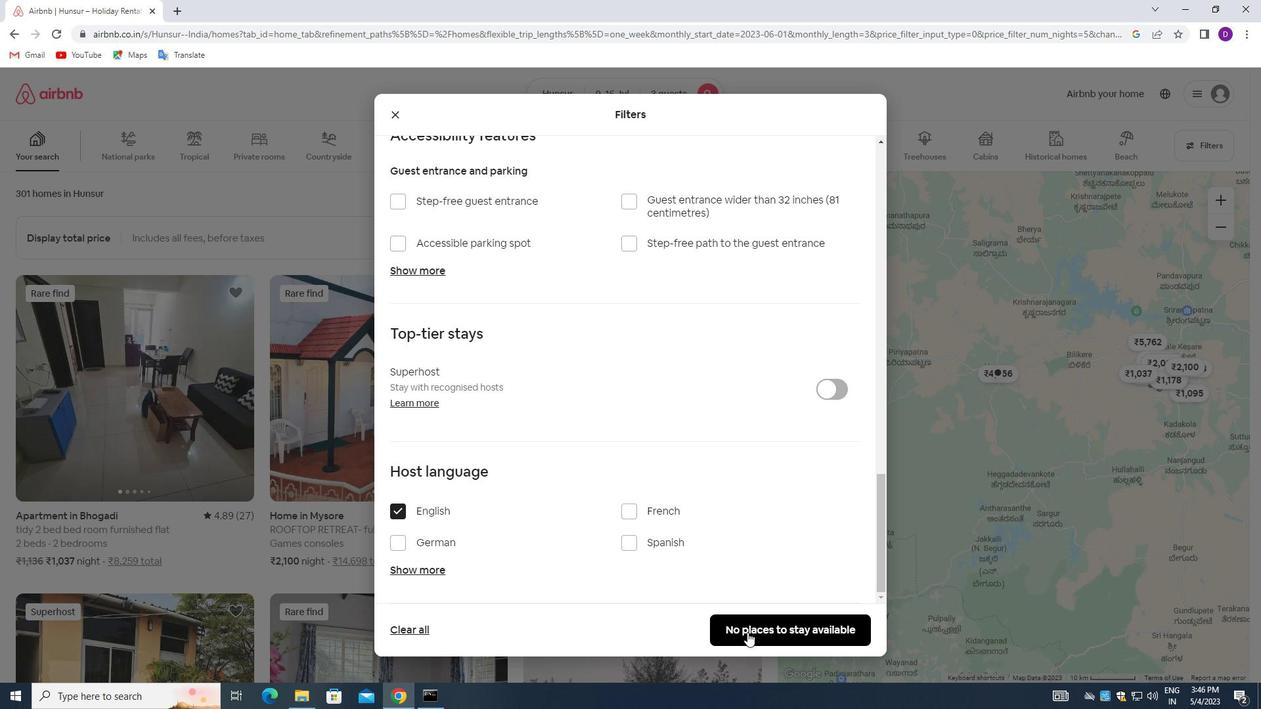 
Action: Mouse pressed left at (748, 627)
Screenshot: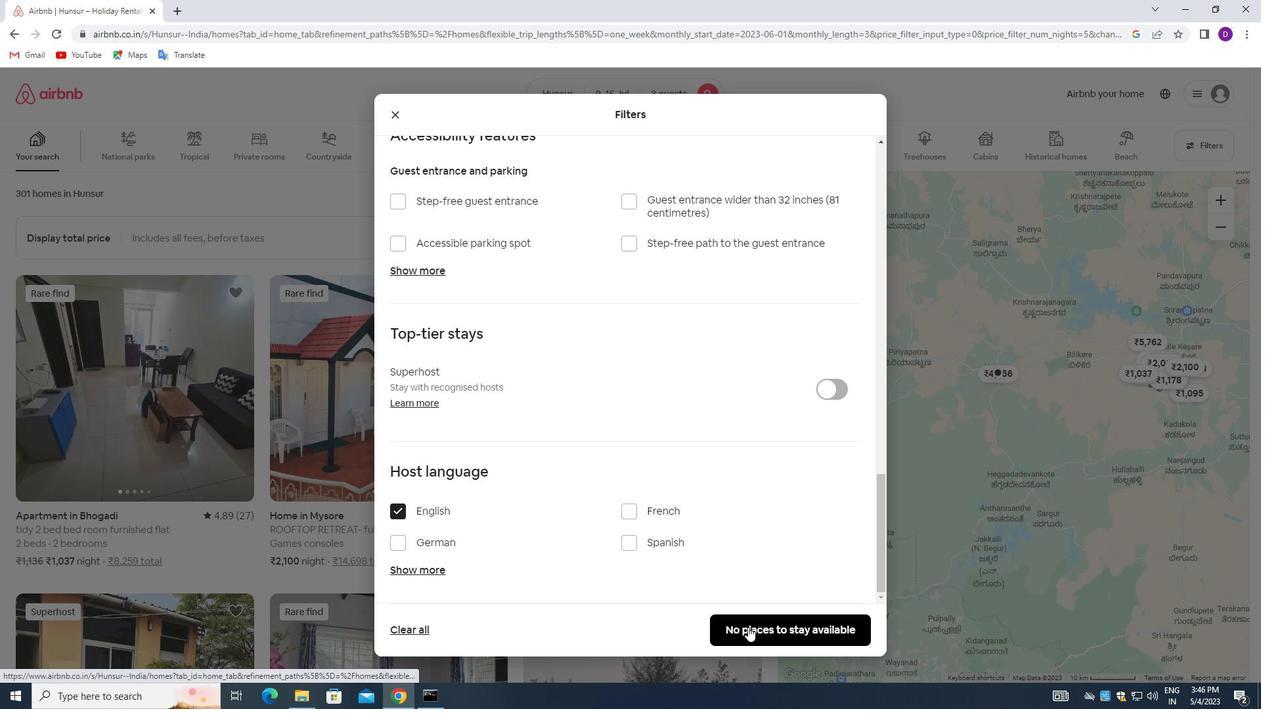 
Action: Mouse moved to (659, 406)
Screenshot: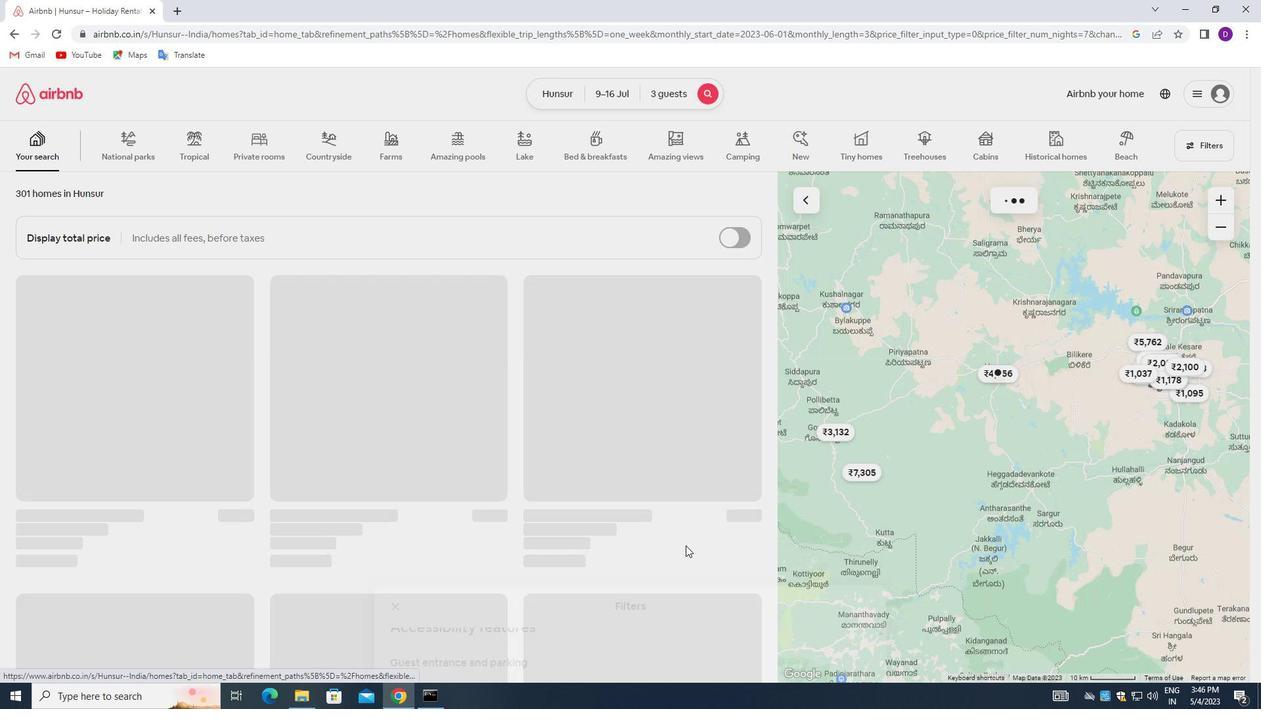 
